 Task: Find connections with filter location Rānīganj with filter topic #careerswith filter profile language Potuguese with filter current company Hotel Jobs in India with filter school Gauhati University with filter industry Public Relations and Communications Services with filter service category Video Editing with filter keywords title Reiki Practitioner
Action: Mouse moved to (622, 67)
Screenshot: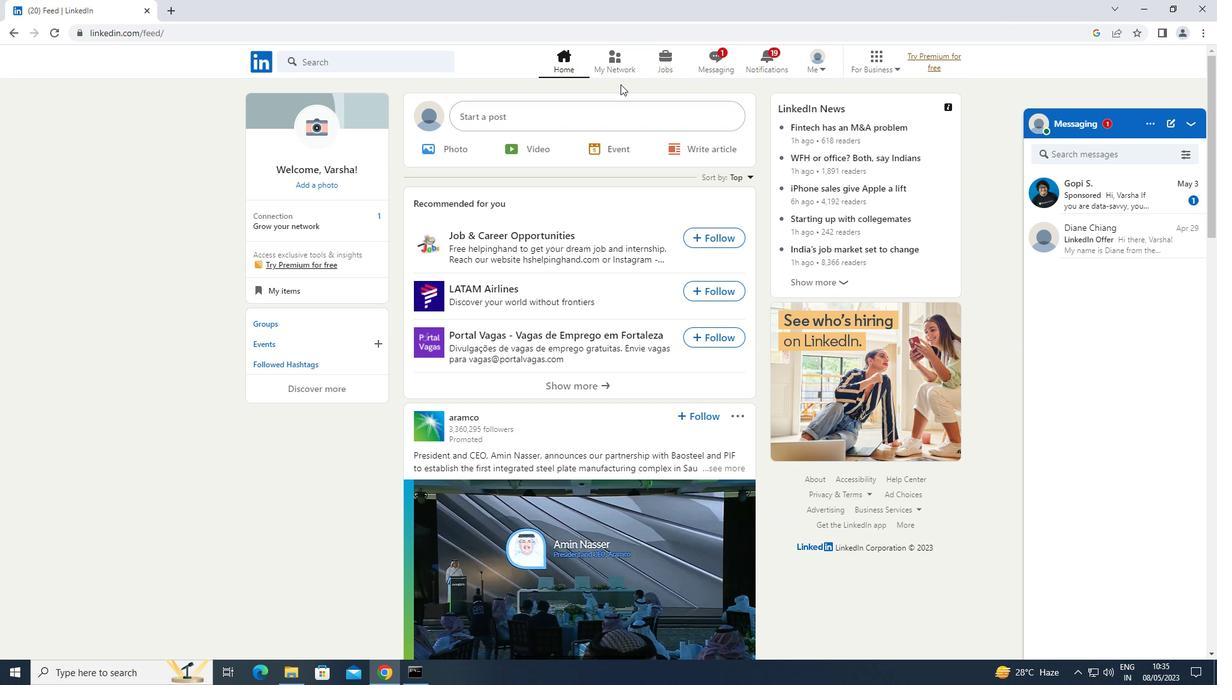 
Action: Mouse pressed left at (622, 67)
Screenshot: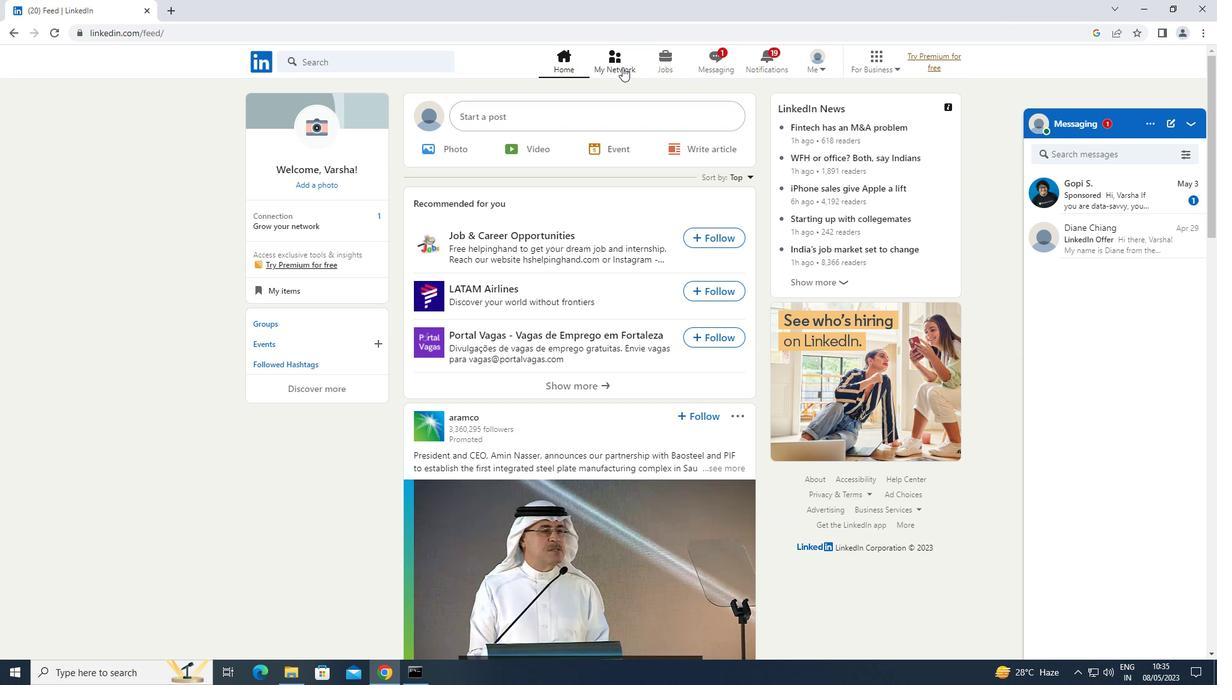 
Action: Mouse moved to (346, 129)
Screenshot: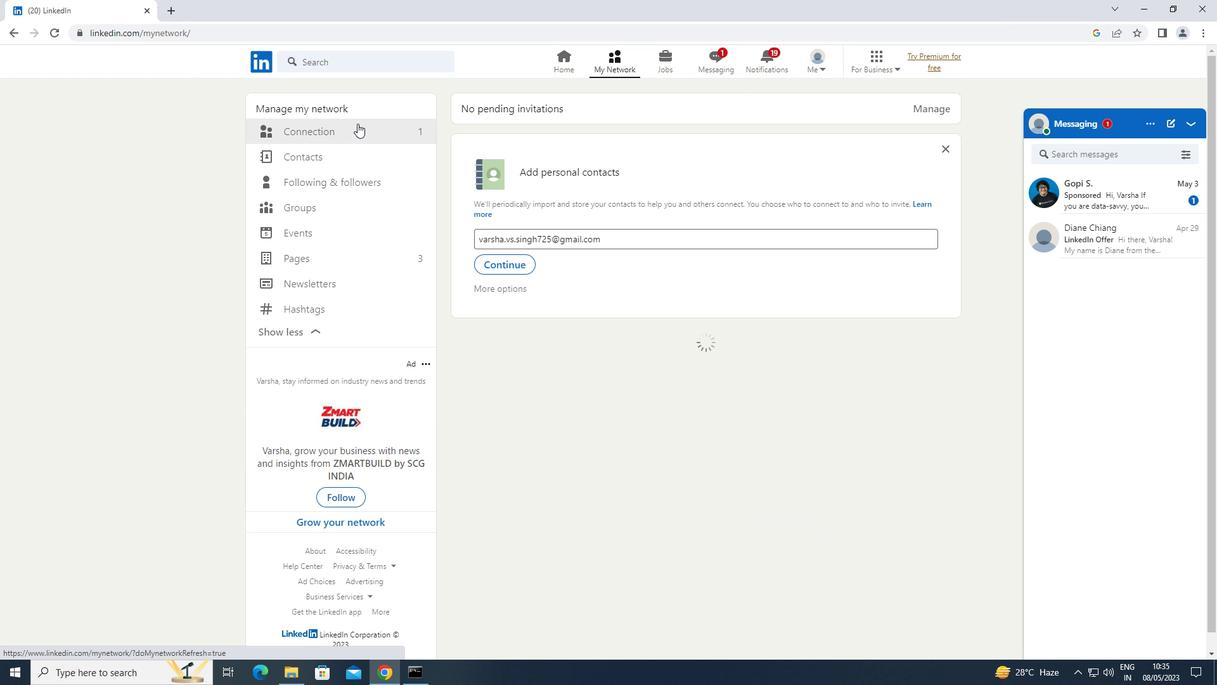 
Action: Mouse pressed left at (346, 129)
Screenshot: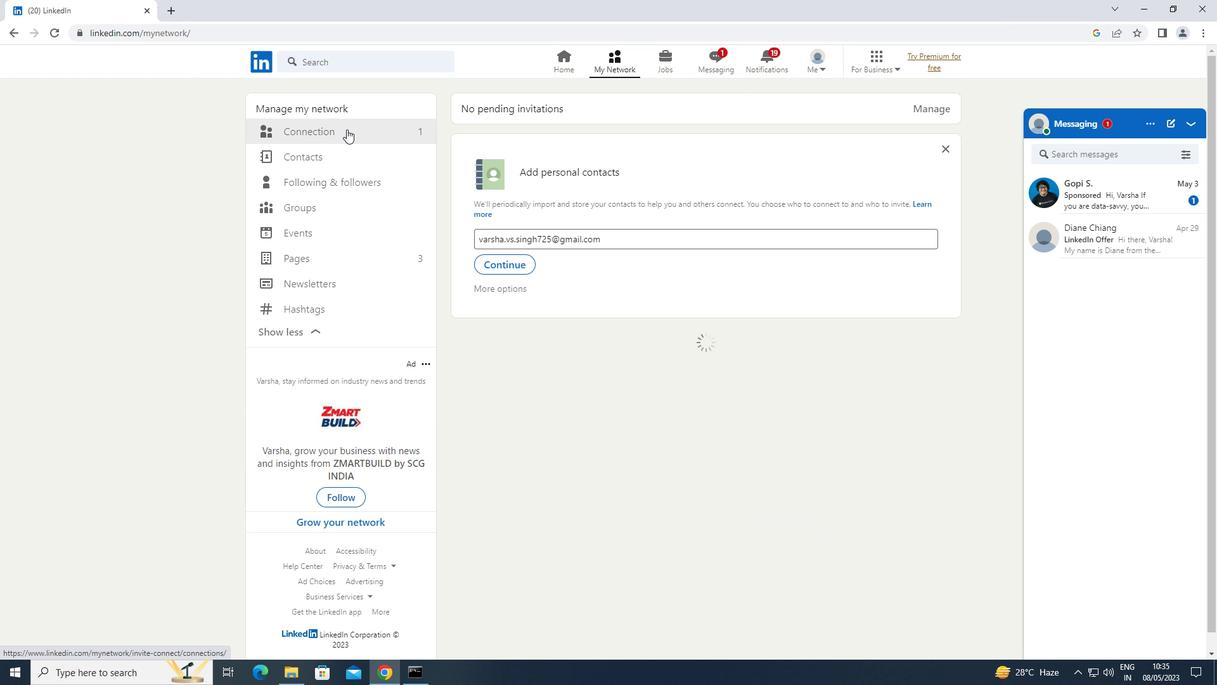 
Action: Mouse moved to (728, 133)
Screenshot: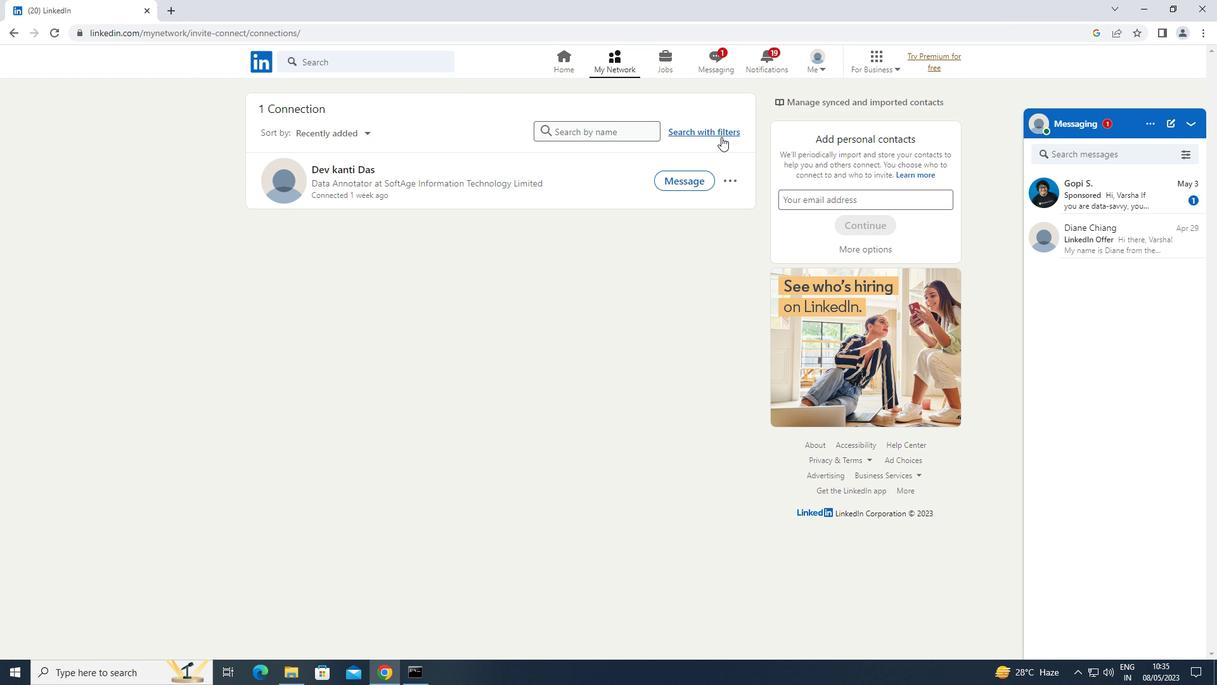 
Action: Mouse pressed left at (728, 133)
Screenshot: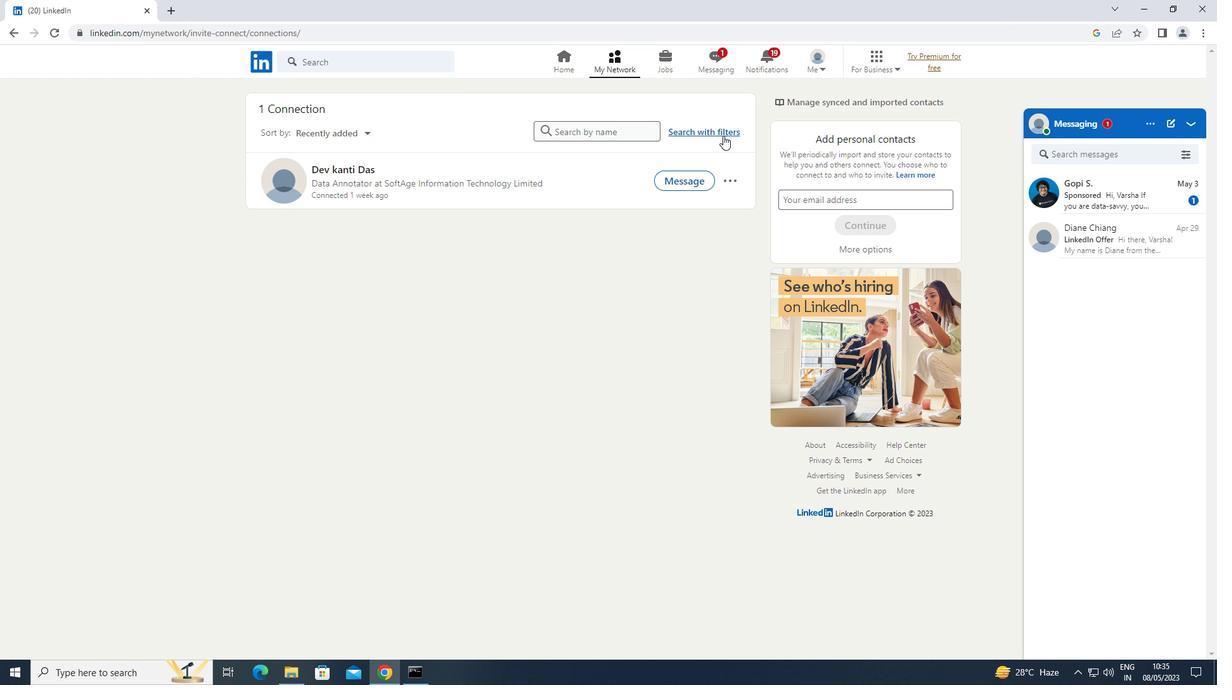 
Action: Mouse moved to (655, 102)
Screenshot: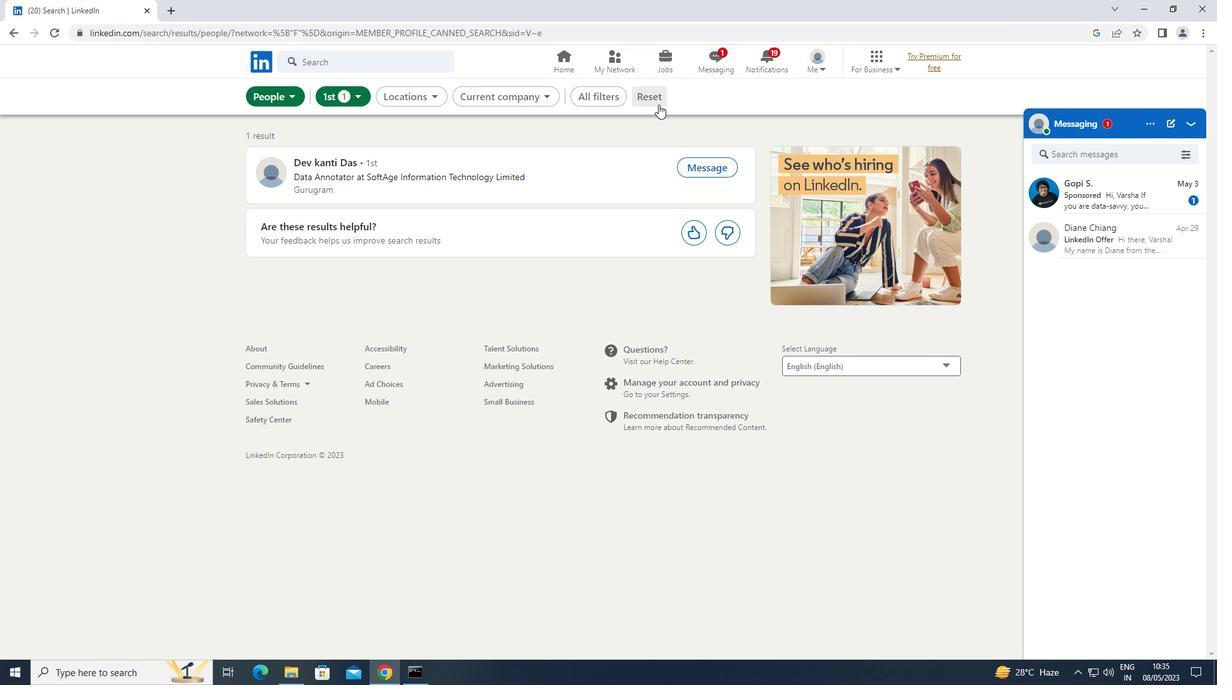 
Action: Mouse pressed left at (655, 102)
Screenshot: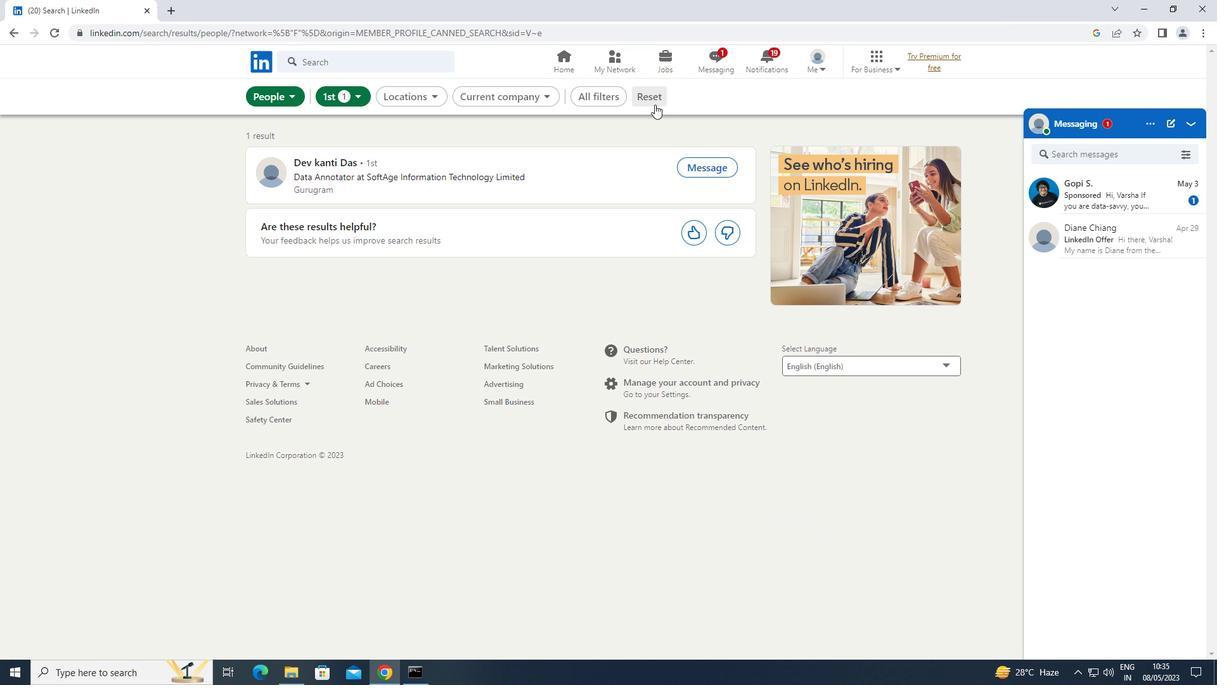 
Action: Mouse moved to (612, 97)
Screenshot: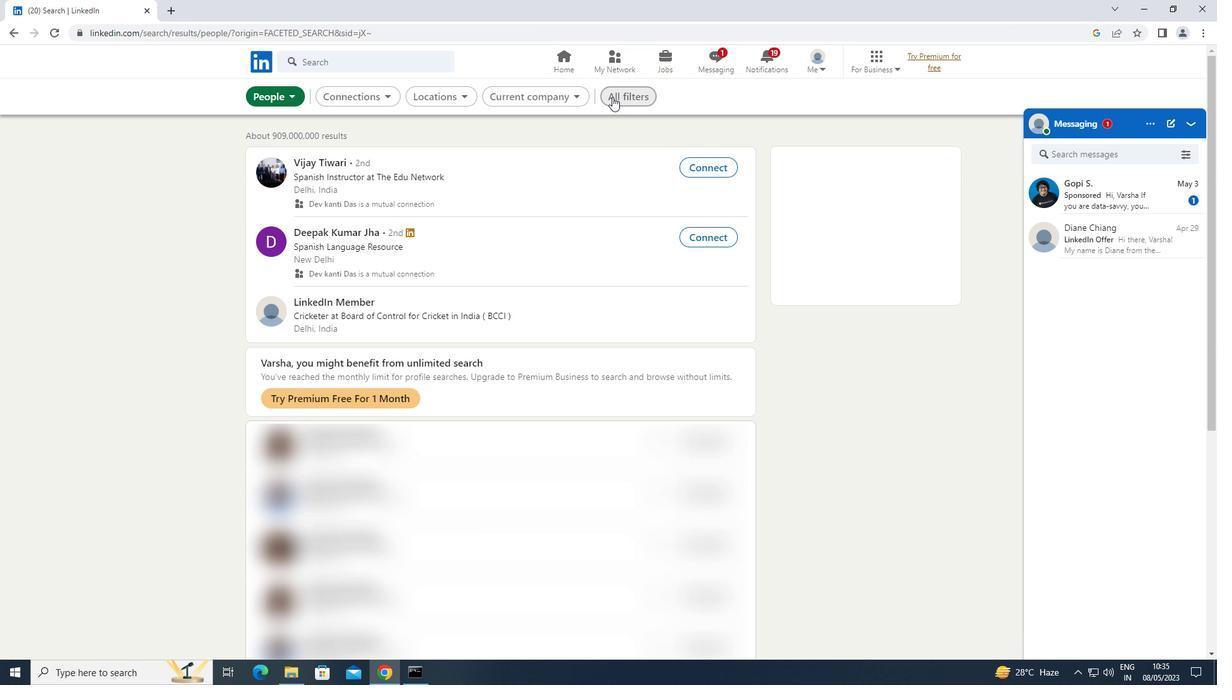 
Action: Mouse pressed left at (612, 97)
Screenshot: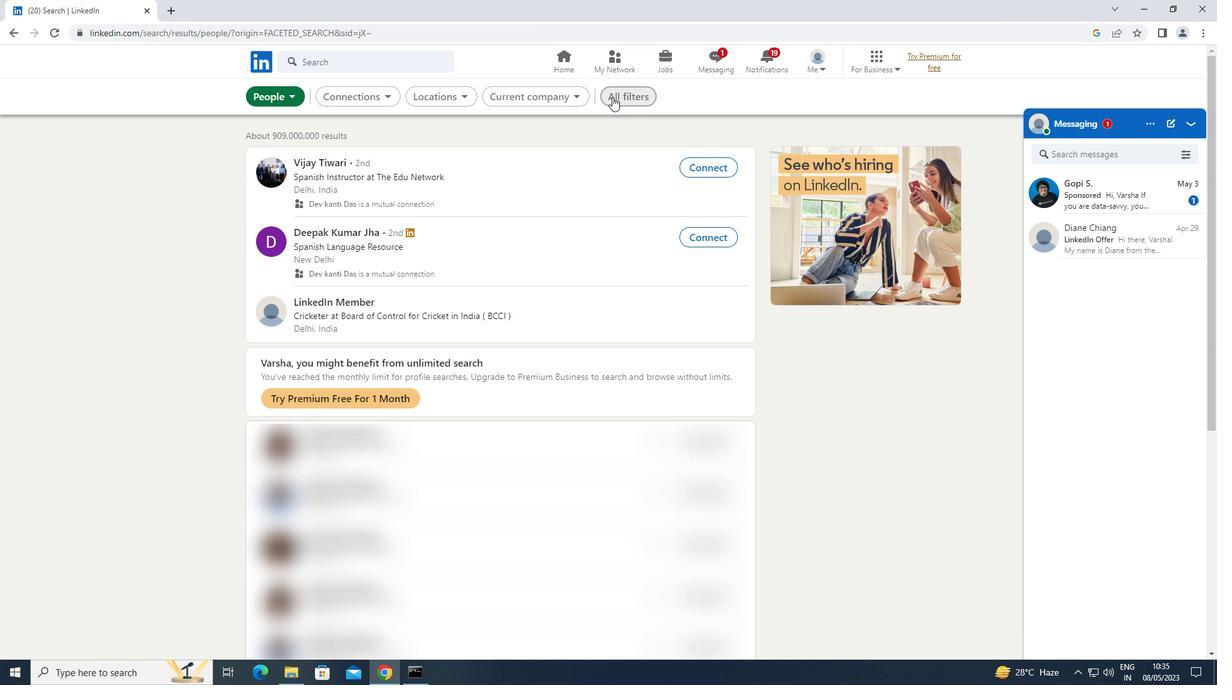 
Action: Mouse moved to (850, 211)
Screenshot: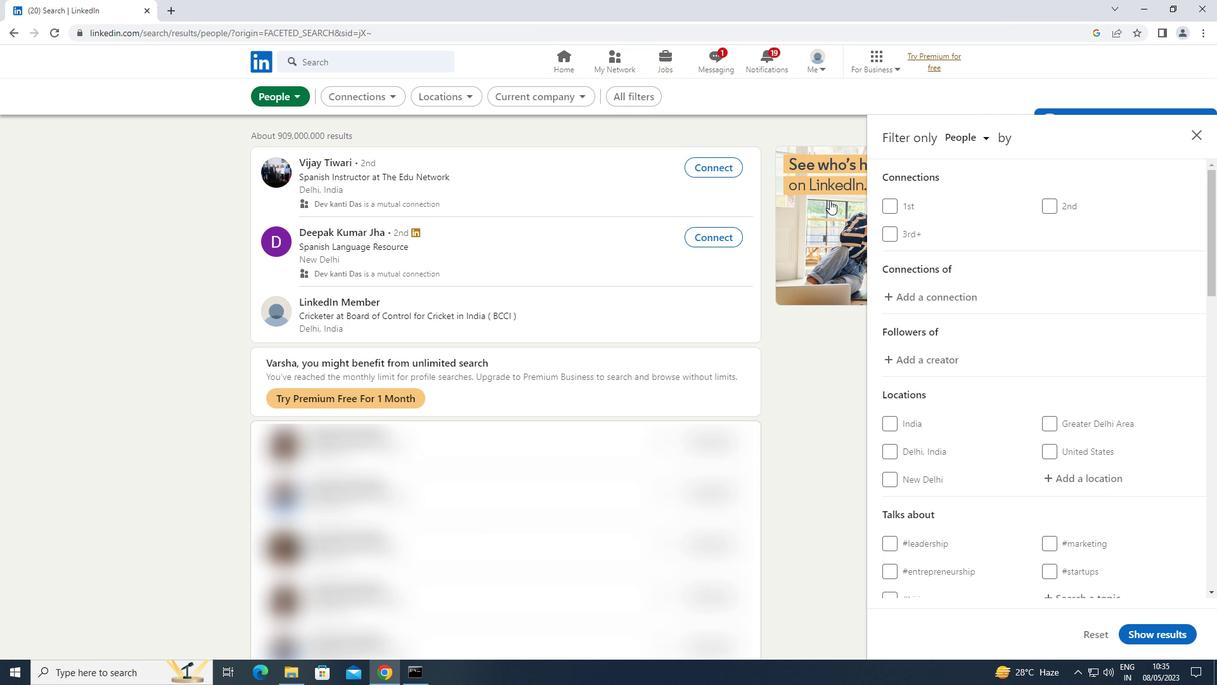 
Action: Mouse scrolled (850, 211) with delta (0, 0)
Screenshot: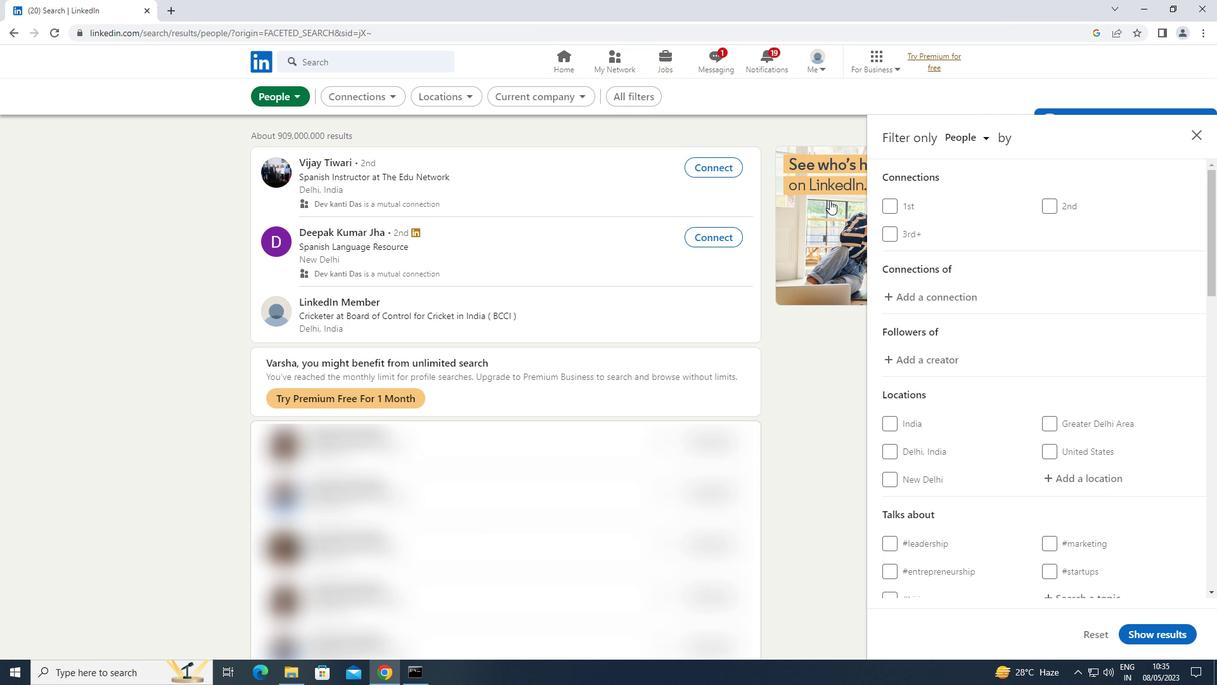
Action: Mouse moved to (851, 211)
Screenshot: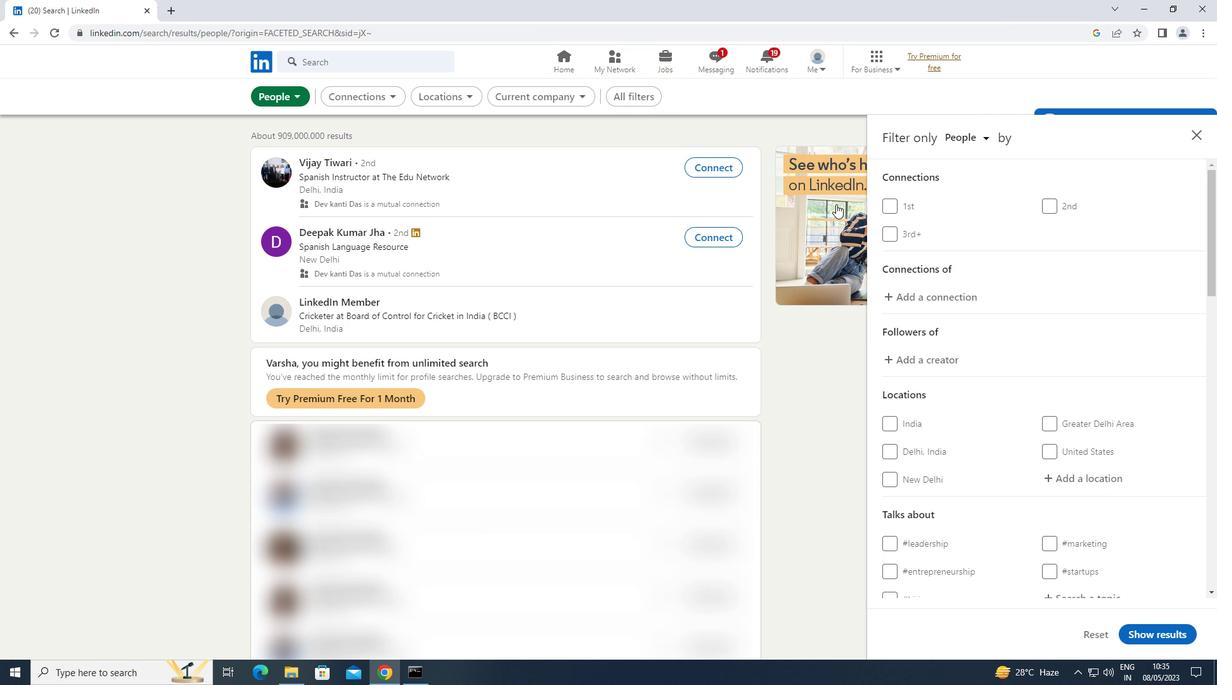 
Action: Mouse scrolled (851, 211) with delta (0, 0)
Screenshot: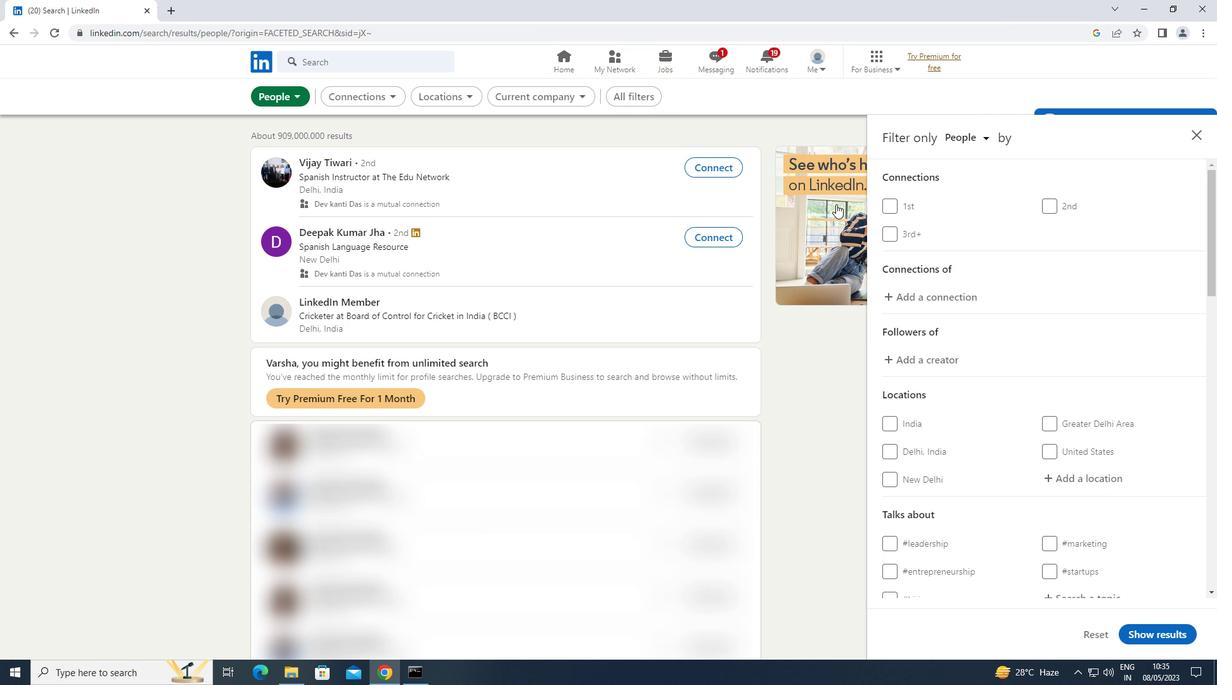 
Action: Mouse moved to (853, 213)
Screenshot: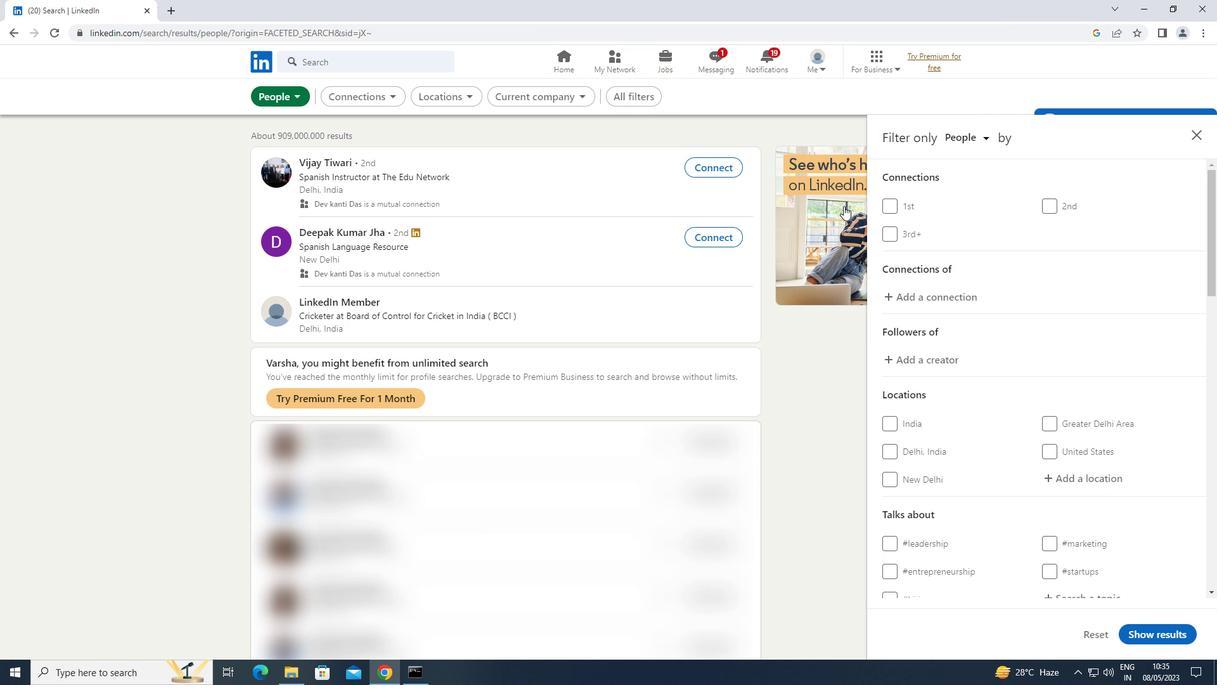 
Action: Mouse scrolled (853, 212) with delta (0, 0)
Screenshot: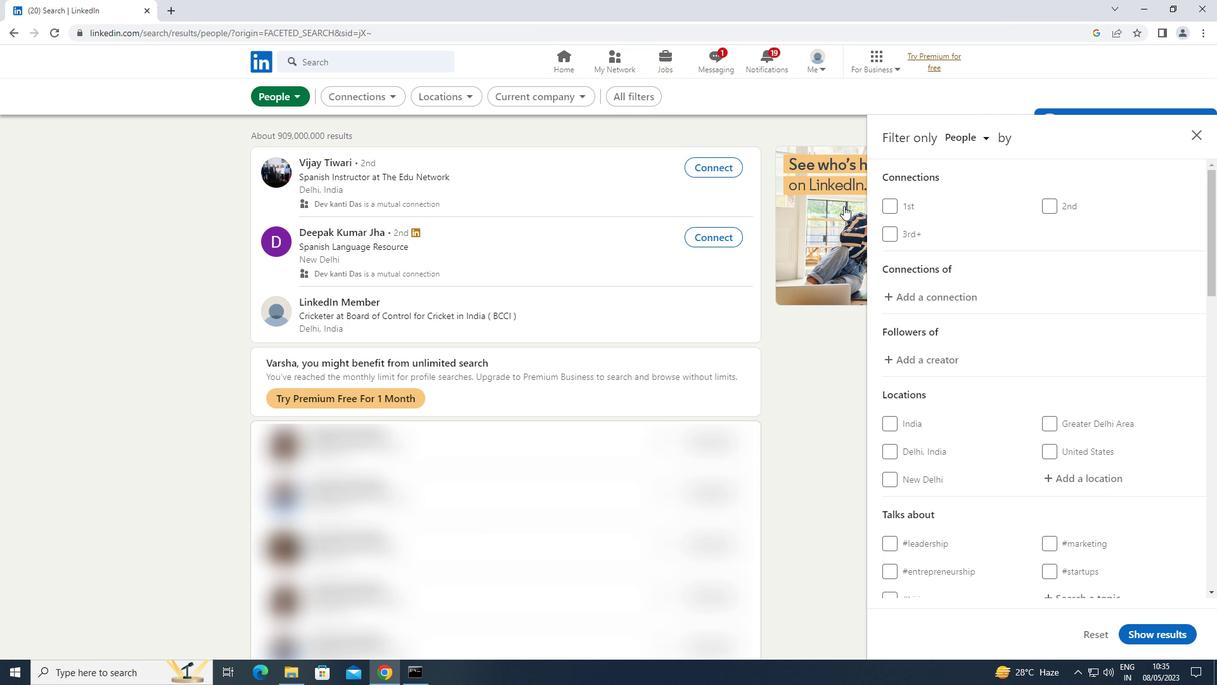 
Action: Mouse moved to (1014, 354)
Screenshot: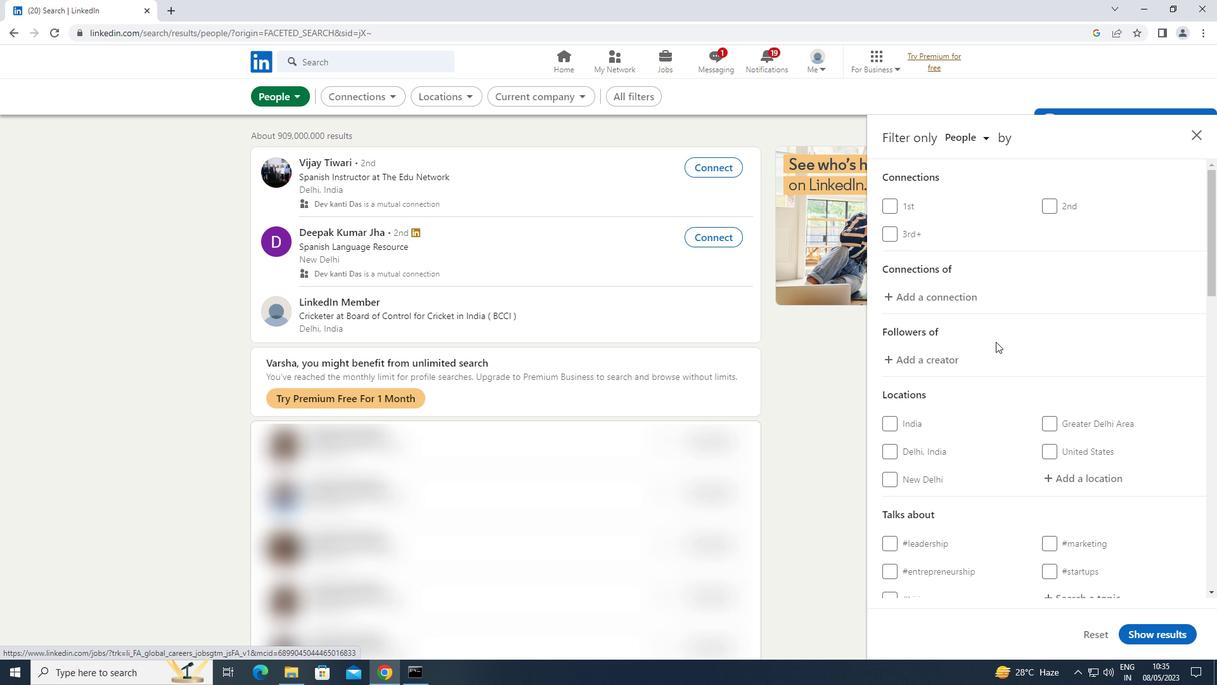 
Action: Mouse scrolled (1014, 353) with delta (0, 0)
Screenshot: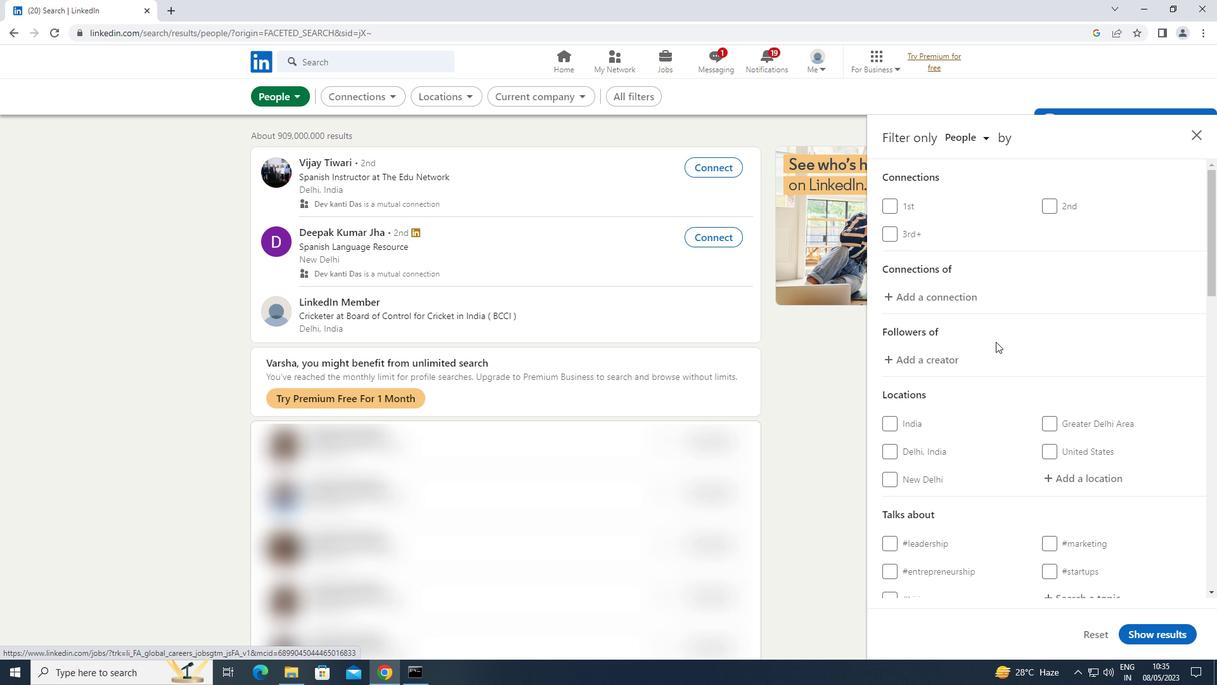 
Action: Mouse moved to (1014, 354)
Screenshot: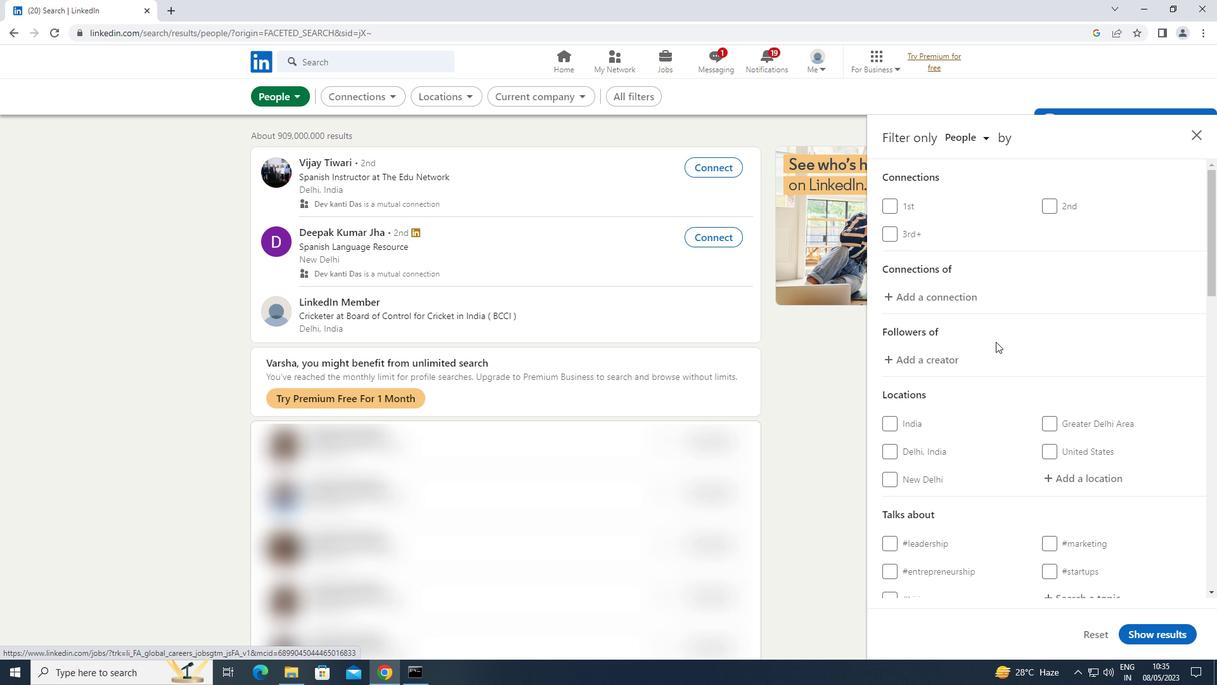 
Action: Mouse scrolled (1014, 353) with delta (0, 0)
Screenshot: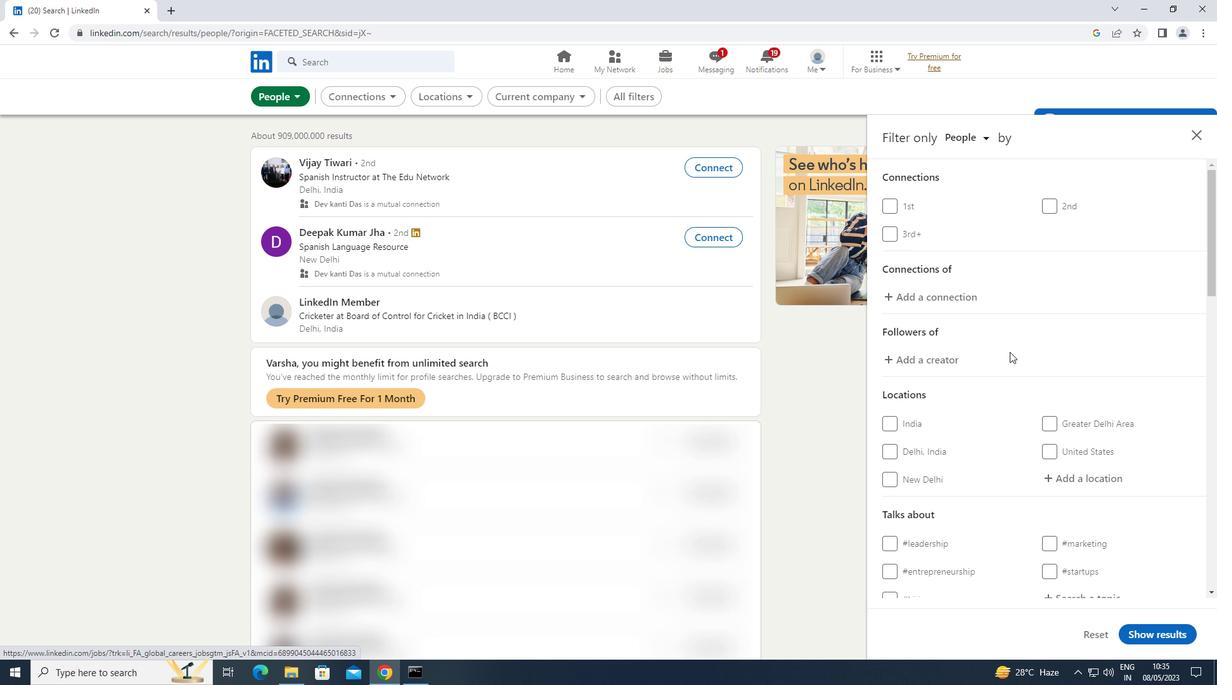 
Action: Mouse moved to (1106, 356)
Screenshot: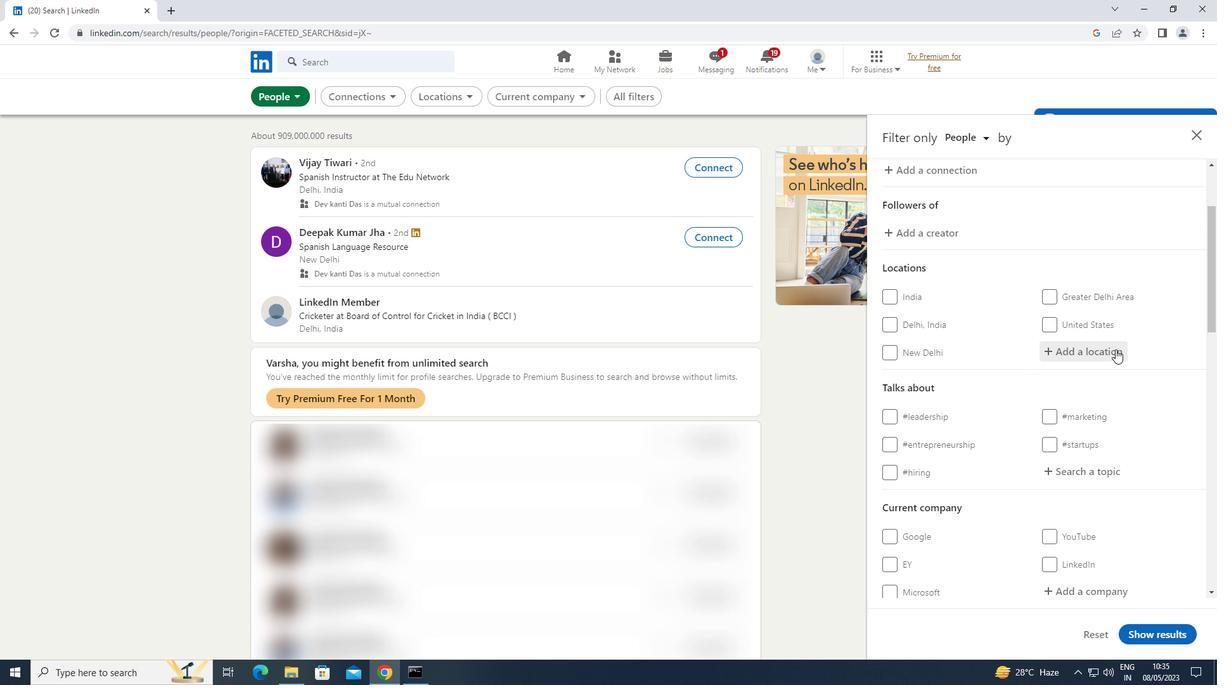 
Action: Mouse pressed left at (1106, 356)
Screenshot: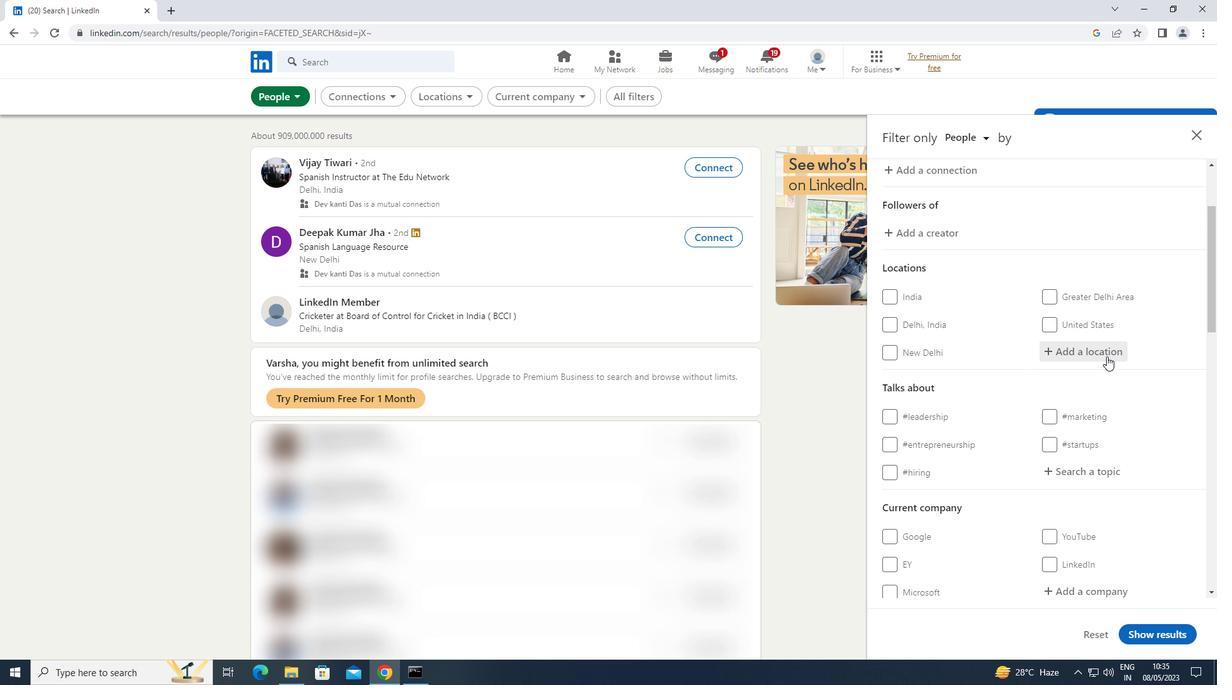 
Action: Mouse moved to (1106, 356)
Screenshot: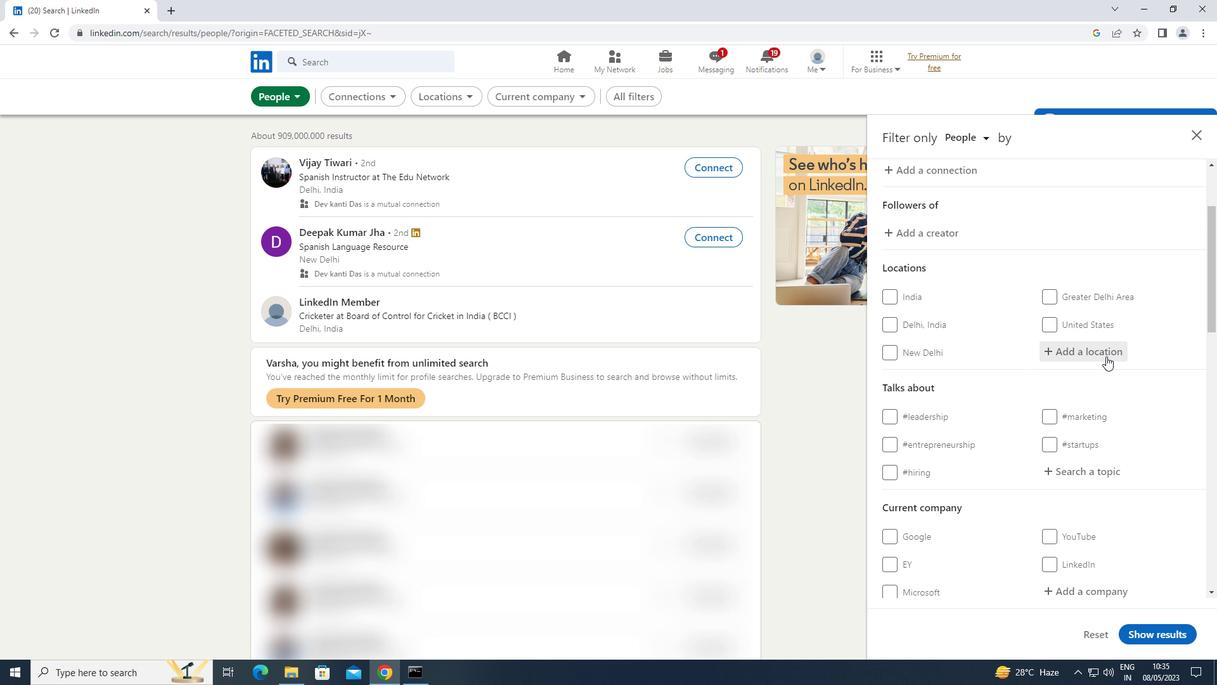 
Action: Key pressed <Key.shift>RANIGANG
Screenshot: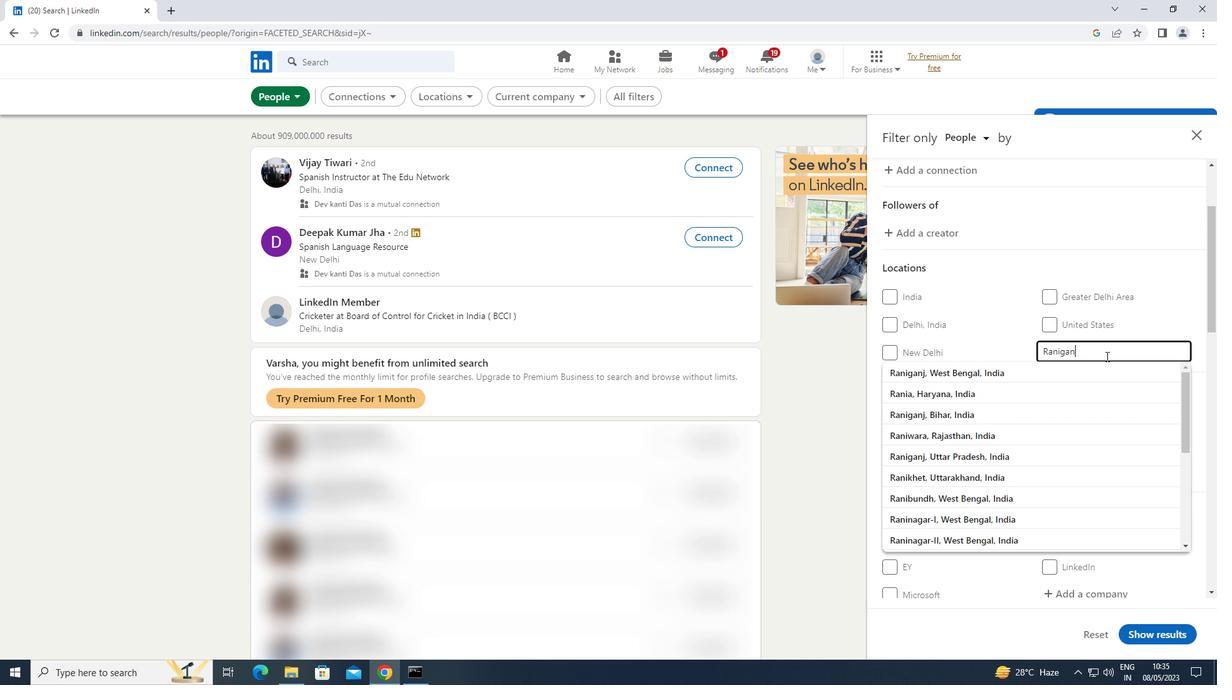 
Action: Mouse moved to (1076, 473)
Screenshot: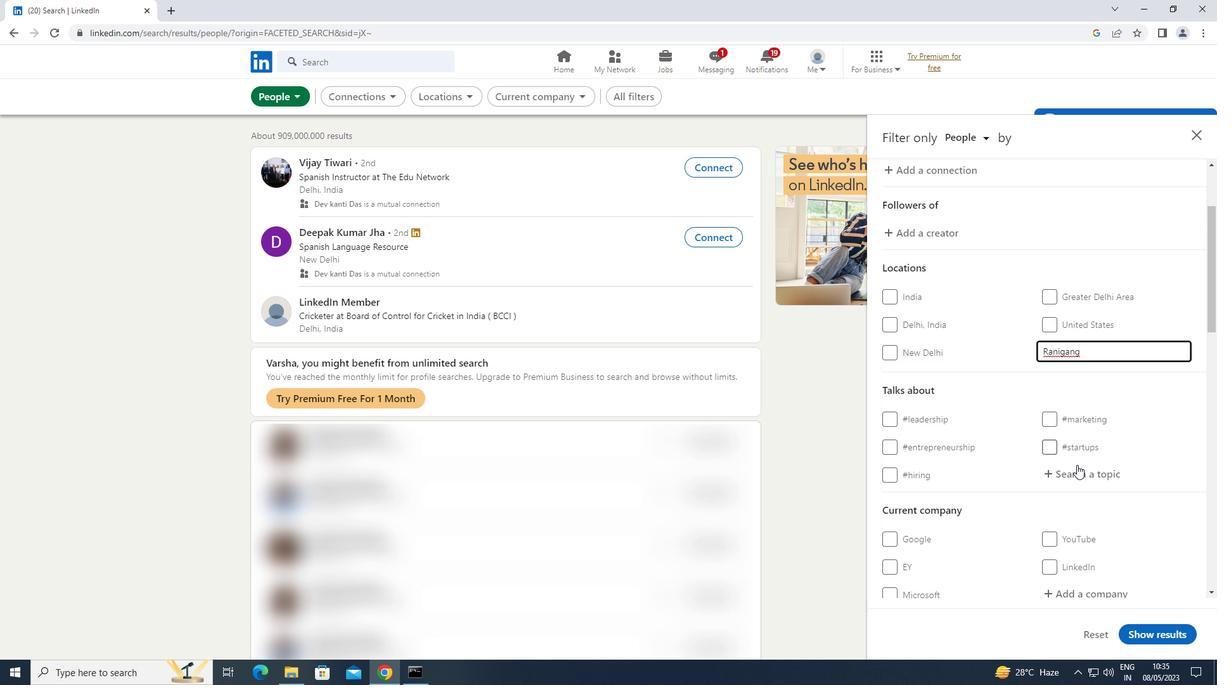 
Action: Mouse pressed left at (1076, 473)
Screenshot: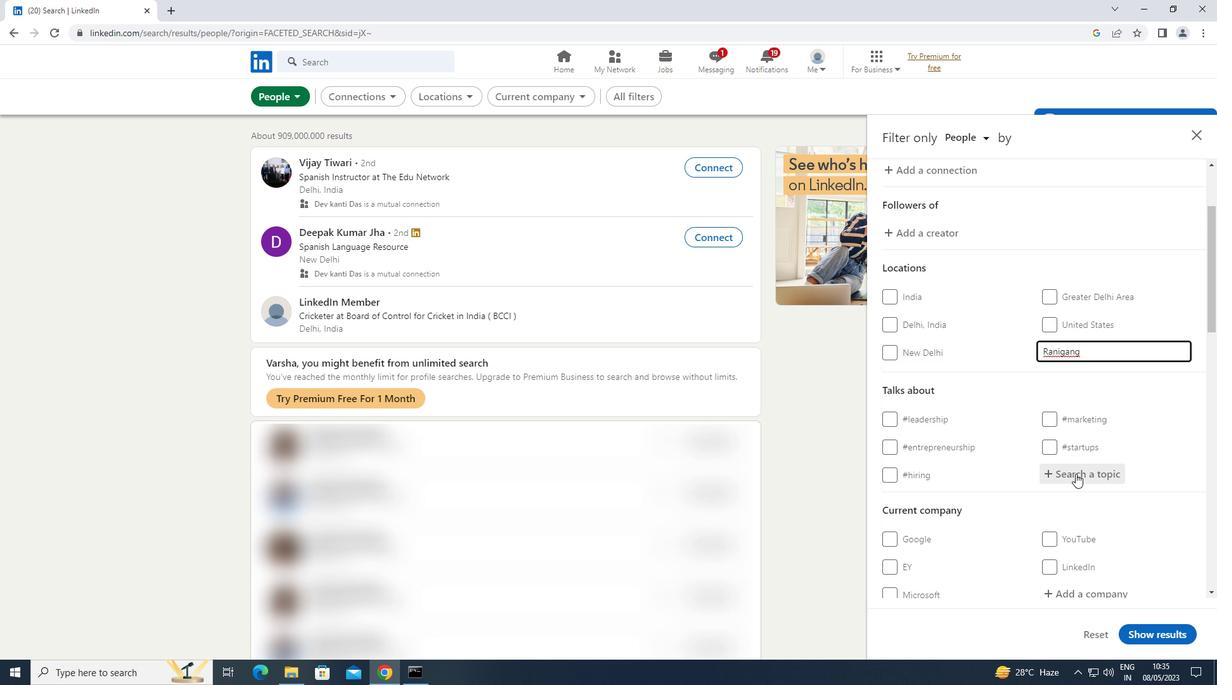 
Action: Key pressed CAREERS
Screenshot: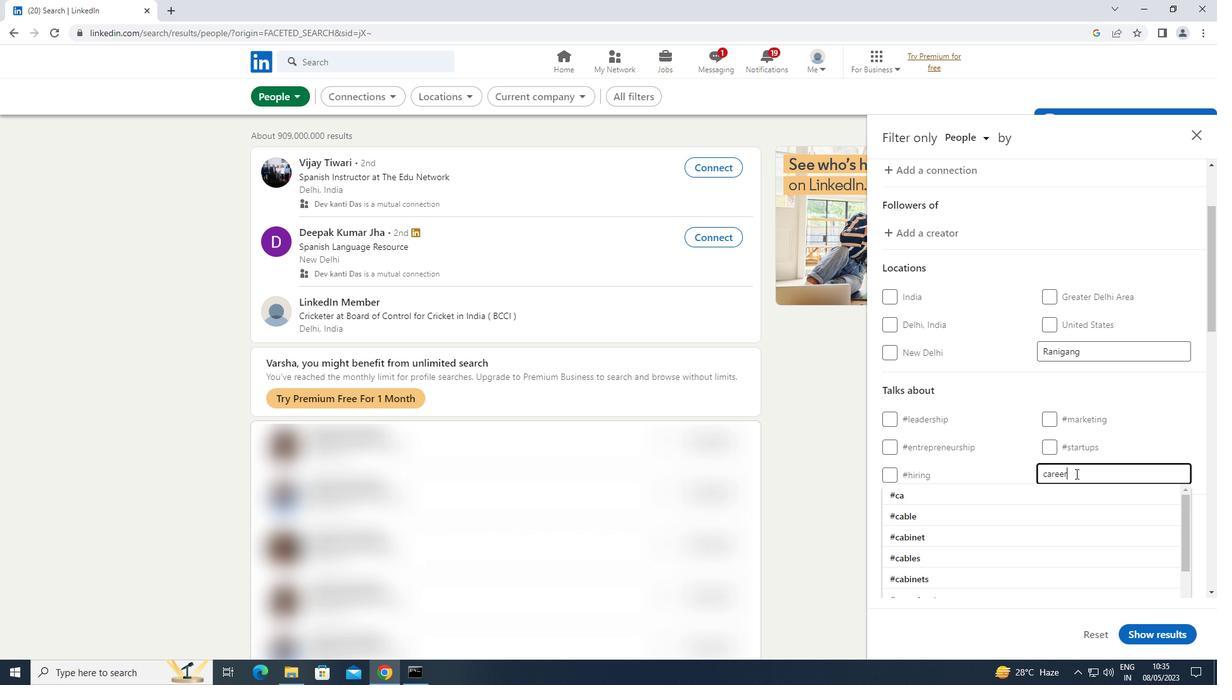 
Action: Mouse moved to (927, 485)
Screenshot: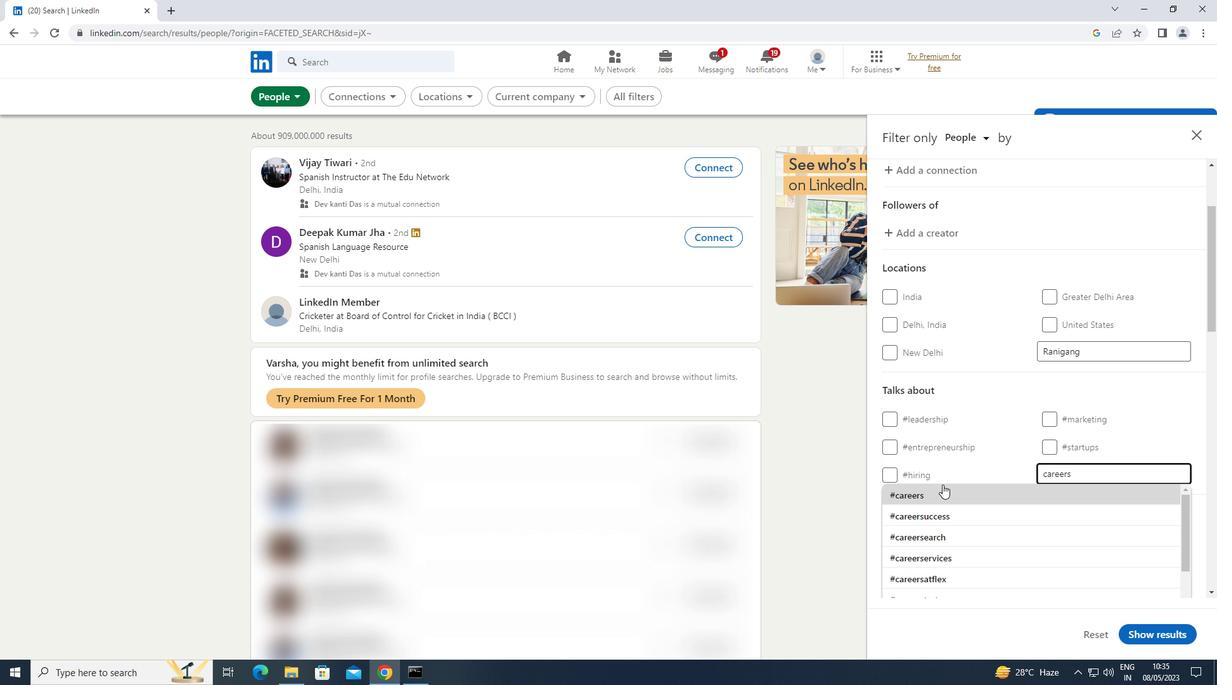 
Action: Mouse pressed left at (927, 485)
Screenshot: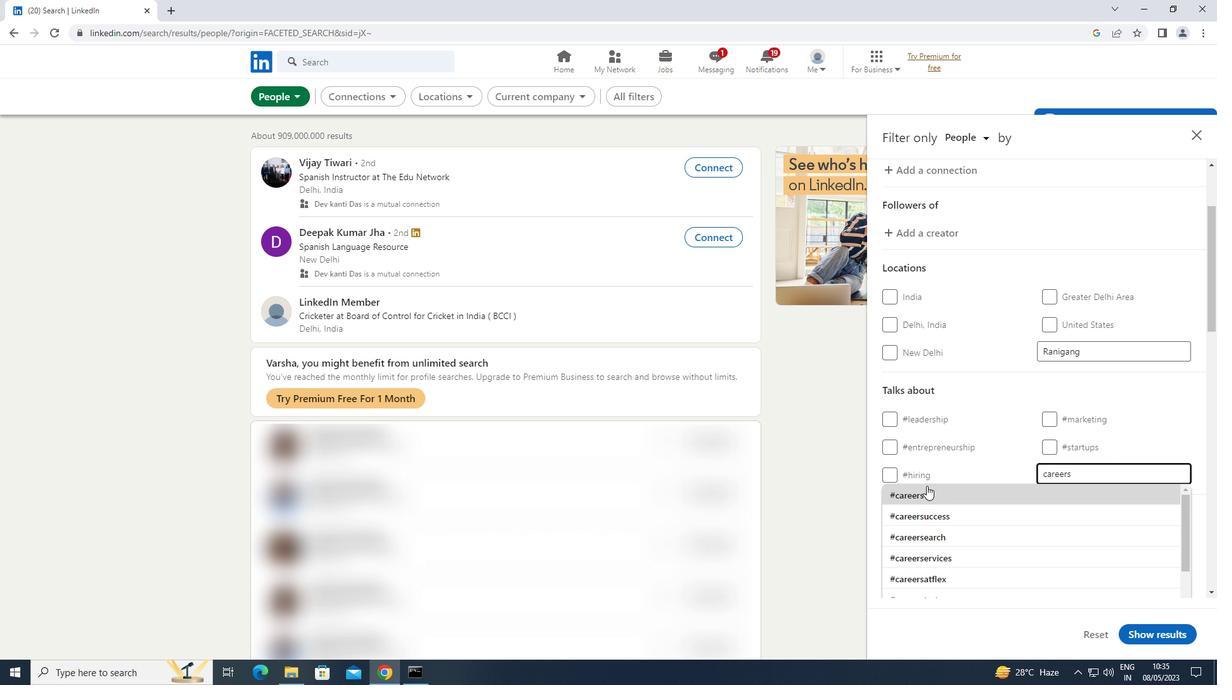 
Action: Mouse scrolled (927, 485) with delta (0, 0)
Screenshot: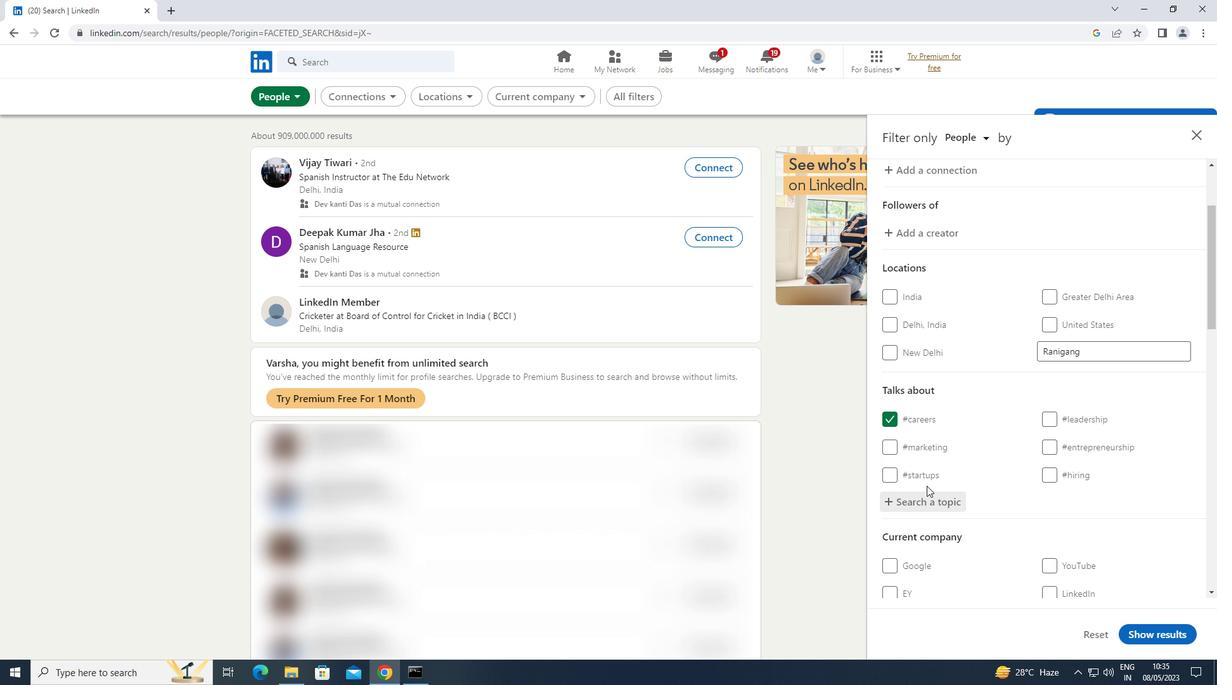 
Action: Mouse scrolled (927, 485) with delta (0, 0)
Screenshot: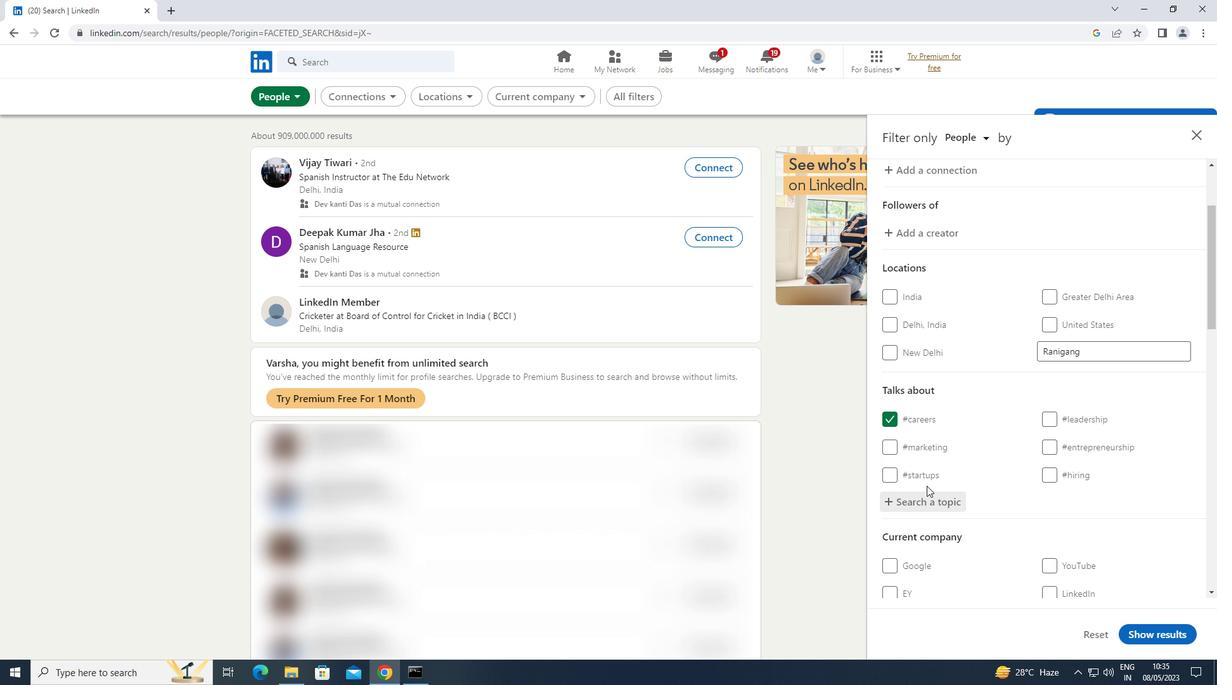 
Action: Mouse scrolled (927, 485) with delta (0, 0)
Screenshot: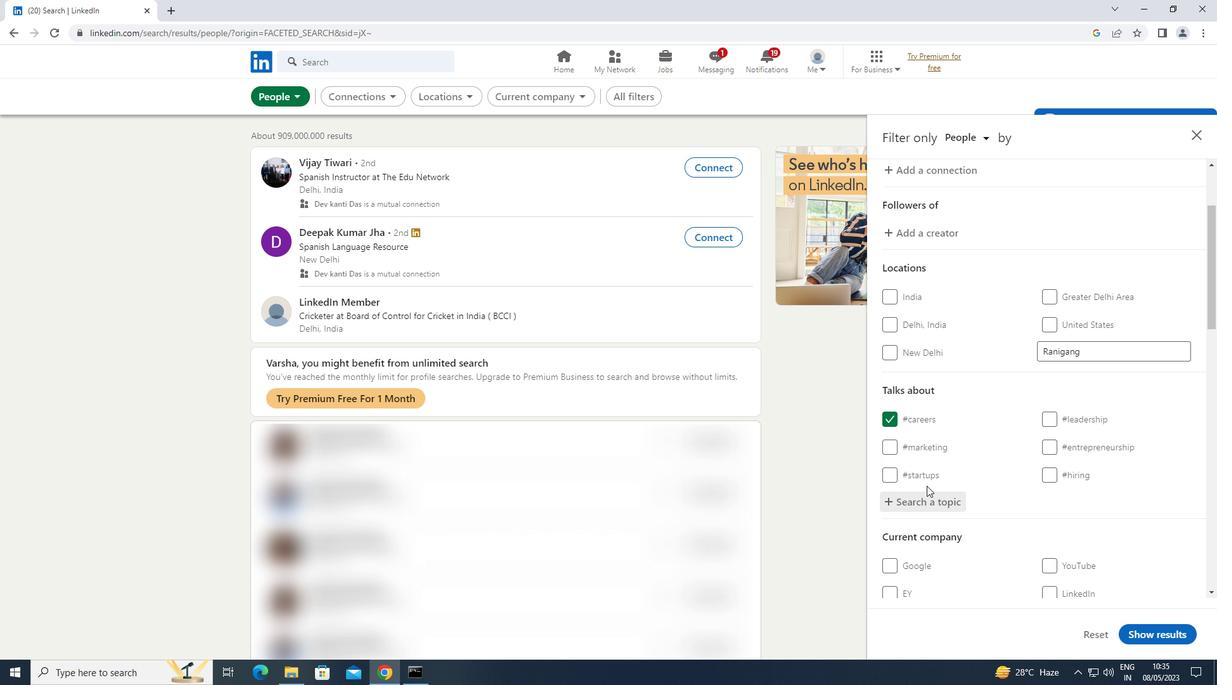 
Action: Mouse scrolled (927, 485) with delta (0, 0)
Screenshot: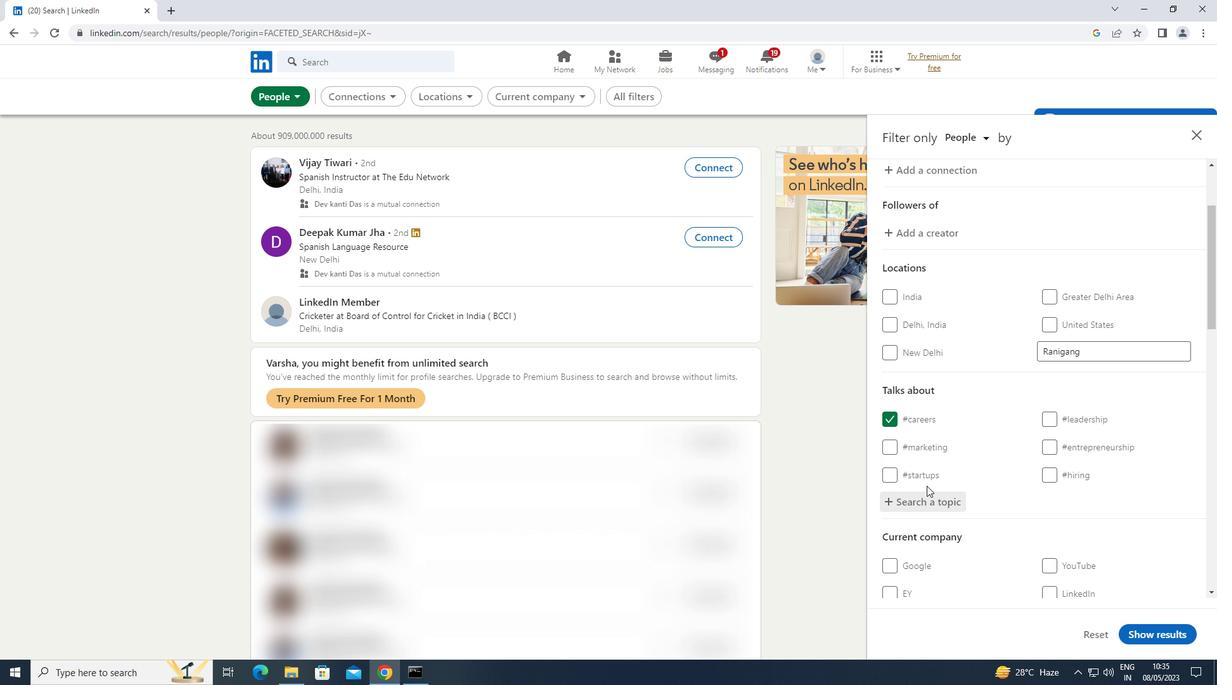 
Action: Mouse scrolled (927, 485) with delta (0, 0)
Screenshot: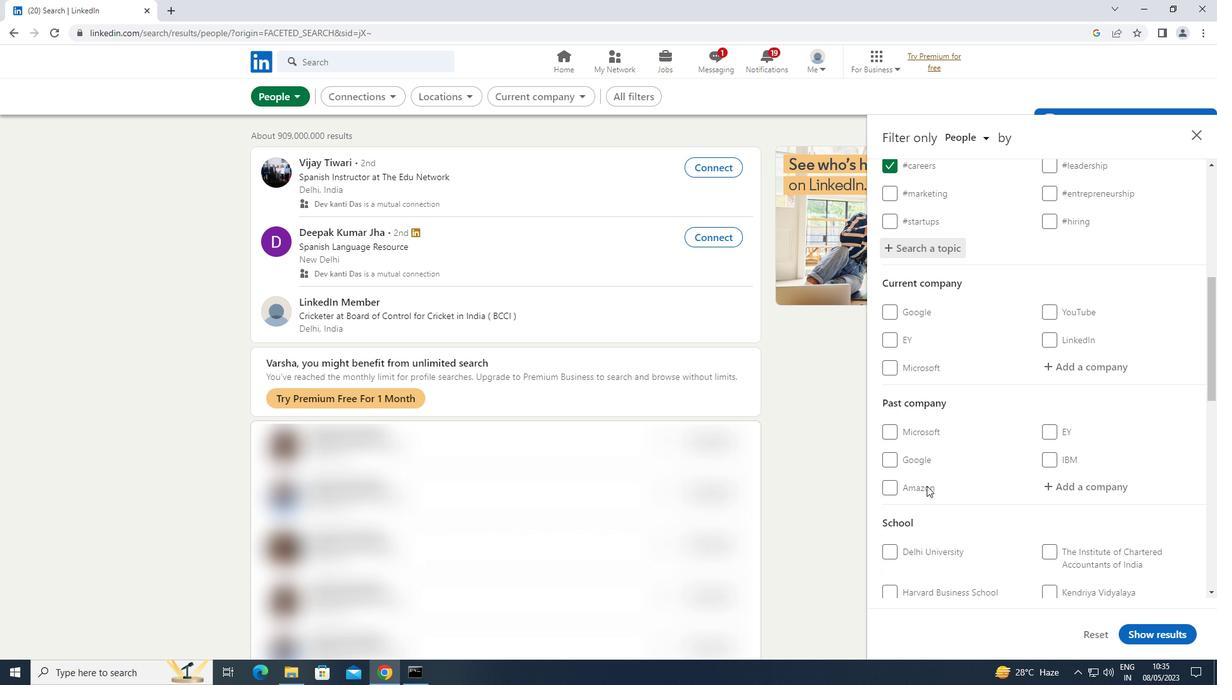 
Action: Mouse scrolled (927, 485) with delta (0, 0)
Screenshot: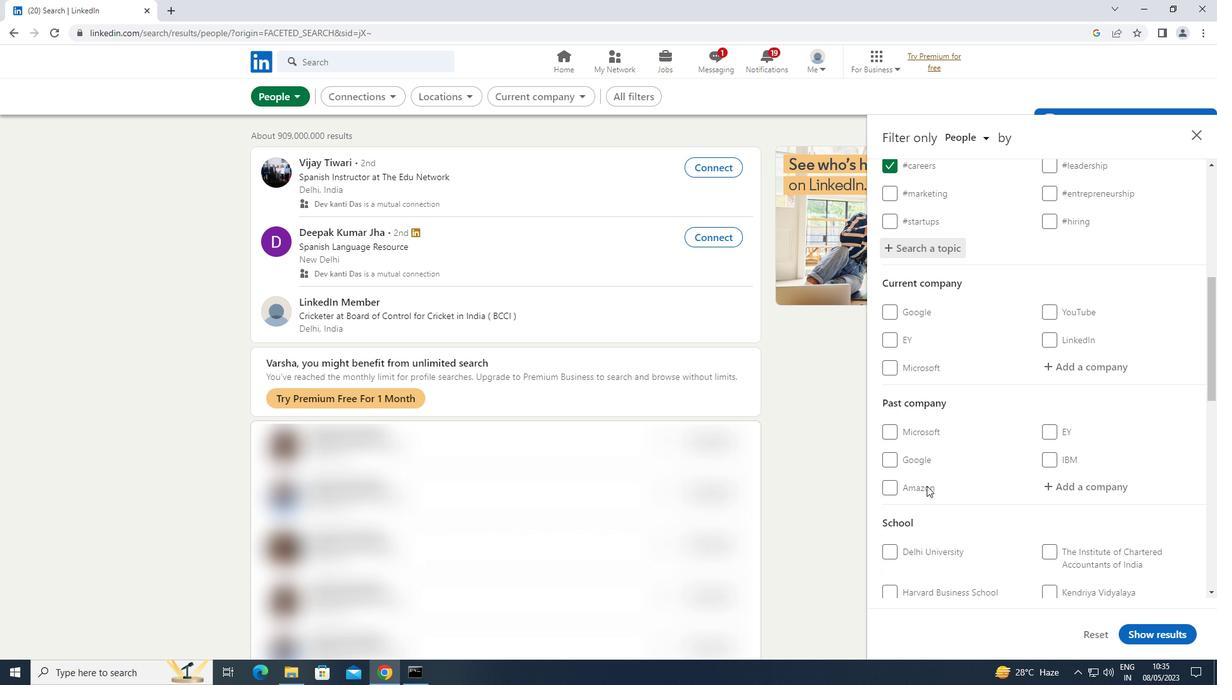 
Action: Mouse scrolled (927, 485) with delta (0, 0)
Screenshot: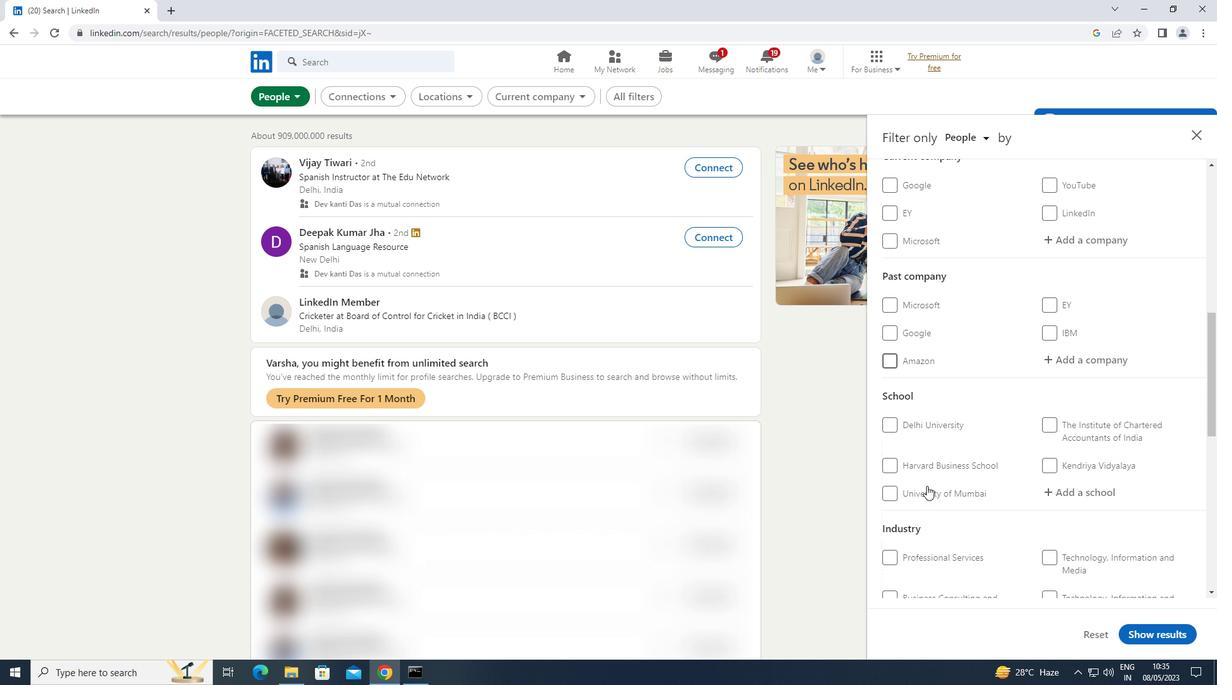 
Action: Mouse scrolled (927, 485) with delta (0, 0)
Screenshot: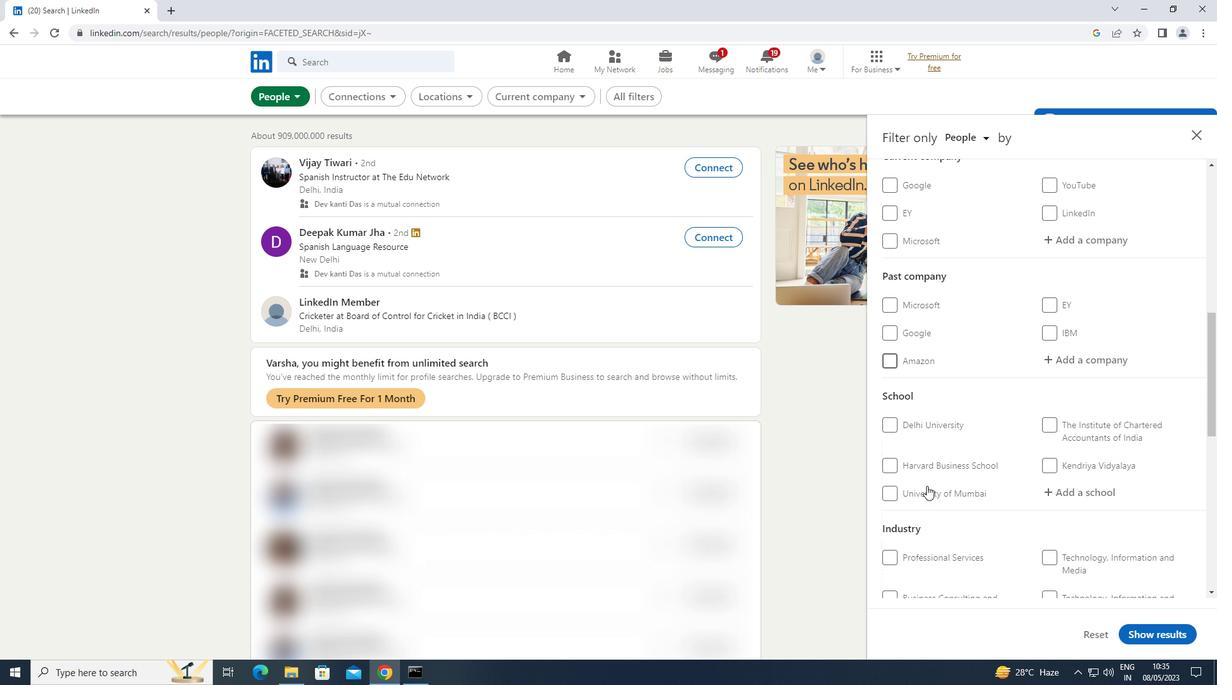
Action: Mouse scrolled (927, 485) with delta (0, 0)
Screenshot: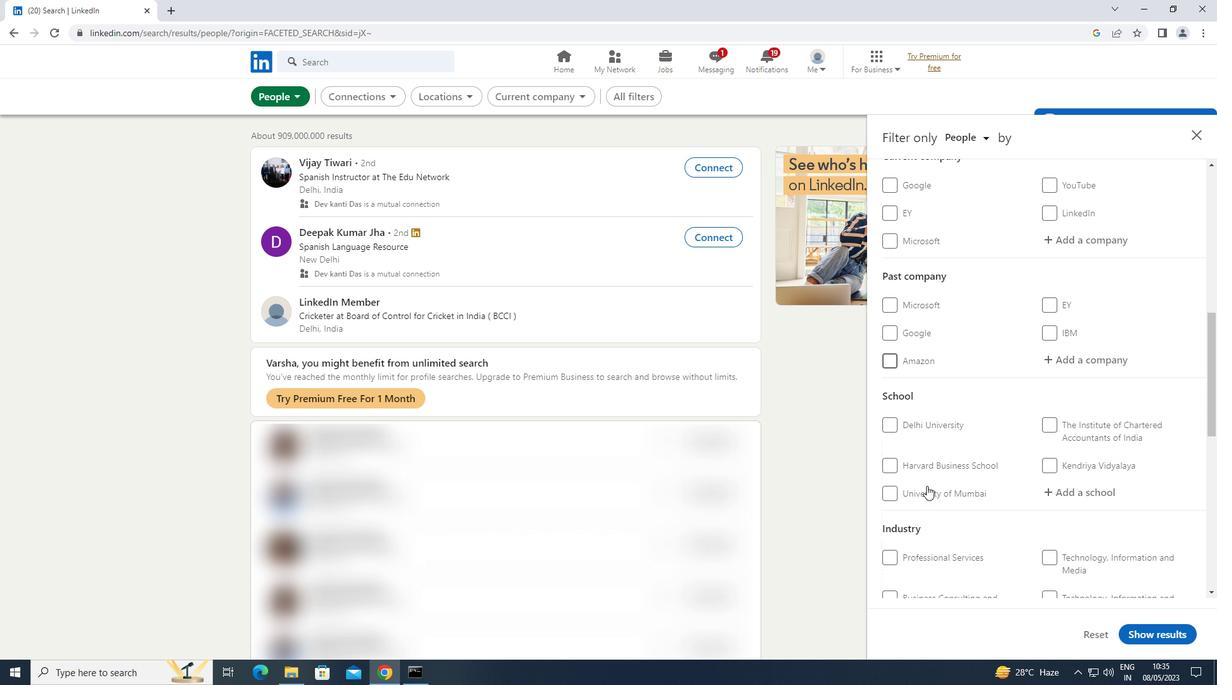 
Action: Mouse scrolled (927, 485) with delta (0, 0)
Screenshot: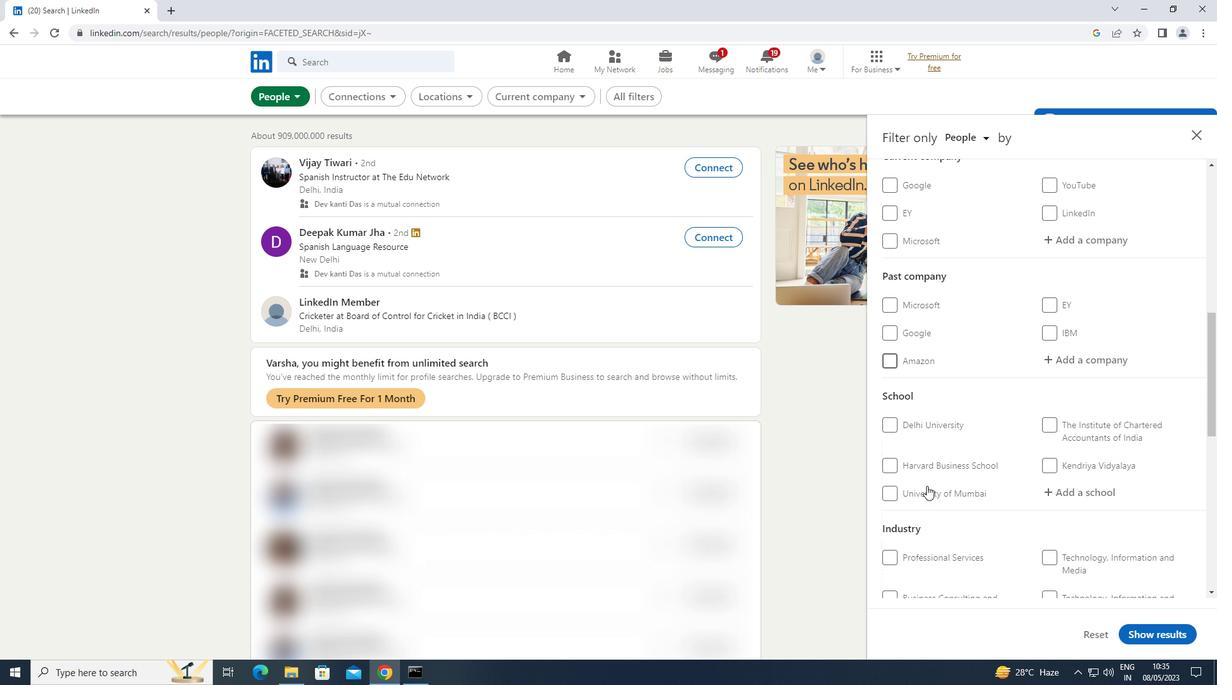 
Action: Mouse scrolled (927, 485) with delta (0, 0)
Screenshot: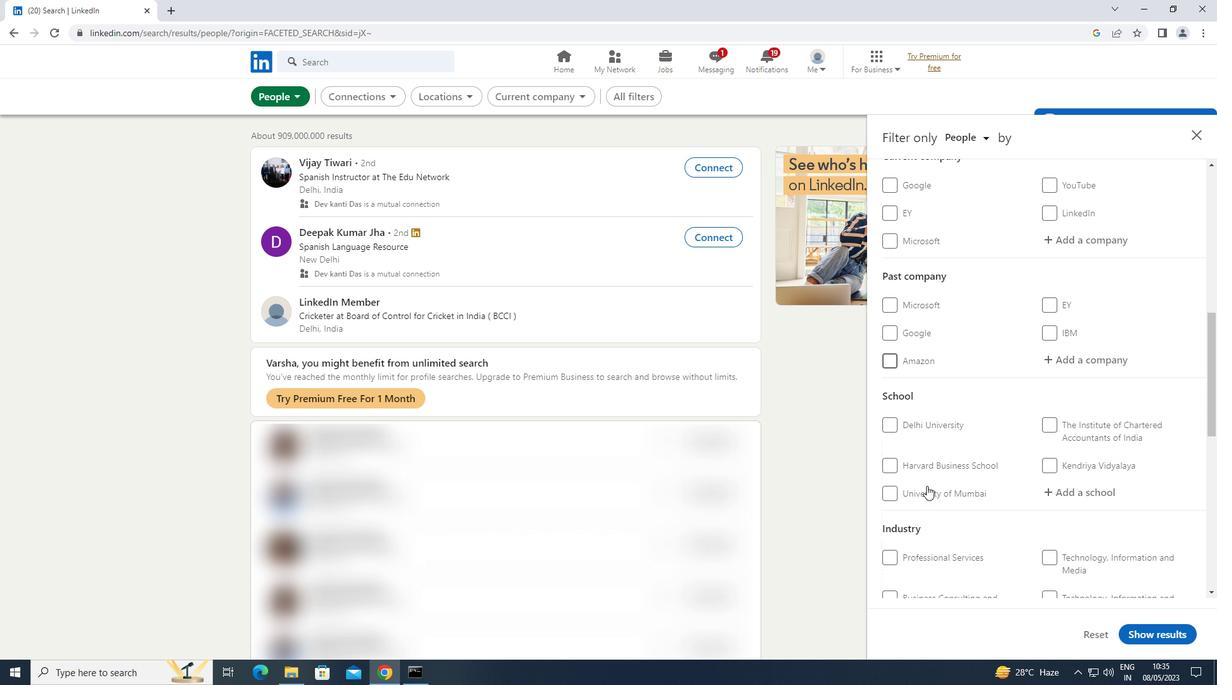 
Action: Mouse moved to (1056, 412)
Screenshot: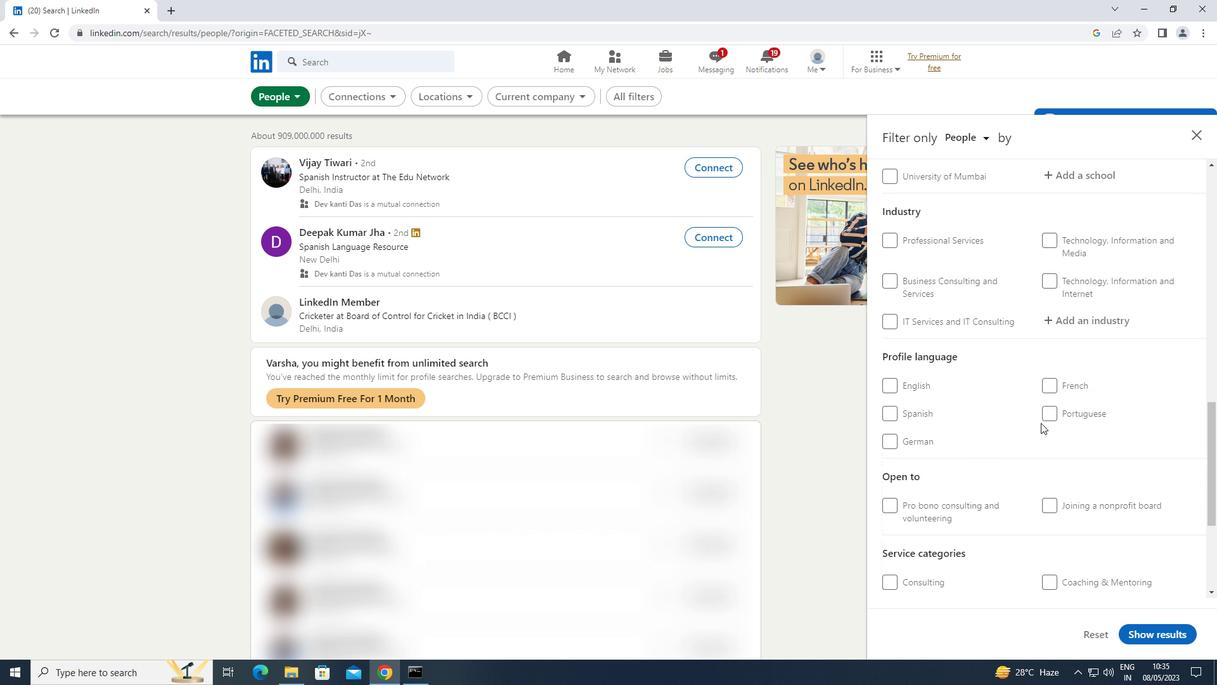 
Action: Mouse pressed left at (1056, 412)
Screenshot: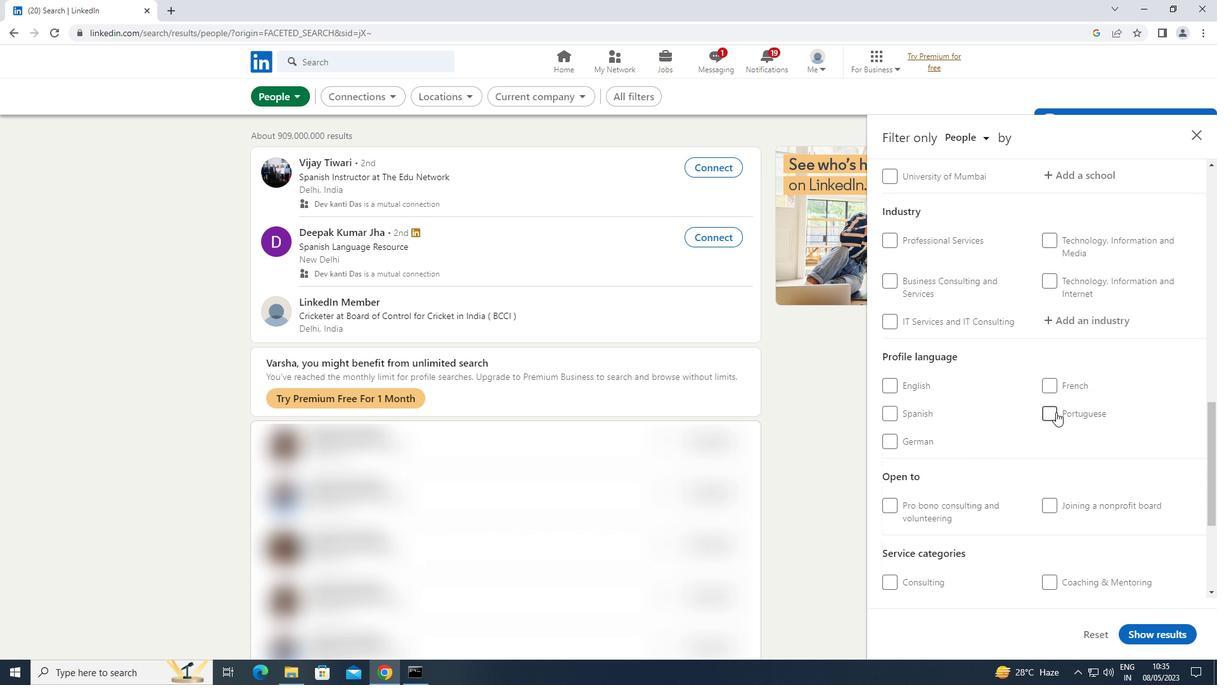 
Action: Mouse scrolled (1056, 412) with delta (0, 0)
Screenshot: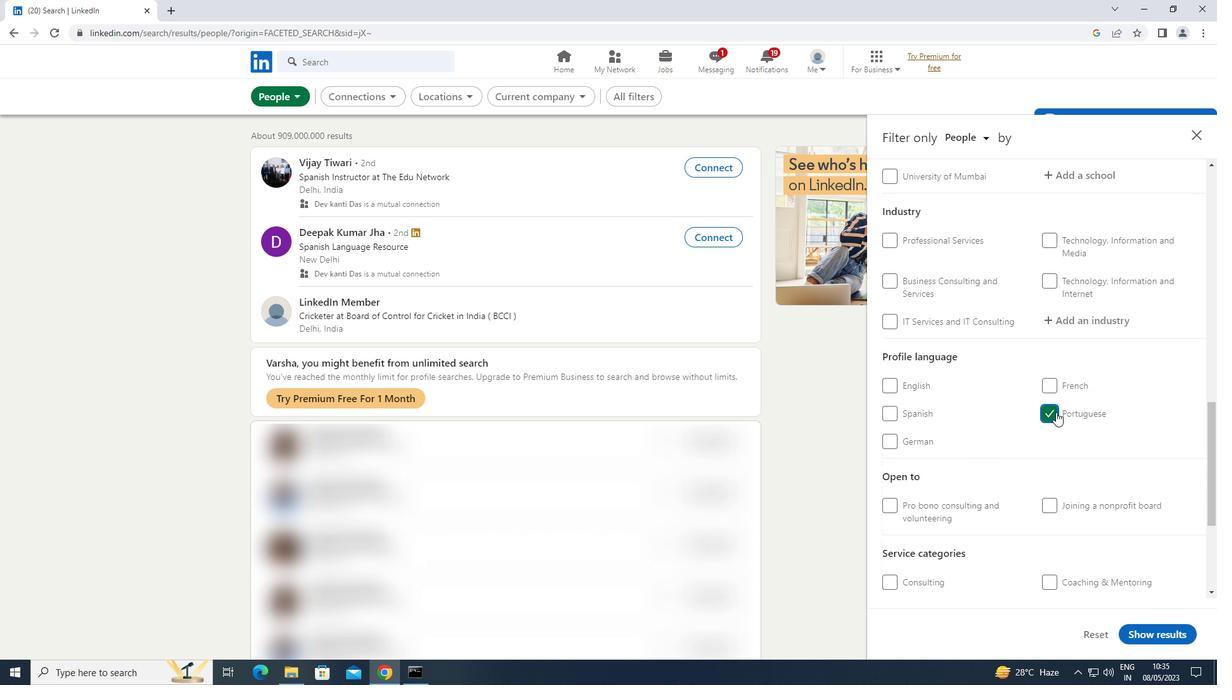 
Action: Mouse scrolled (1056, 412) with delta (0, 0)
Screenshot: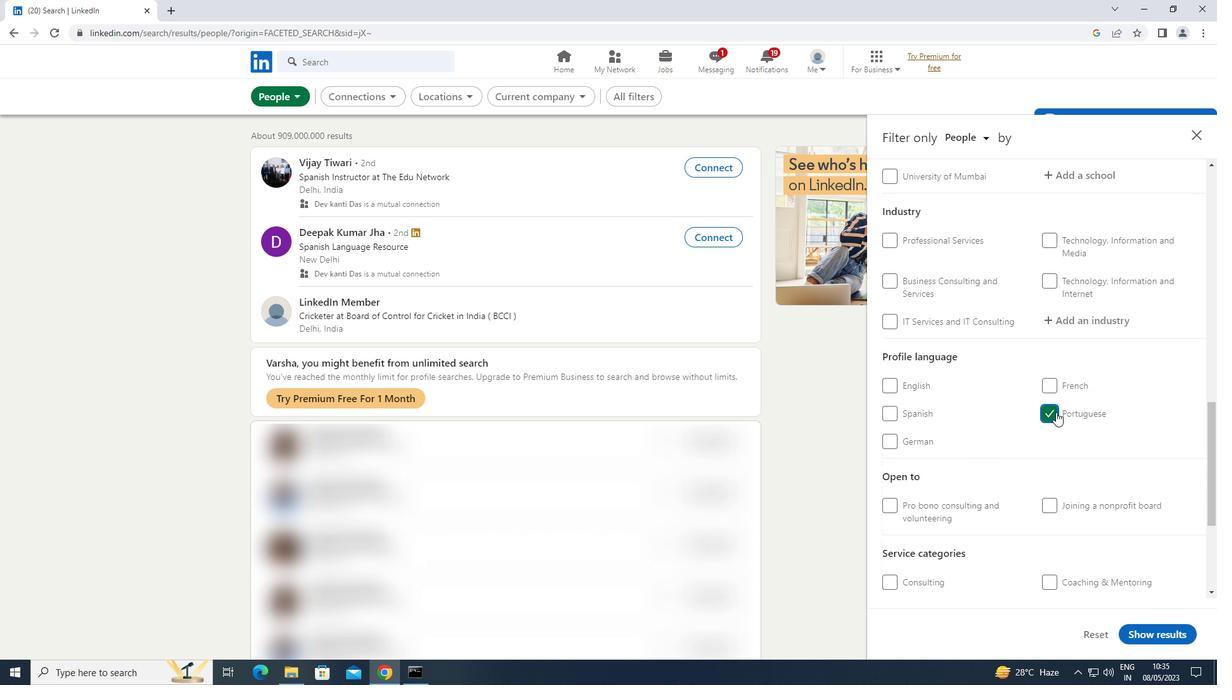 
Action: Mouse scrolled (1056, 412) with delta (0, 0)
Screenshot: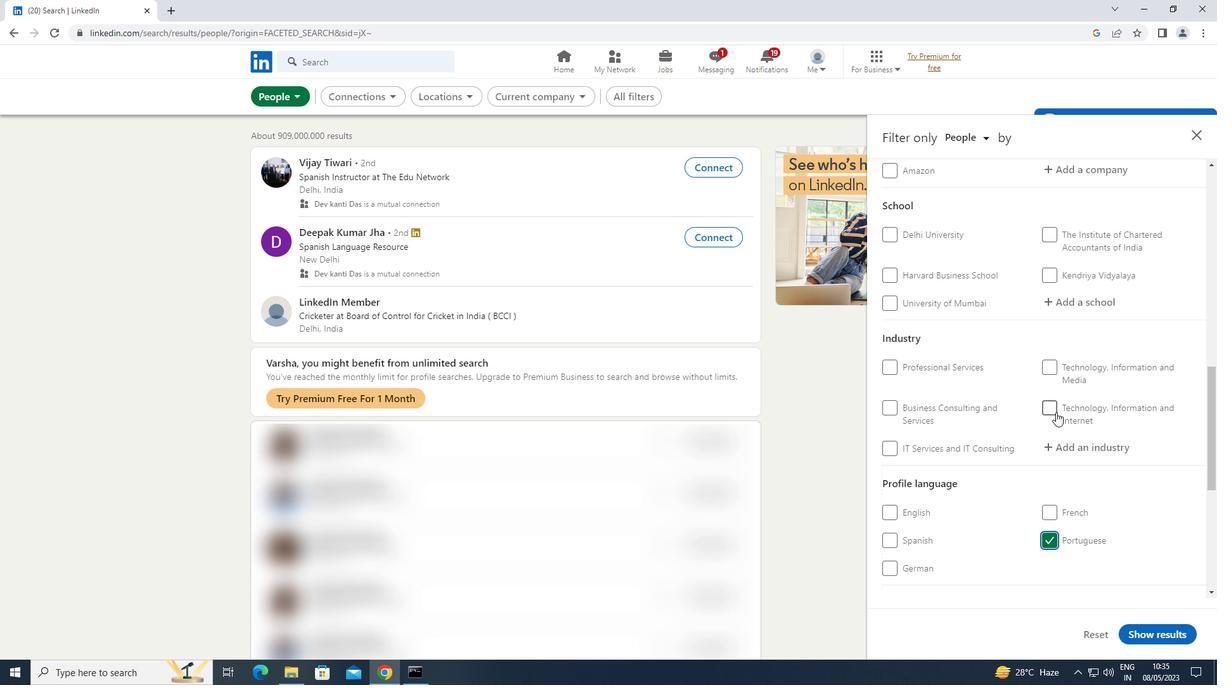 
Action: Mouse scrolled (1056, 412) with delta (0, 0)
Screenshot: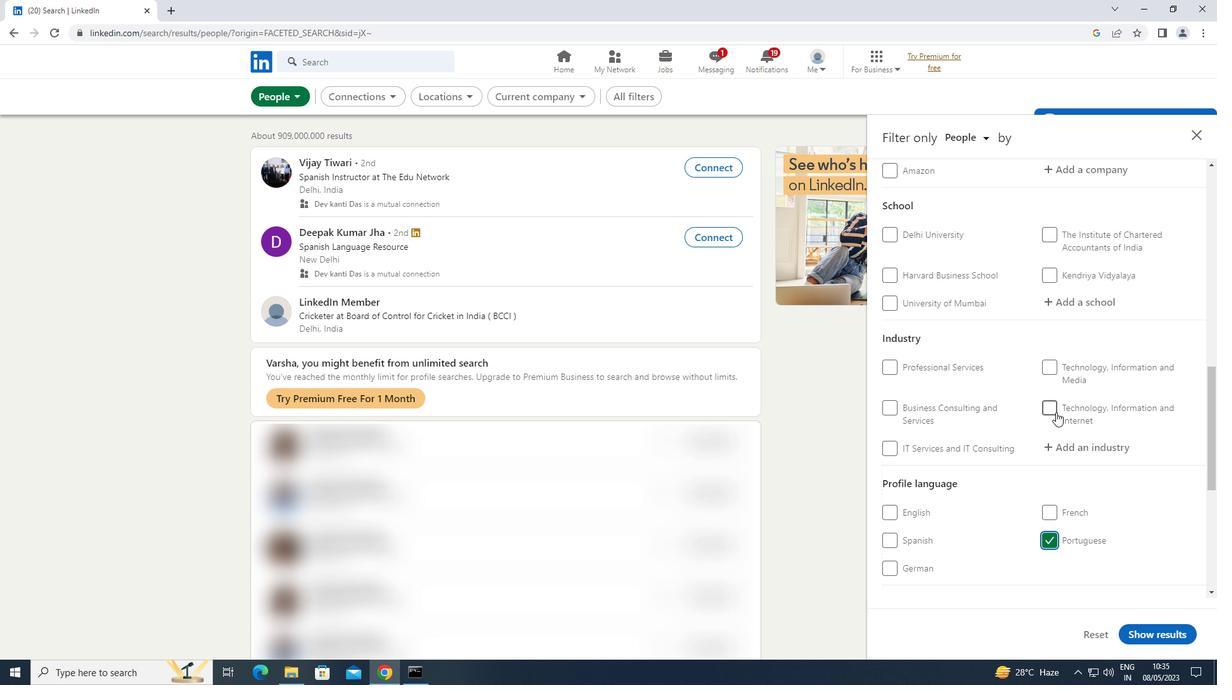 
Action: Mouse scrolled (1056, 412) with delta (0, 0)
Screenshot: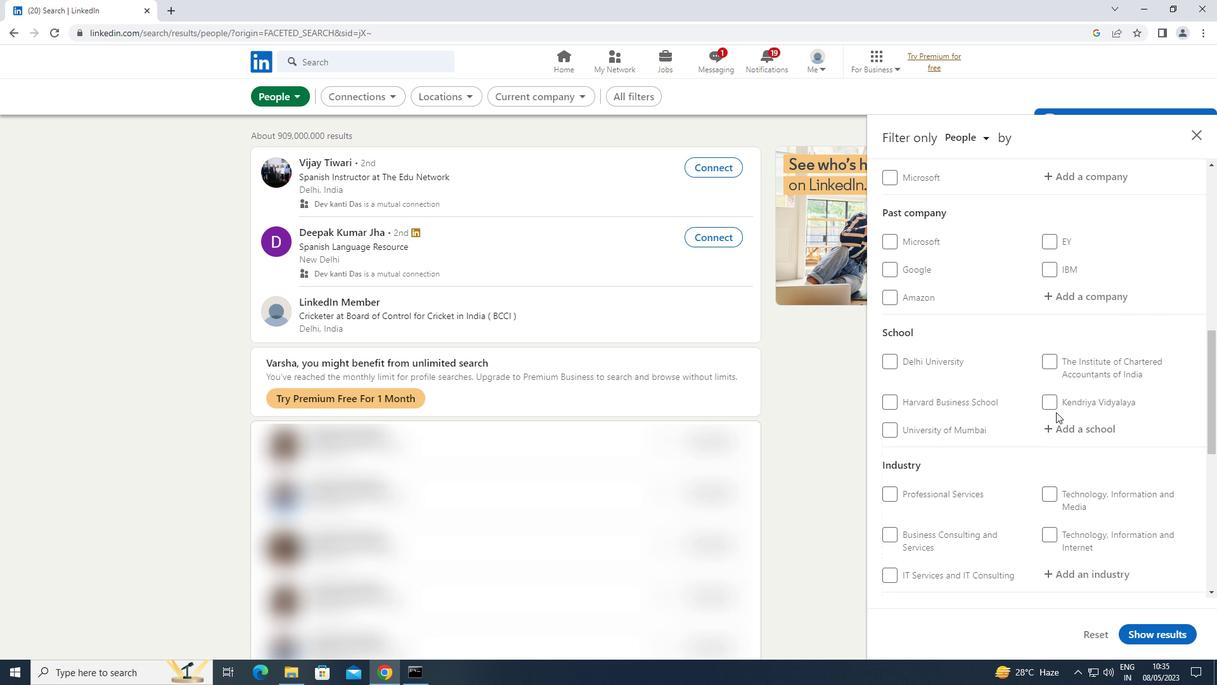 
Action: Mouse scrolled (1056, 412) with delta (0, 0)
Screenshot: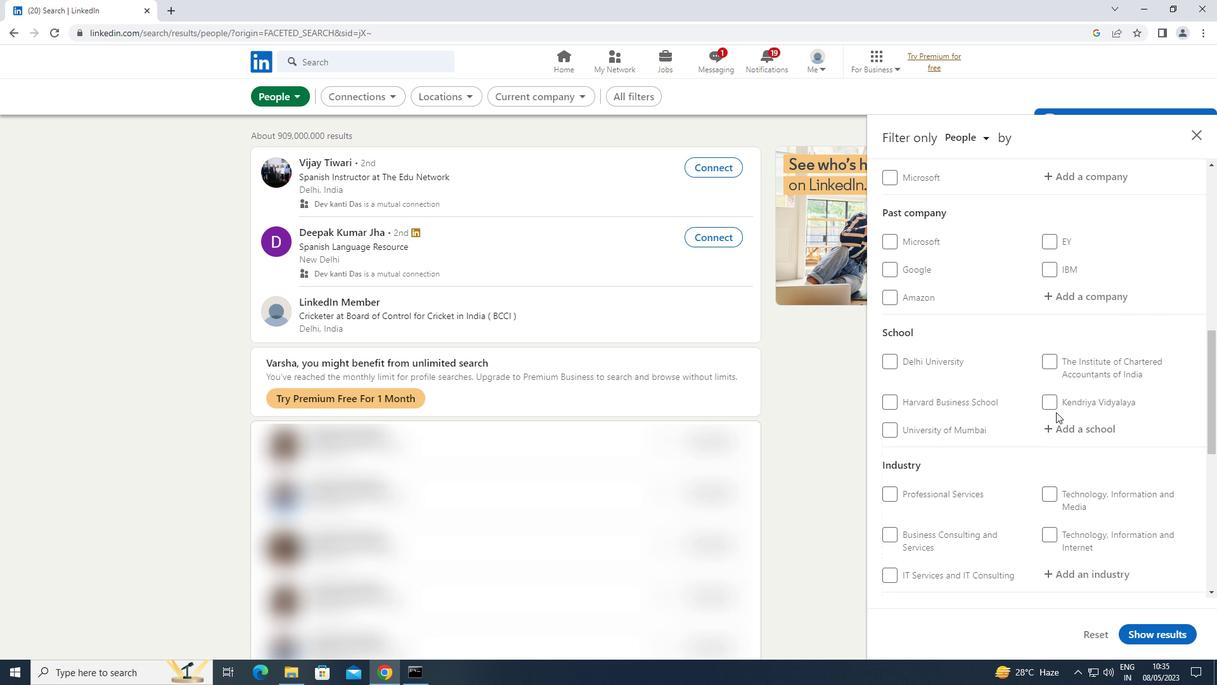 
Action: Mouse moved to (1106, 306)
Screenshot: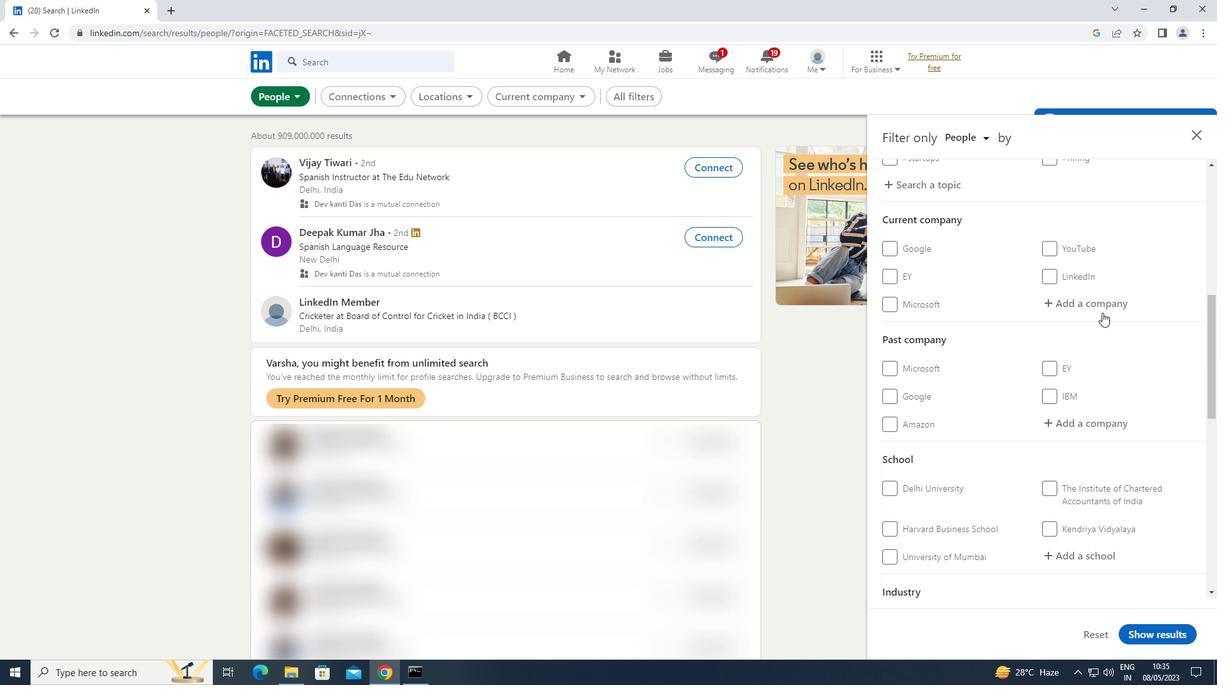 
Action: Mouse pressed left at (1106, 306)
Screenshot: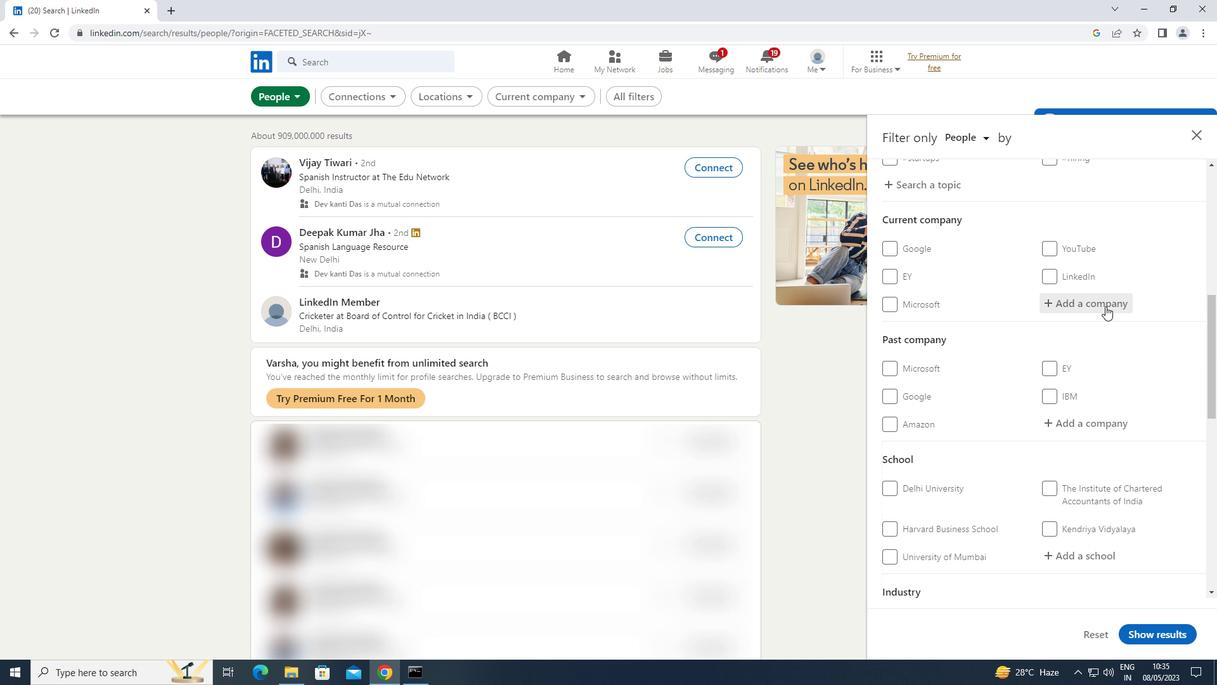 
Action: Key pressed <Key.shift>HOTEL
Screenshot: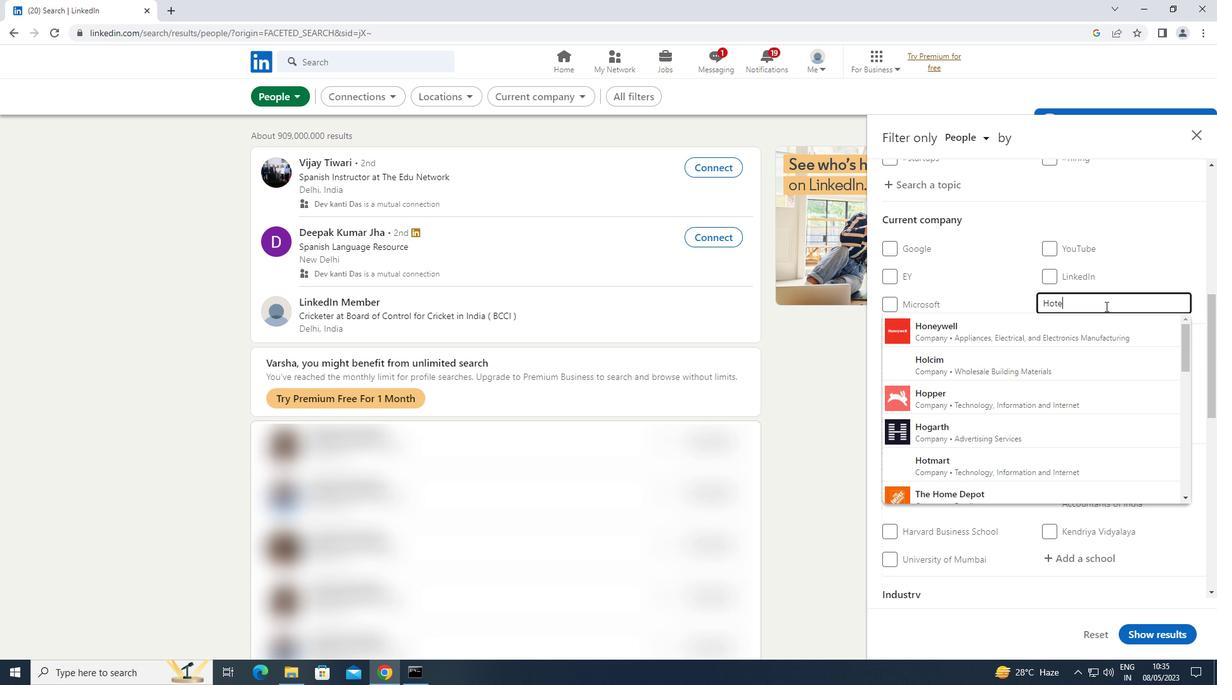 
Action: Mouse moved to (1043, 351)
Screenshot: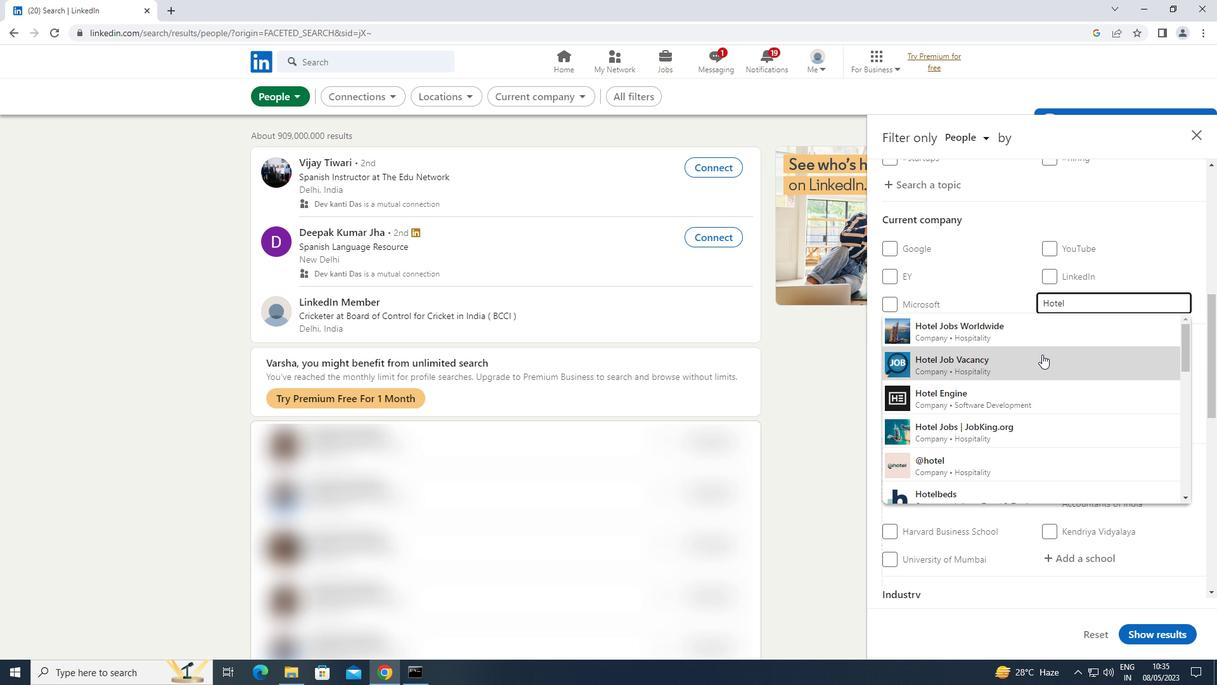 
Action: Key pressed <Key.space><Key.shift>JOBS<Key.enter>
Screenshot: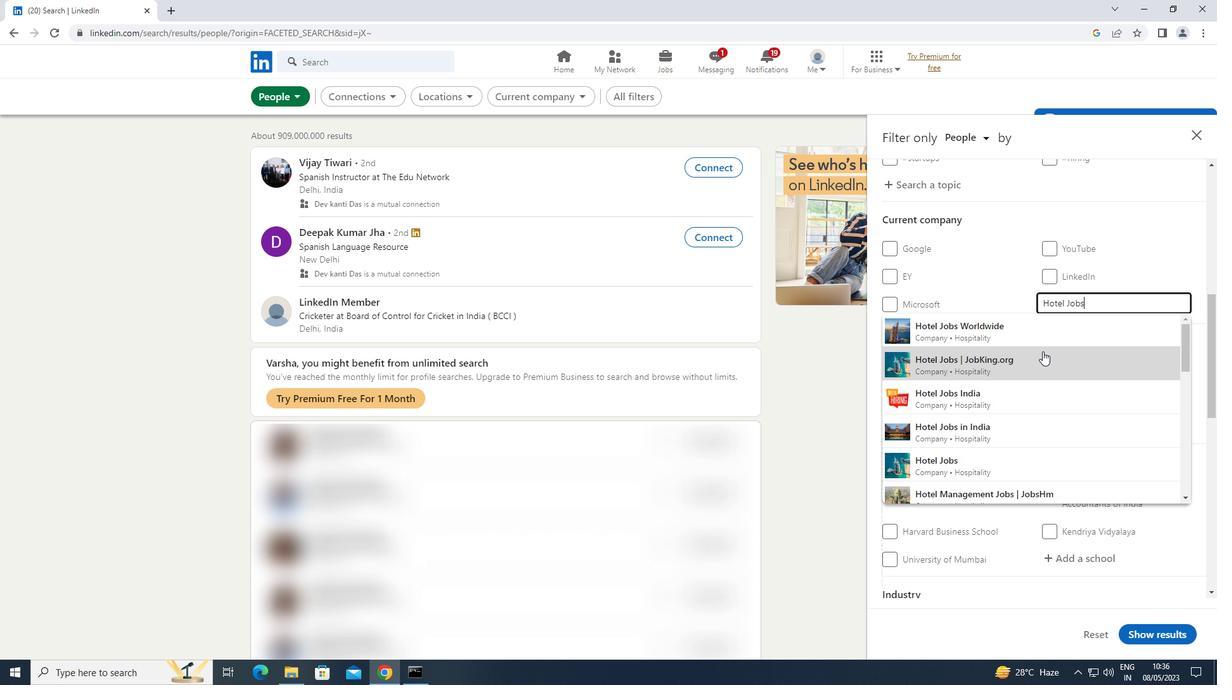 
Action: Mouse moved to (1100, 299)
Screenshot: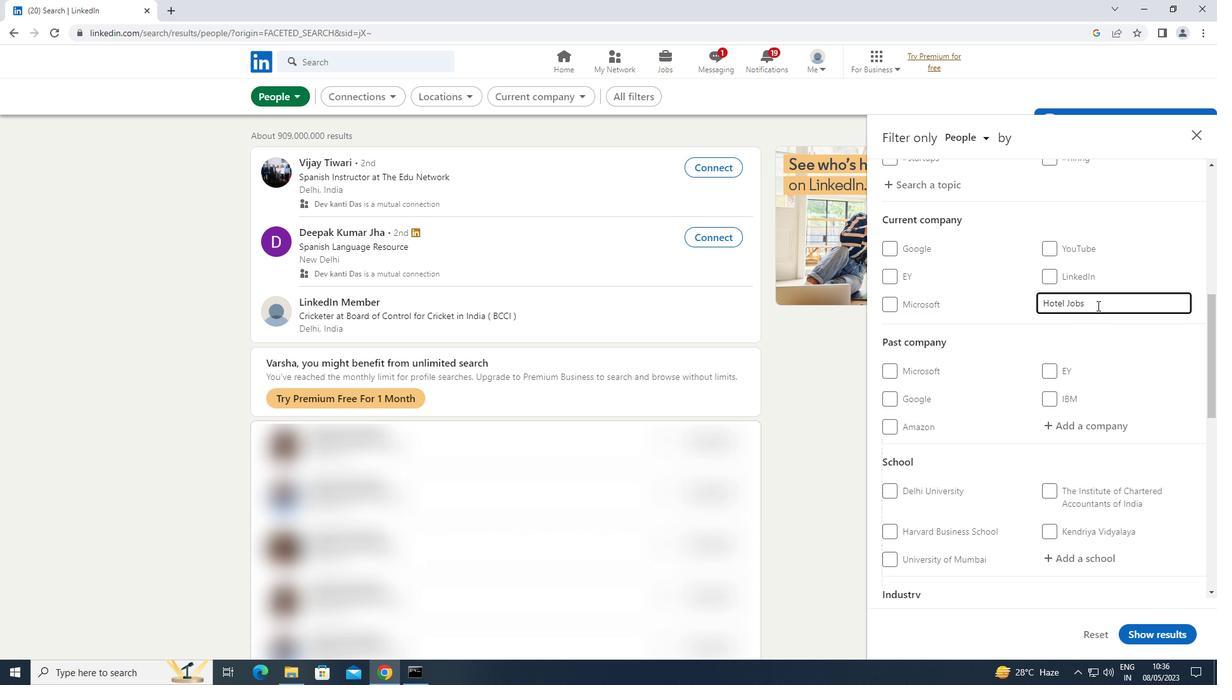 
Action: Mouse pressed left at (1100, 299)
Screenshot: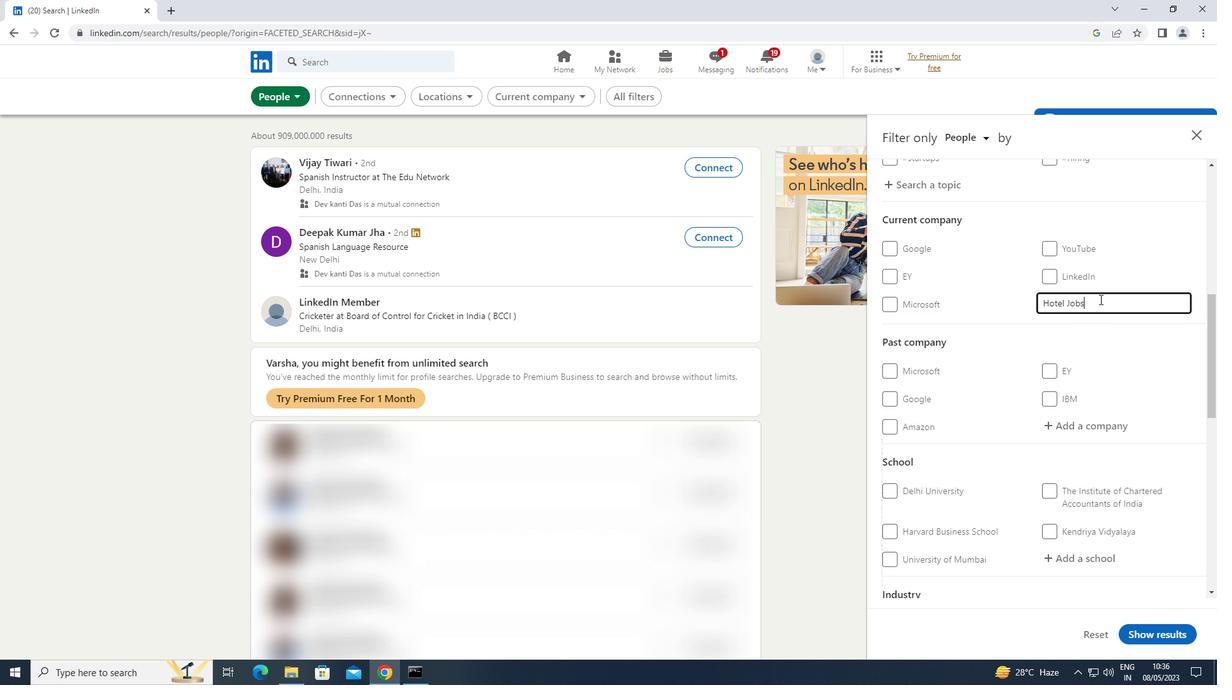
Action: Mouse moved to (1001, 432)
Screenshot: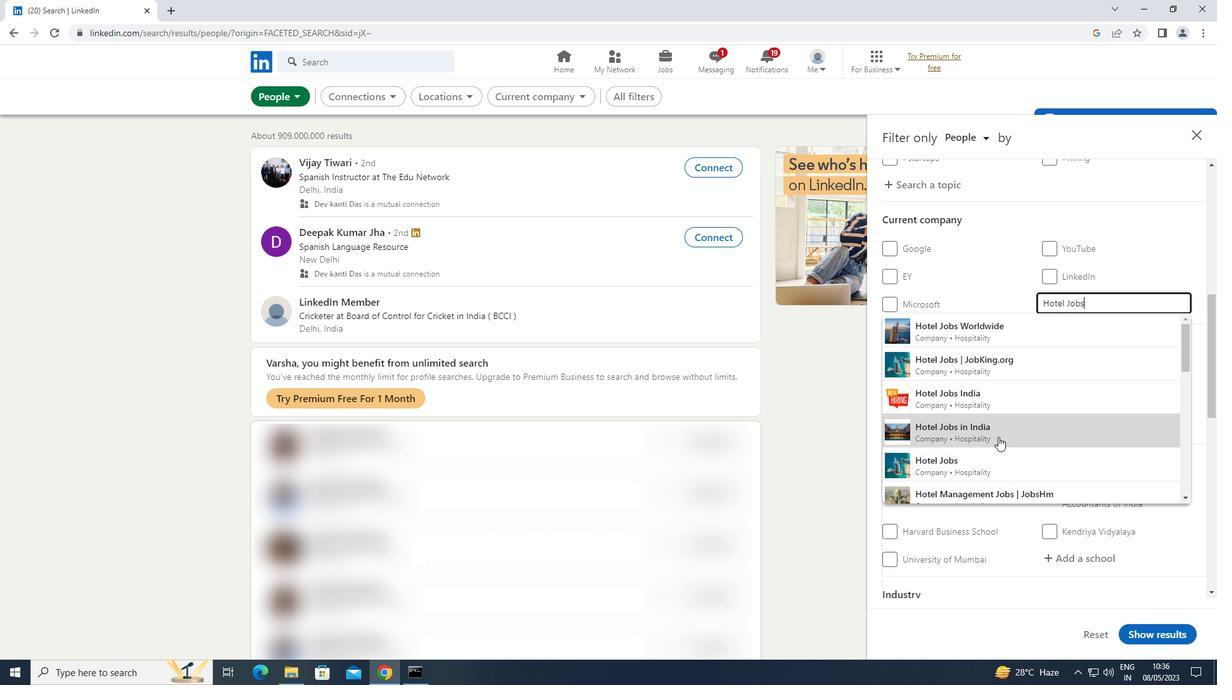 
Action: Mouse pressed left at (1001, 432)
Screenshot: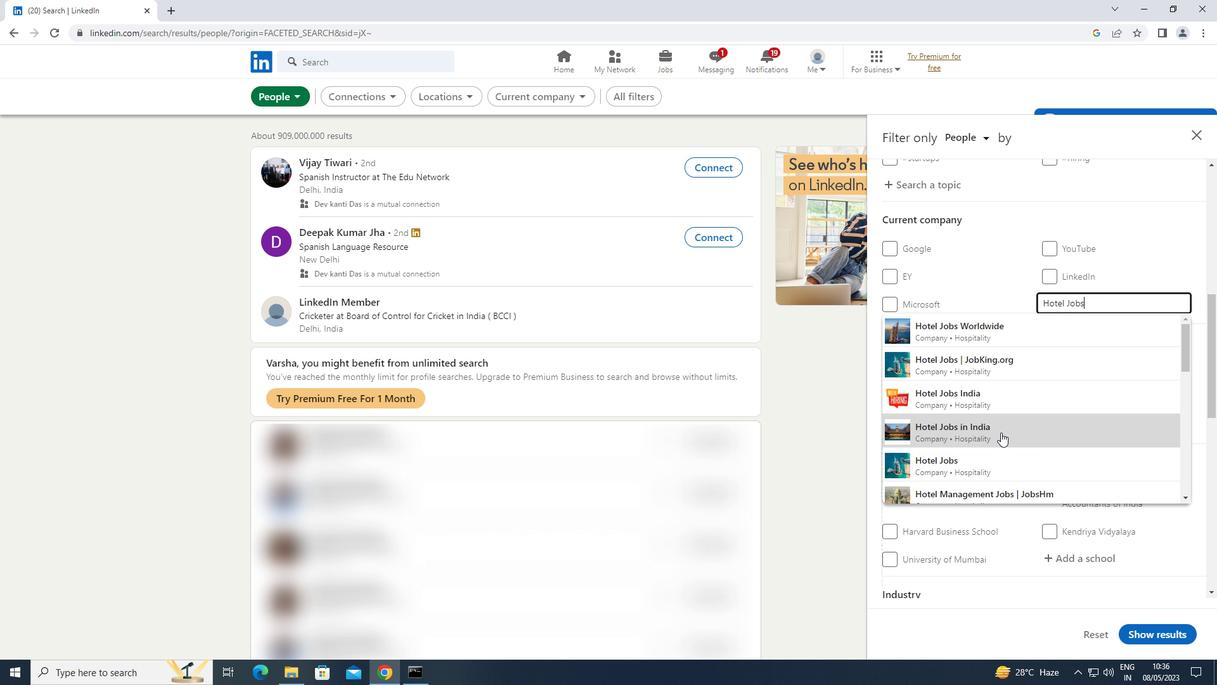 
Action: Mouse moved to (1002, 430)
Screenshot: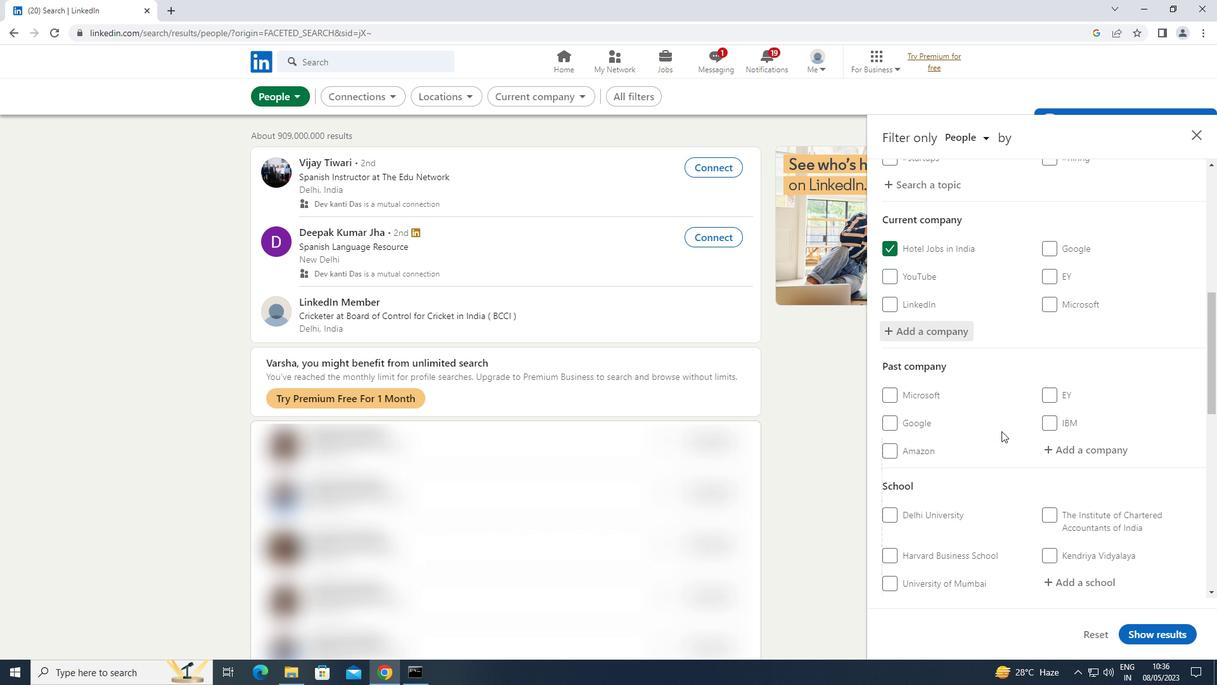 
Action: Mouse scrolled (1002, 430) with delta (0, 0)
Screenshot: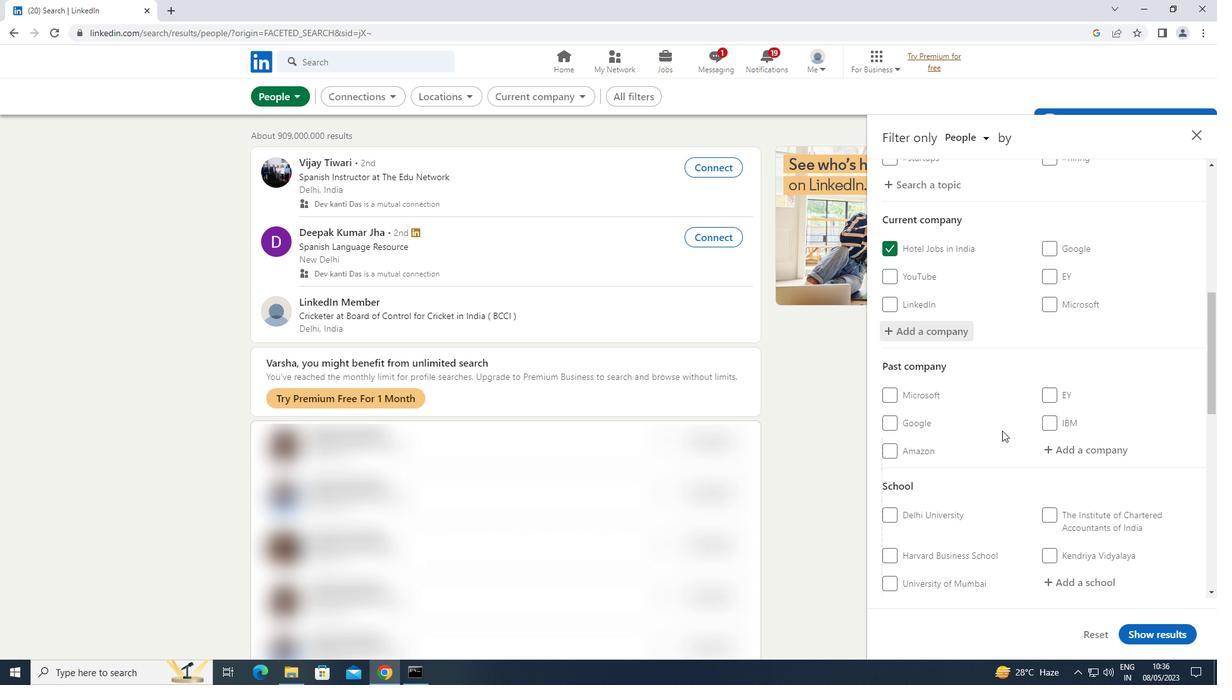 
Action: Mouse scrolled (1002, 430) with delta (0, 0)
Screenshot: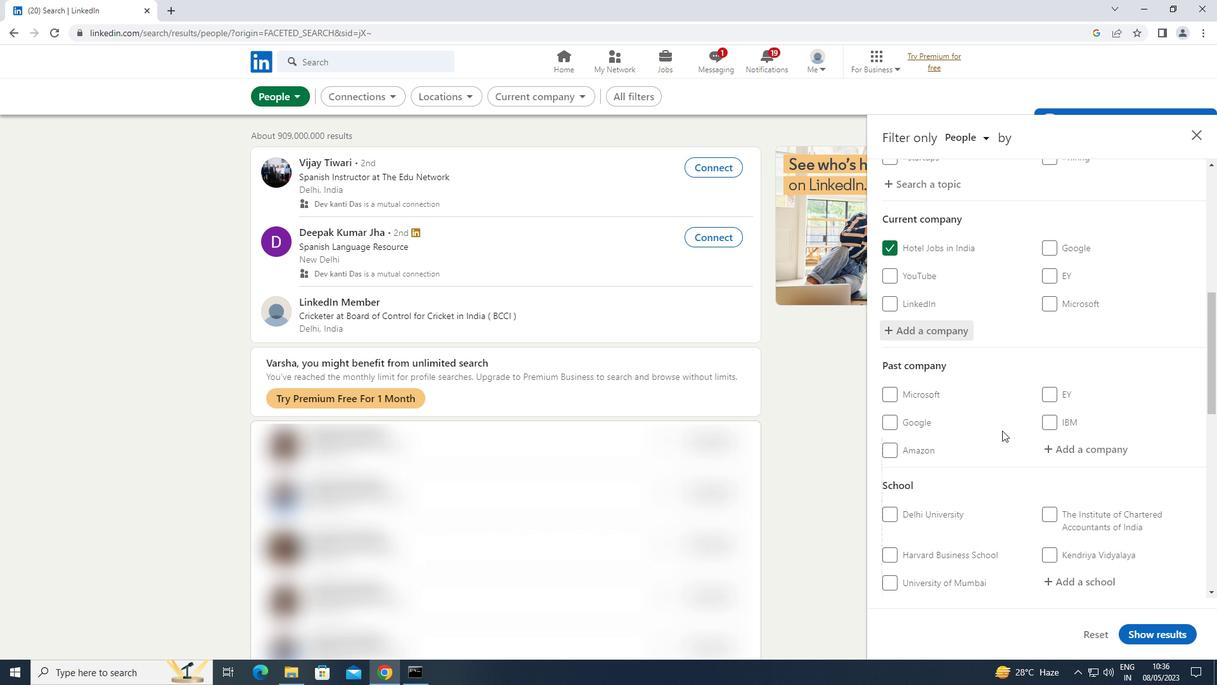 
Action: Mouse moved to (1087, 453)
Screenshot: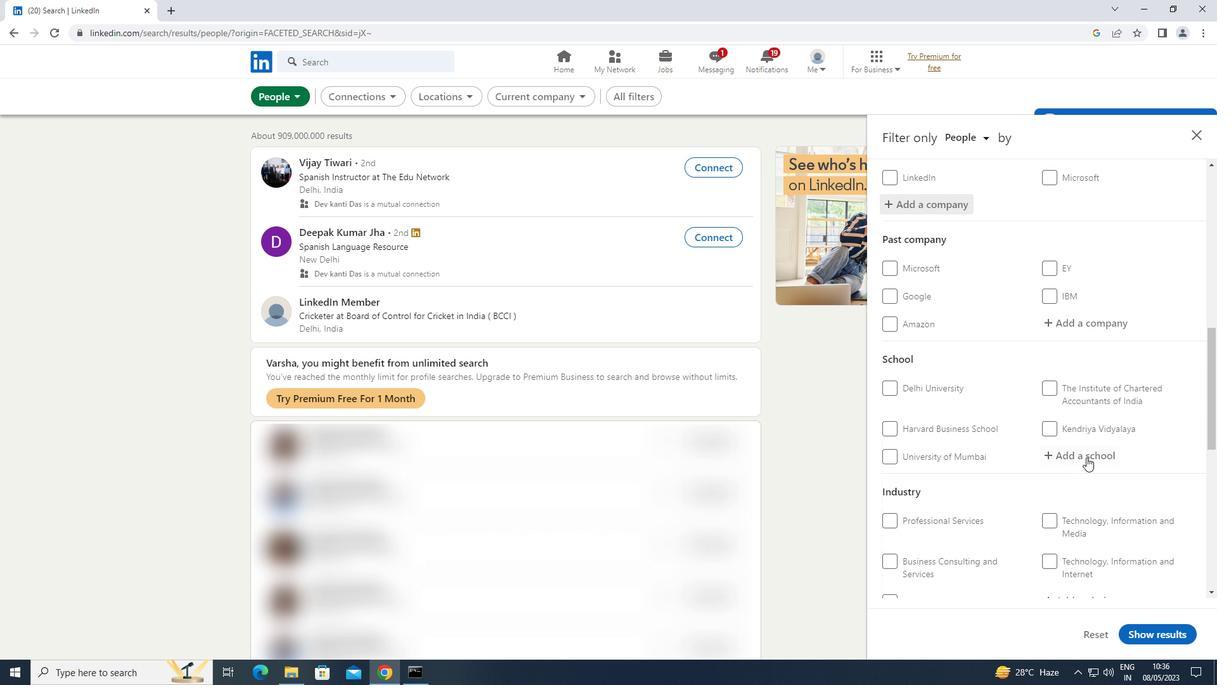 
Action: Mouse pressed left at (1087, 453)
Screenshot: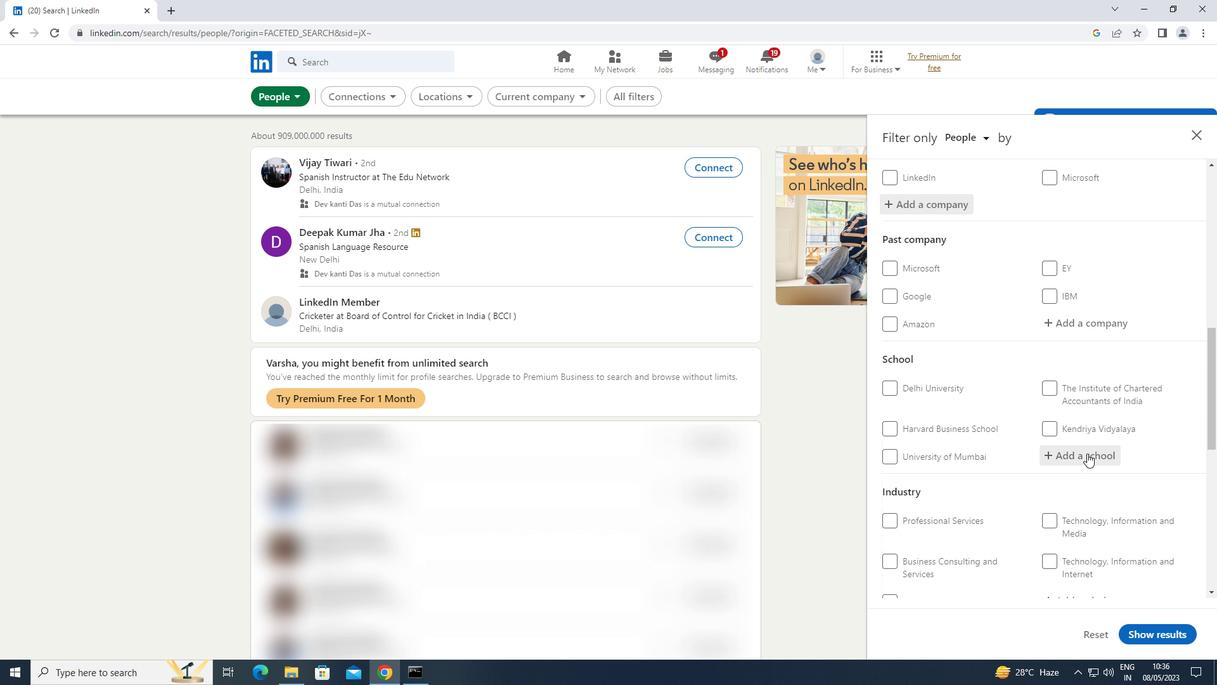 
Action: Mouse moved to (1087, 453)
Screenshot: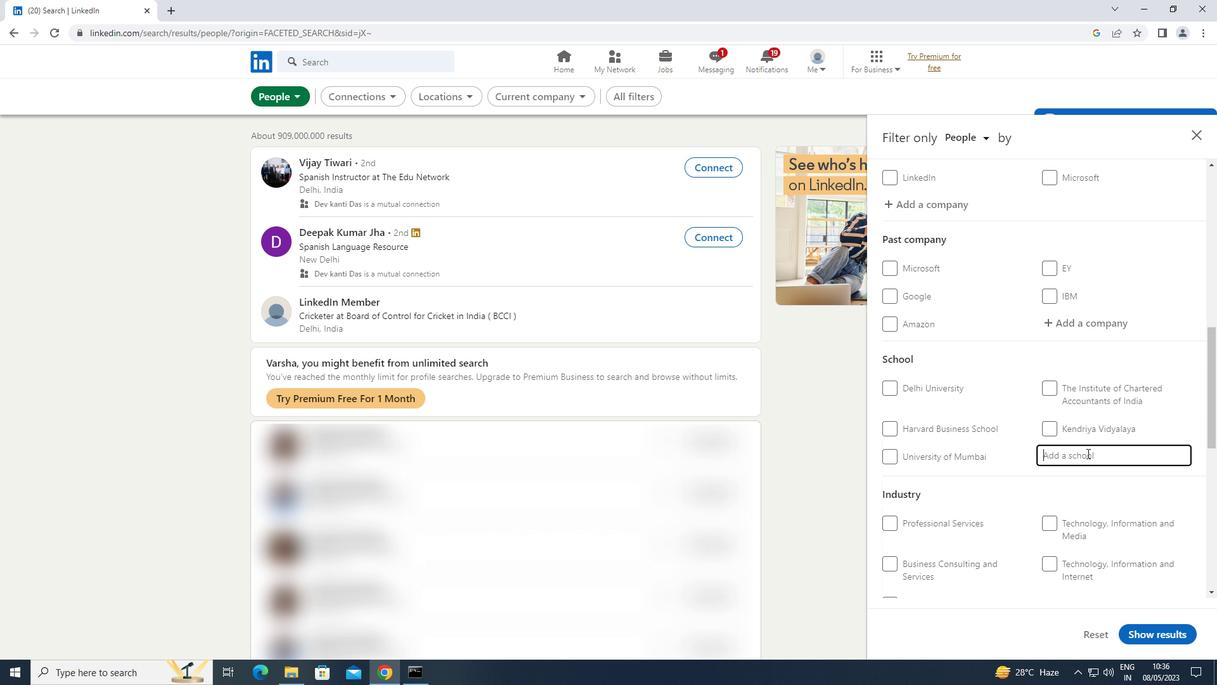 
Action: Key pressed <Key.shift>GAUHATI
Screenshot: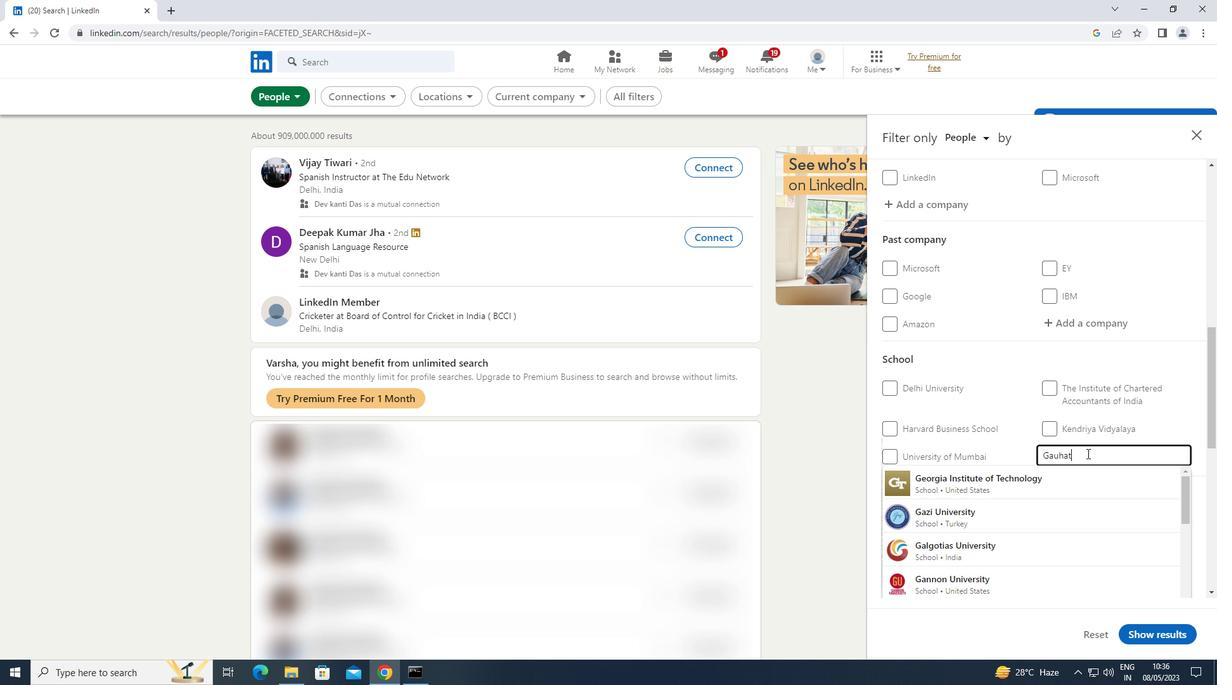 
Action: Mouse moved to (1017, 476)
Screenshot: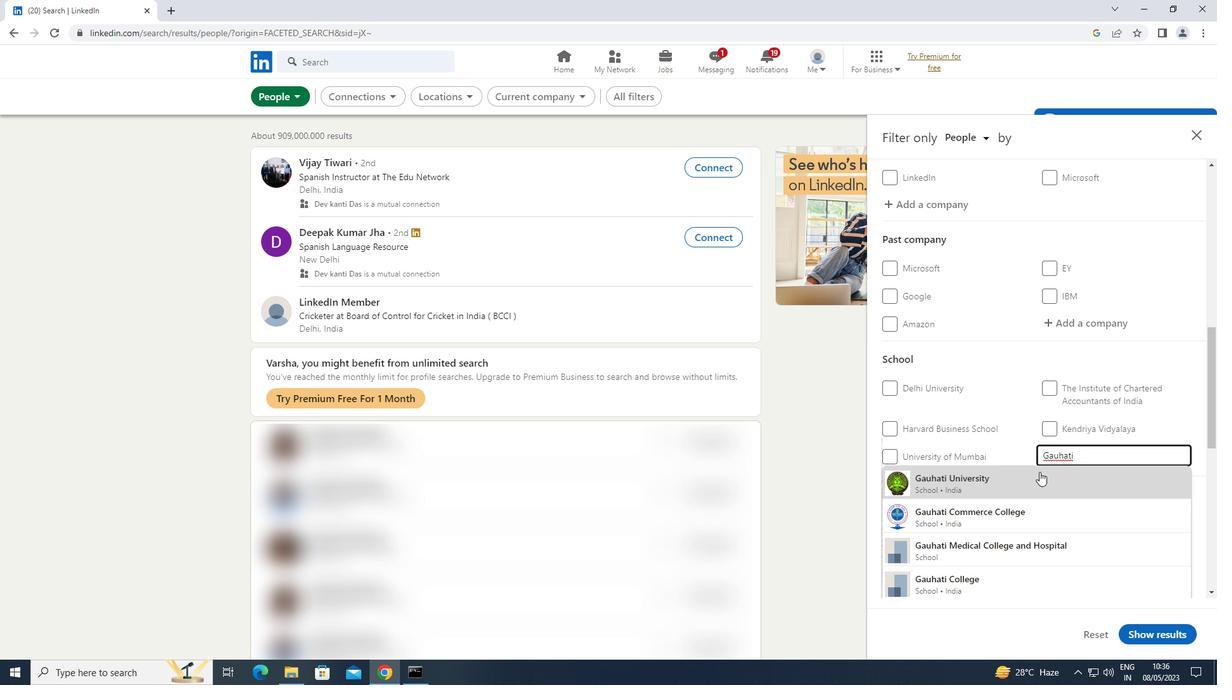 
Action: Mouse pressed left at (1017, 476)
Screenshot: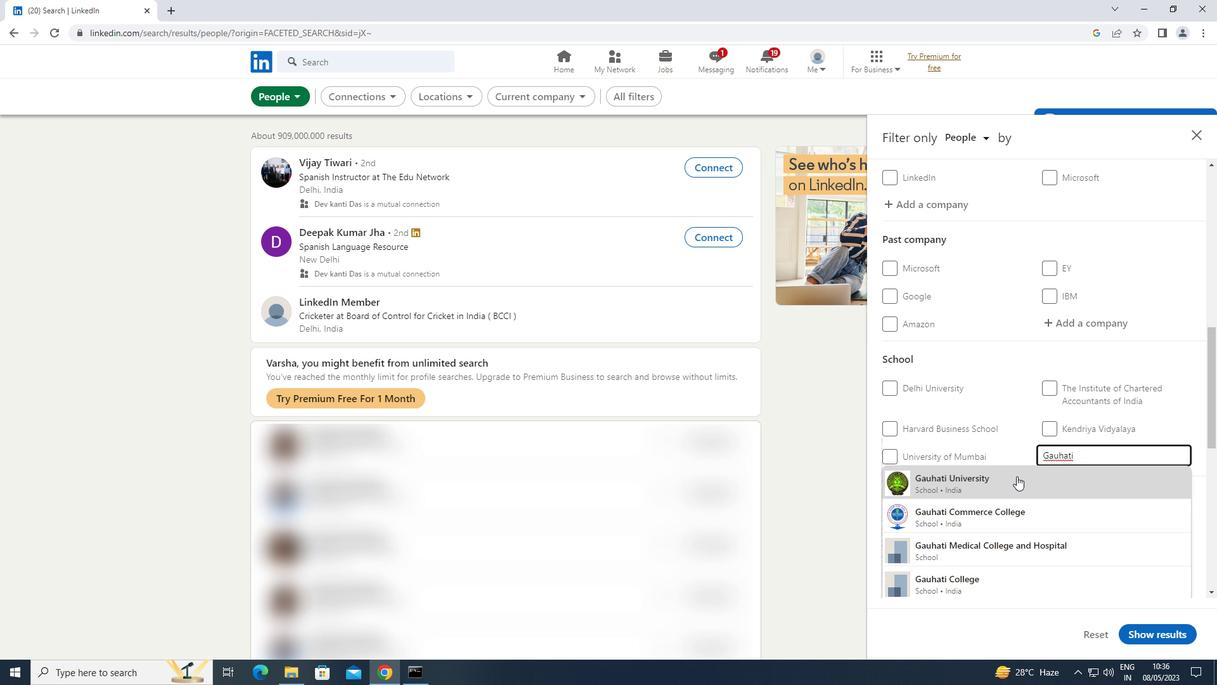 
Action: Mouse moved to (1015, 477)
Screenshot: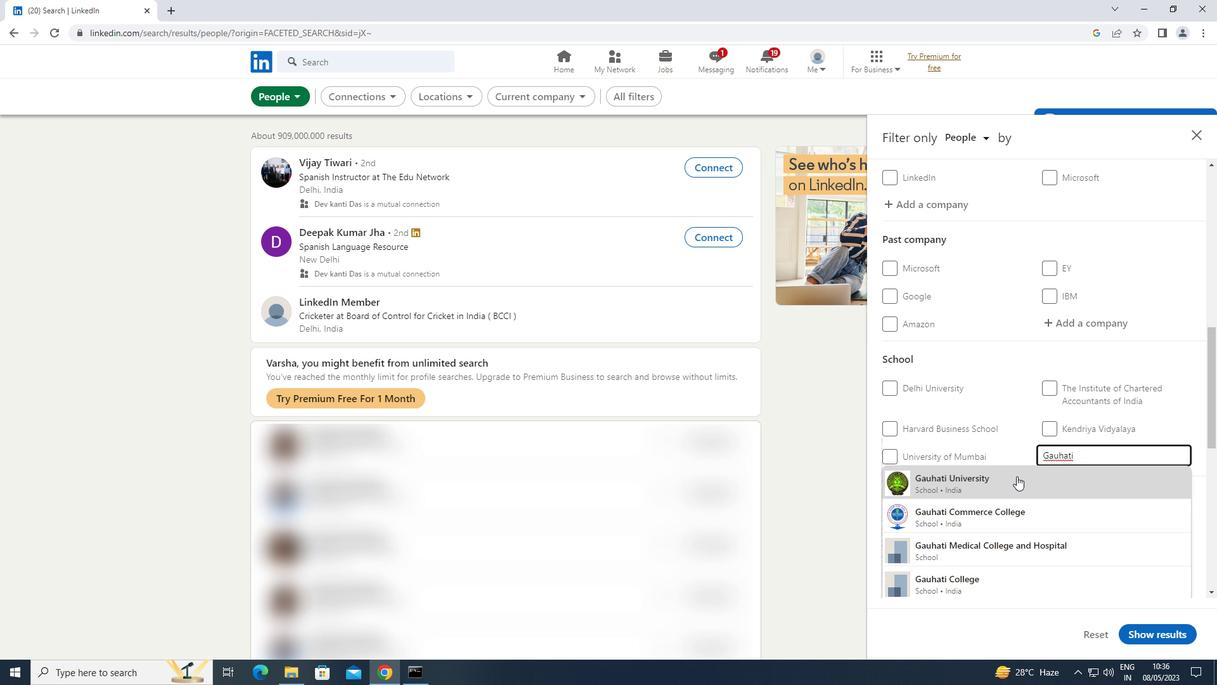 
Action: Mouse scrolled (1015, 476) with delta (0, 0)
Screenshot: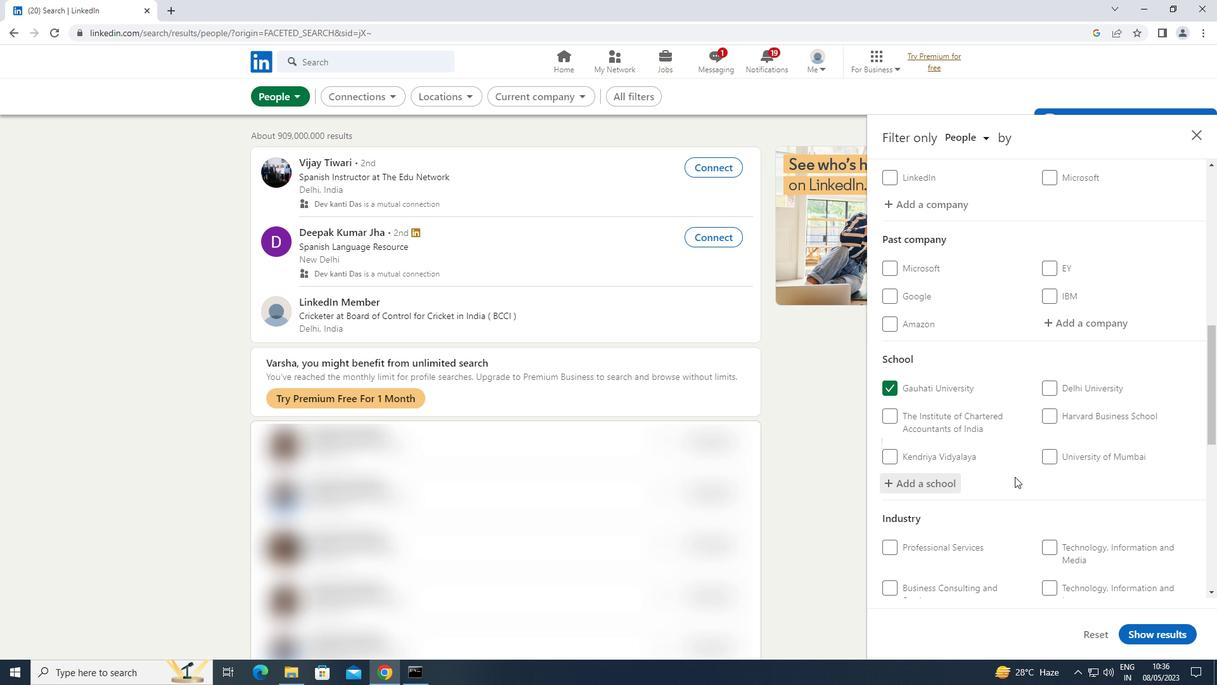 
Action: Mouse scrolled (1015, 476) with delta (0, 0)
Screenshot: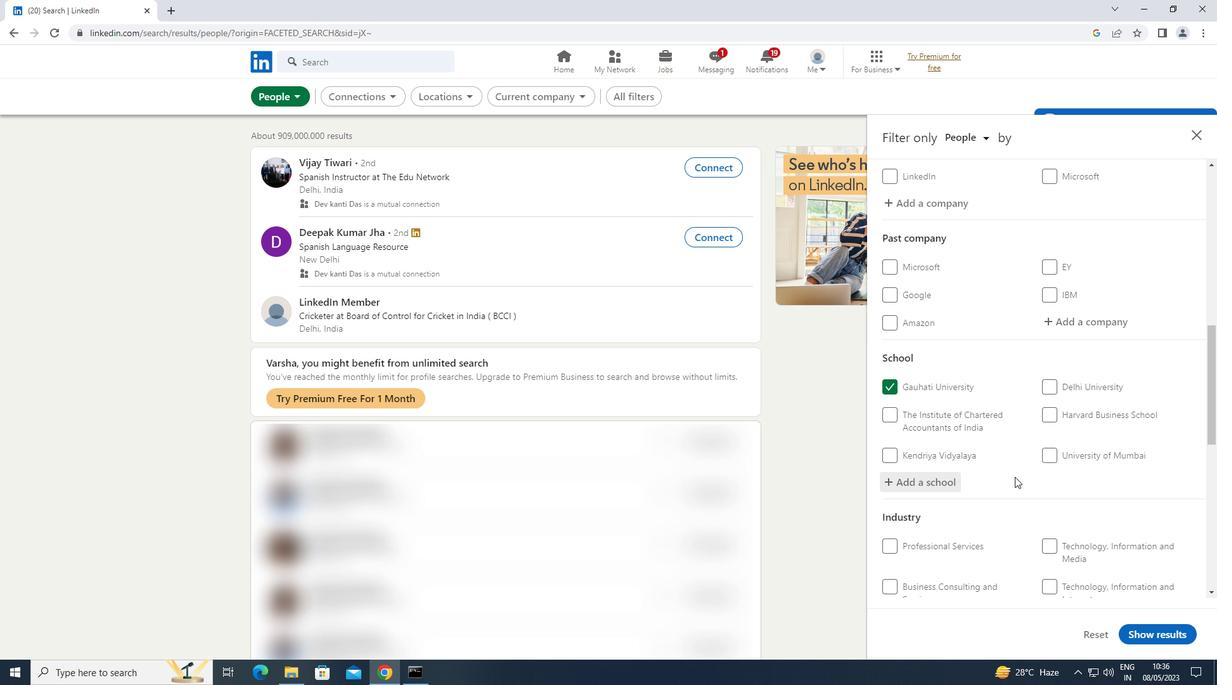 
Action: Mouse moved to (1080, 497)
Screenshot: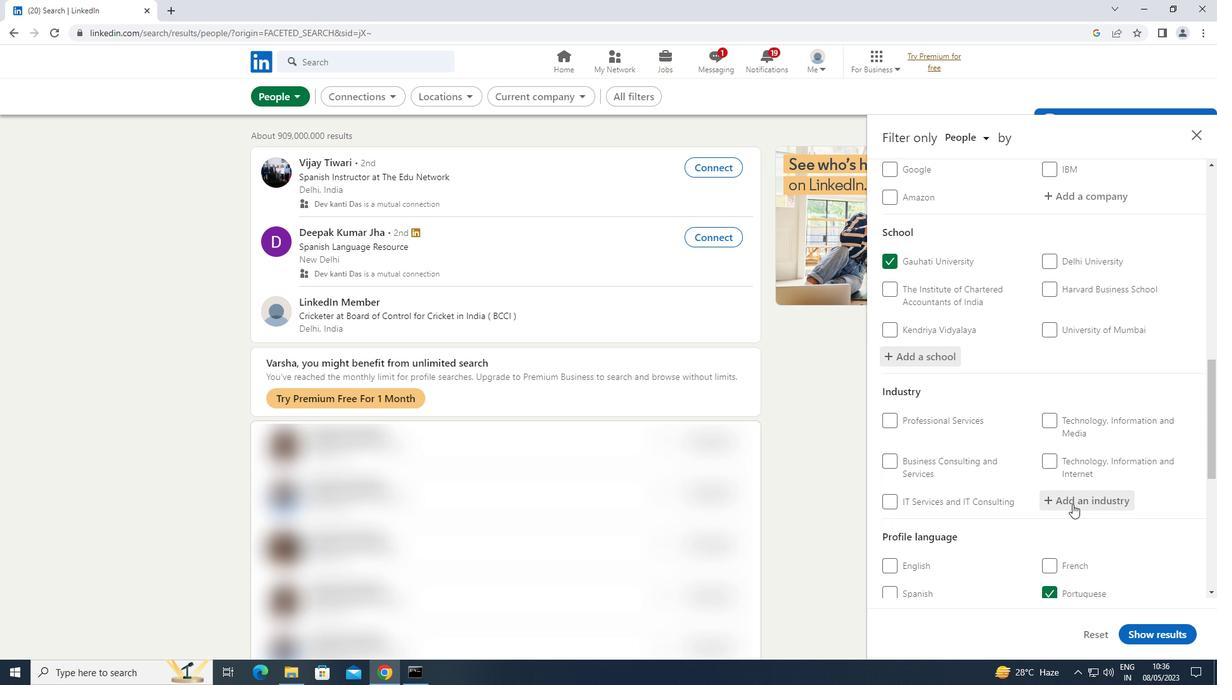 
Action: Mouse pressed left at (1080, 497)
Screenshot: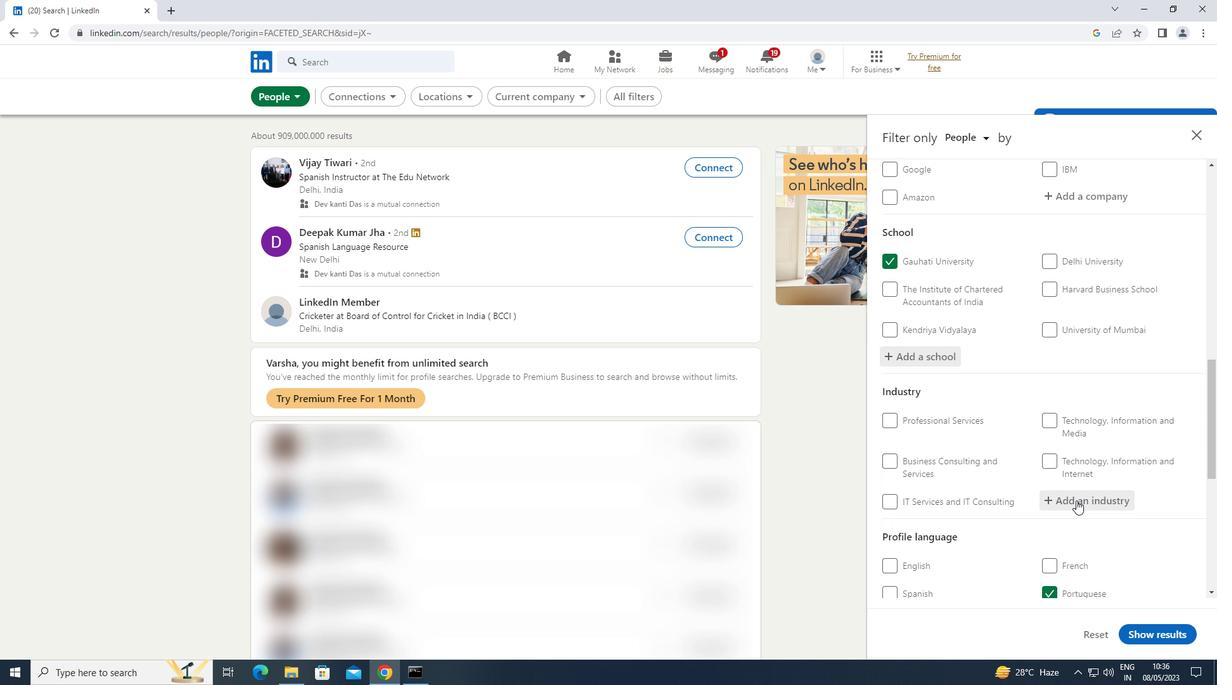 
Action: Mouse moved to (1079, 496)
Screenshot: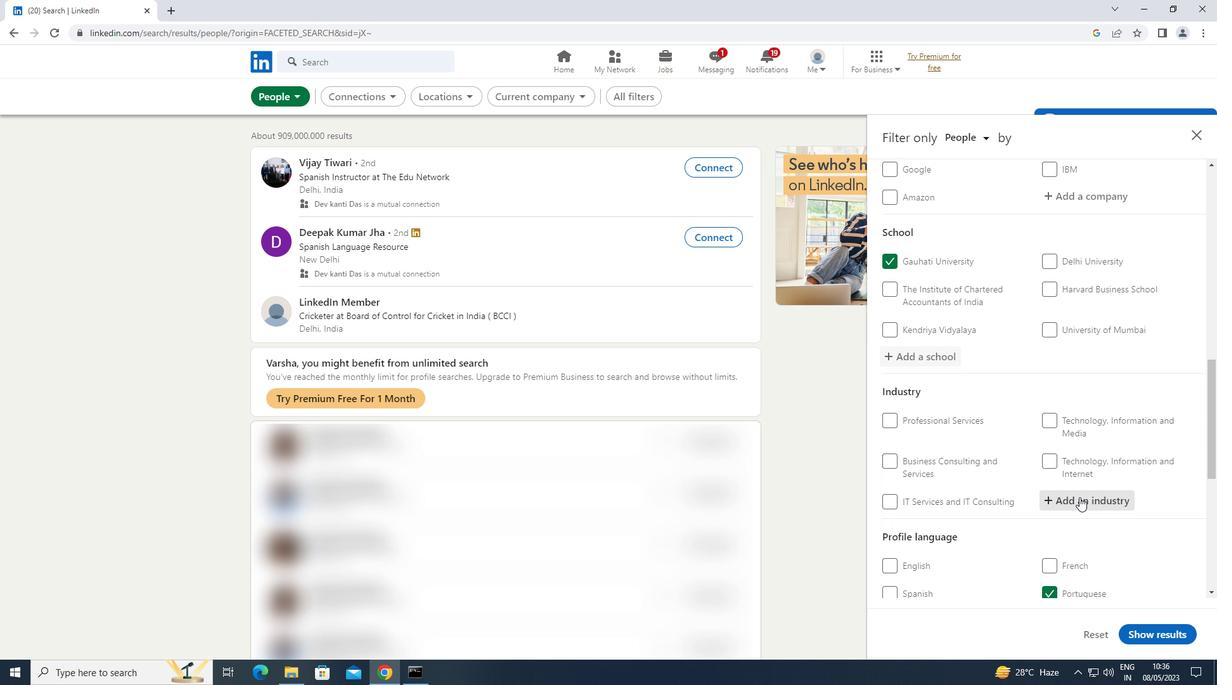 
Action: Key pressed <Key.shift>PUBLIC
Screenshot: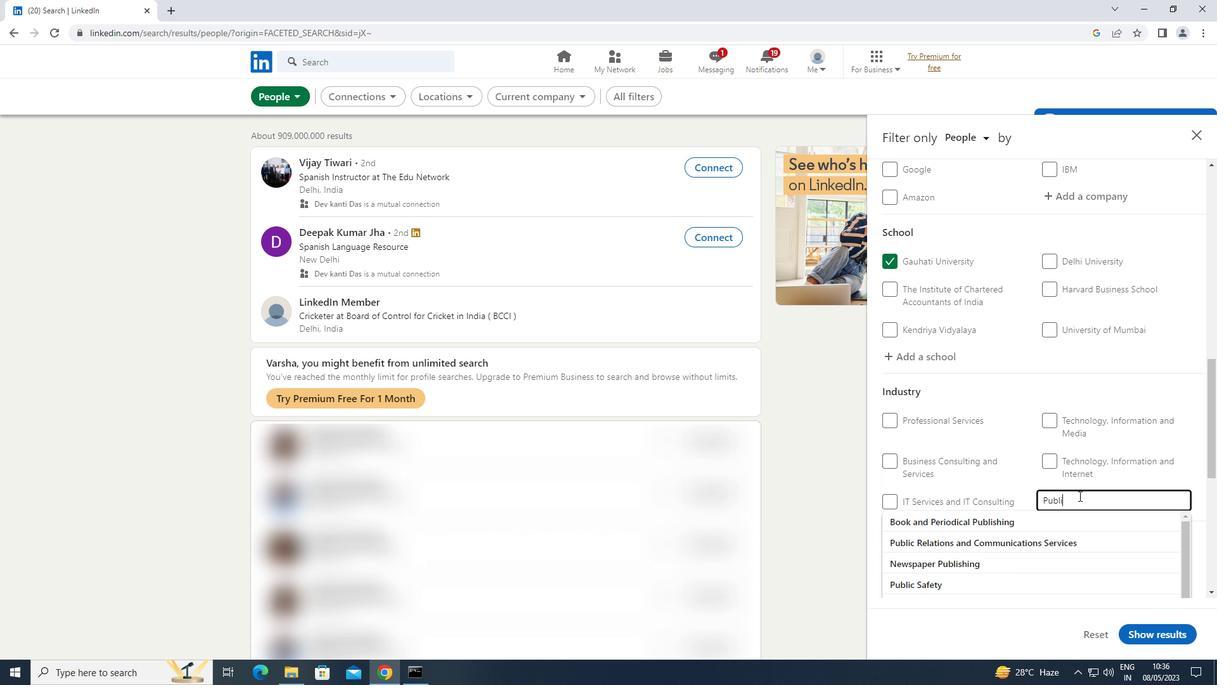 
Action: Mouse moved to (1027, 518)
Screenshot: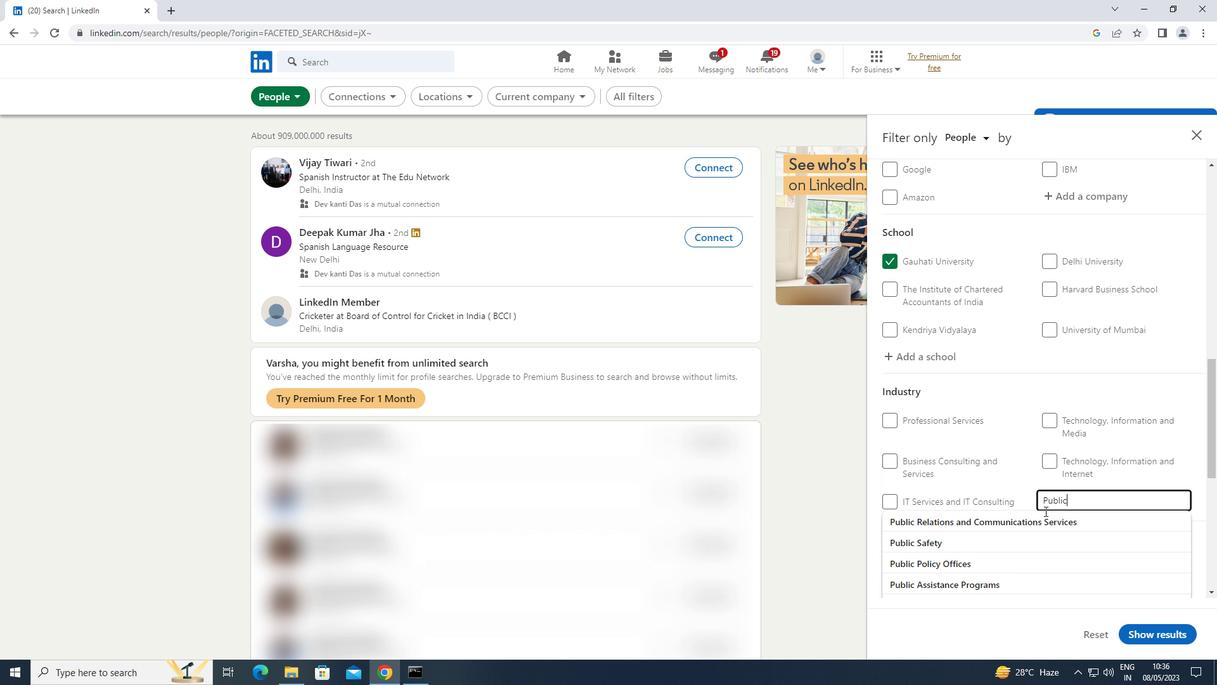 
Action: Mouse pressed left at (1027, 518)
Screenshot: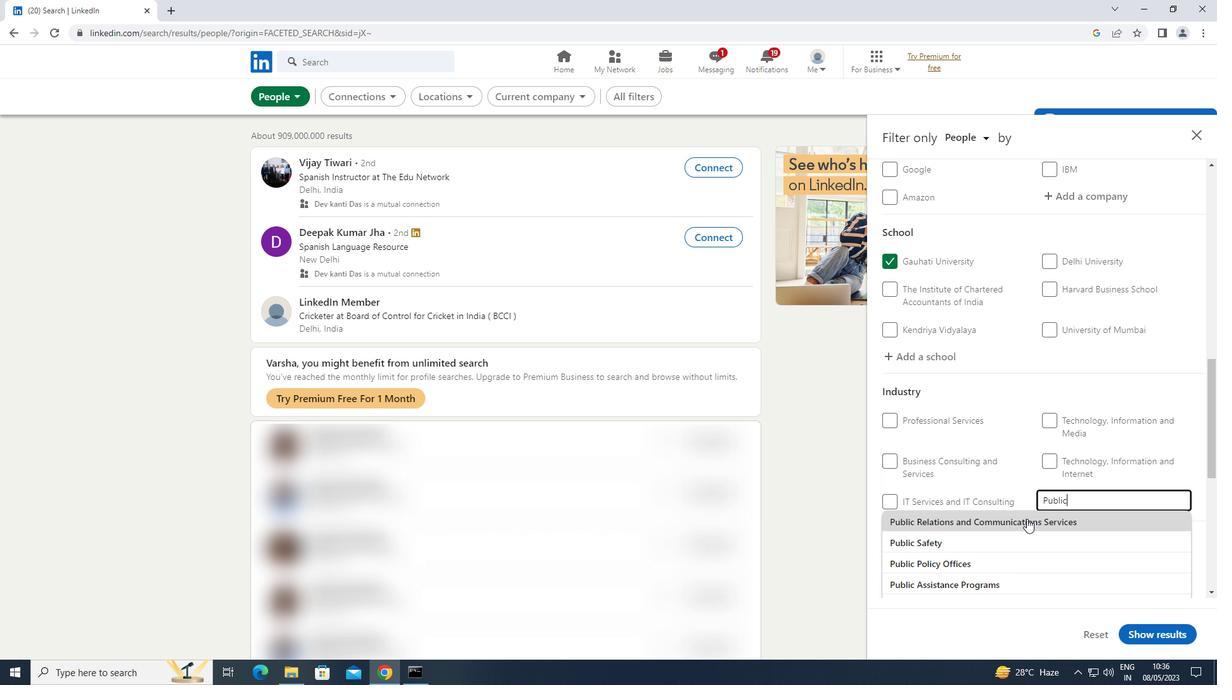 
Action: Mouse scrolled (1027, 518) with delta (0, 0)
Screenshot: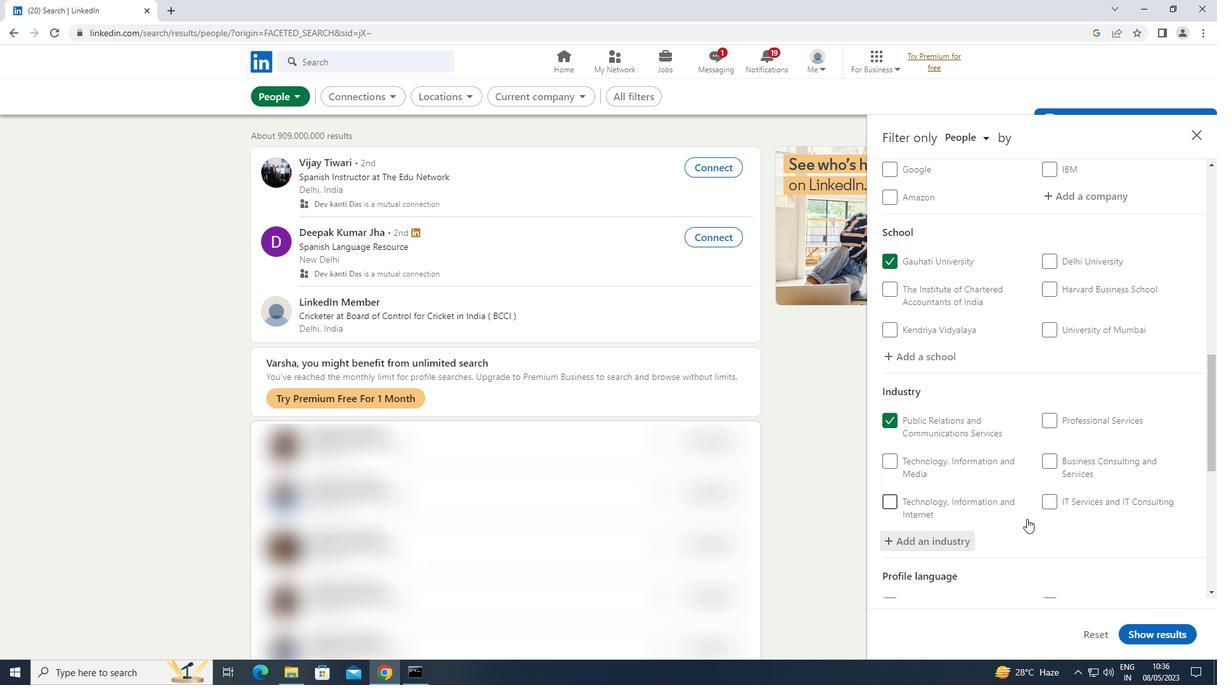 
Action: Mouse scrolled (1027, 518) with delta (0, 0)
Screenshot: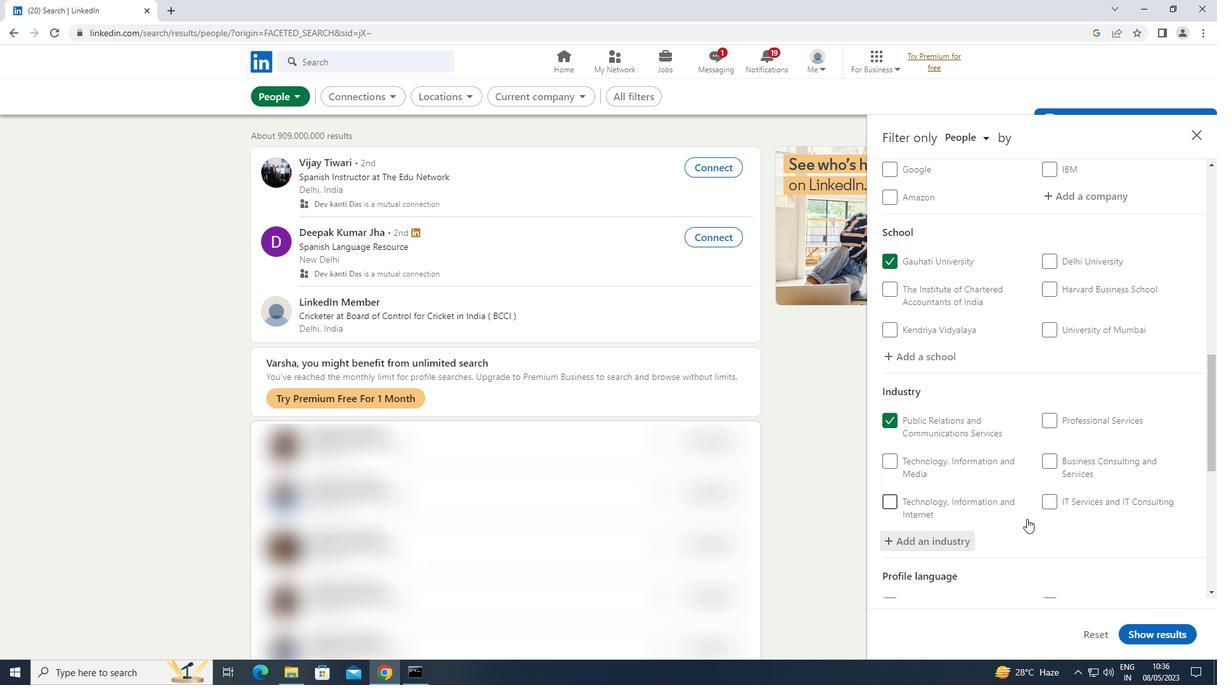 
Action: Mouse scrolled (1027, 518) with delta (0, 0)
Screenshot: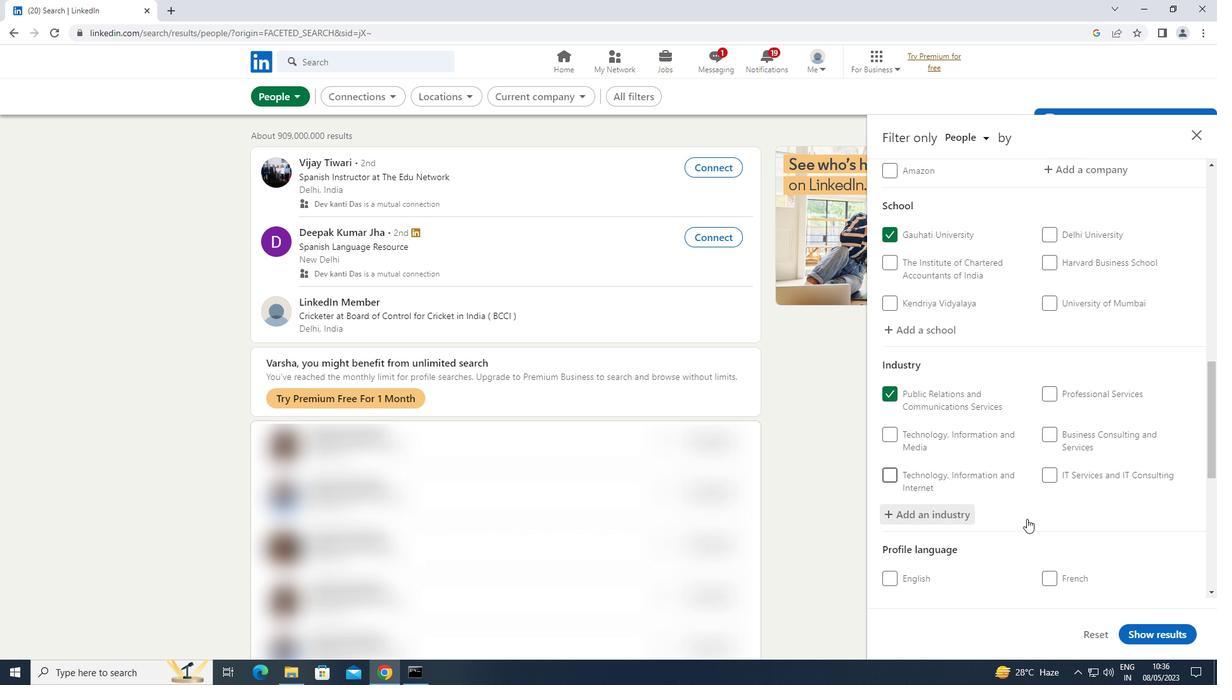 
Action: Mouse scrolled (1027, 518) with delta (0, 0)
Screenshot: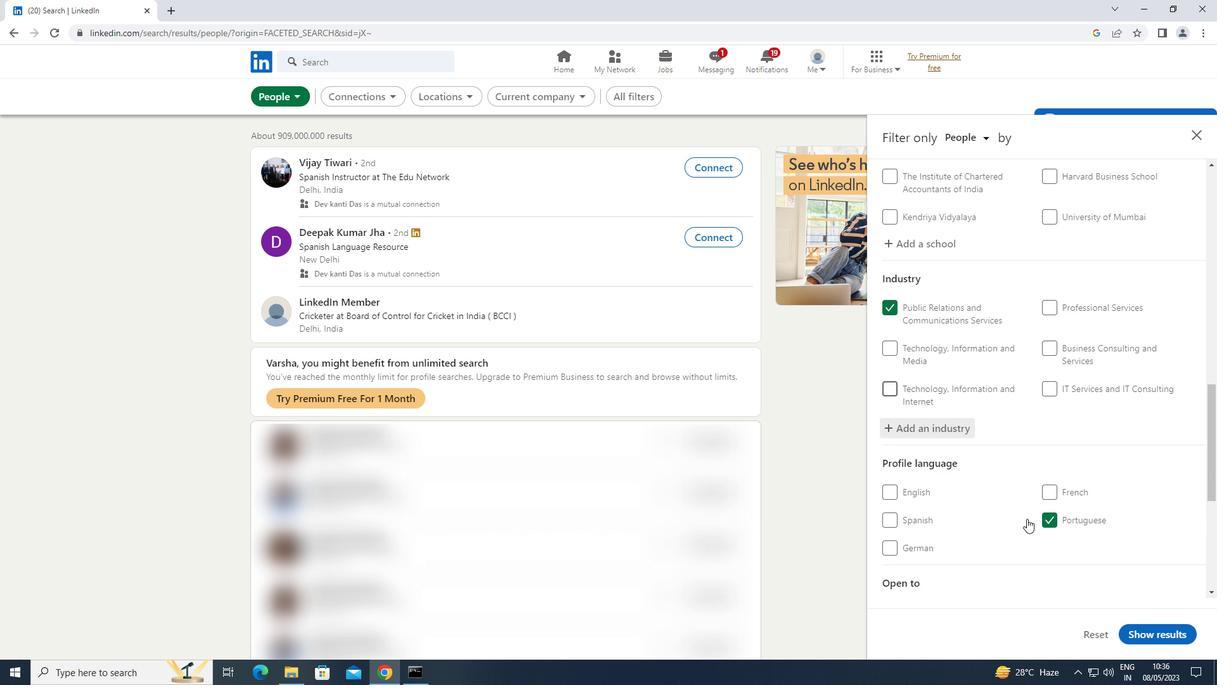 
Action: Mouse scrolled (1027, 518) with delta (0, 0)
Screenshot: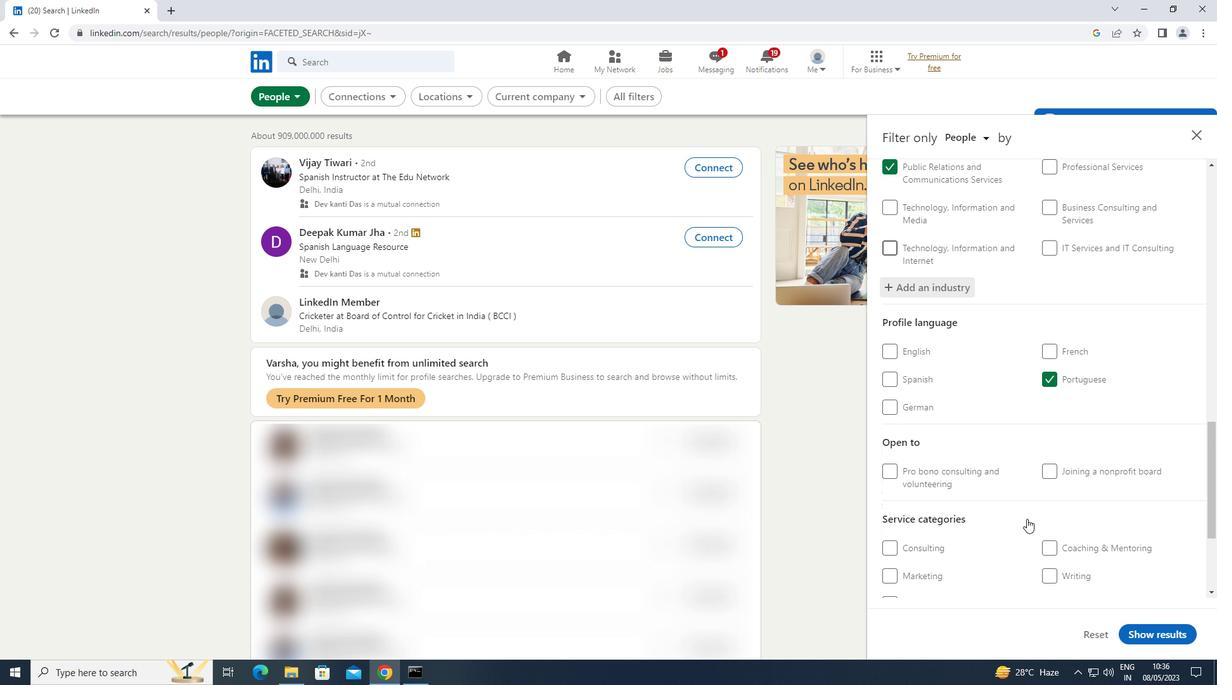 
Action: Mouse moved to (1088, 539)
Screenshot: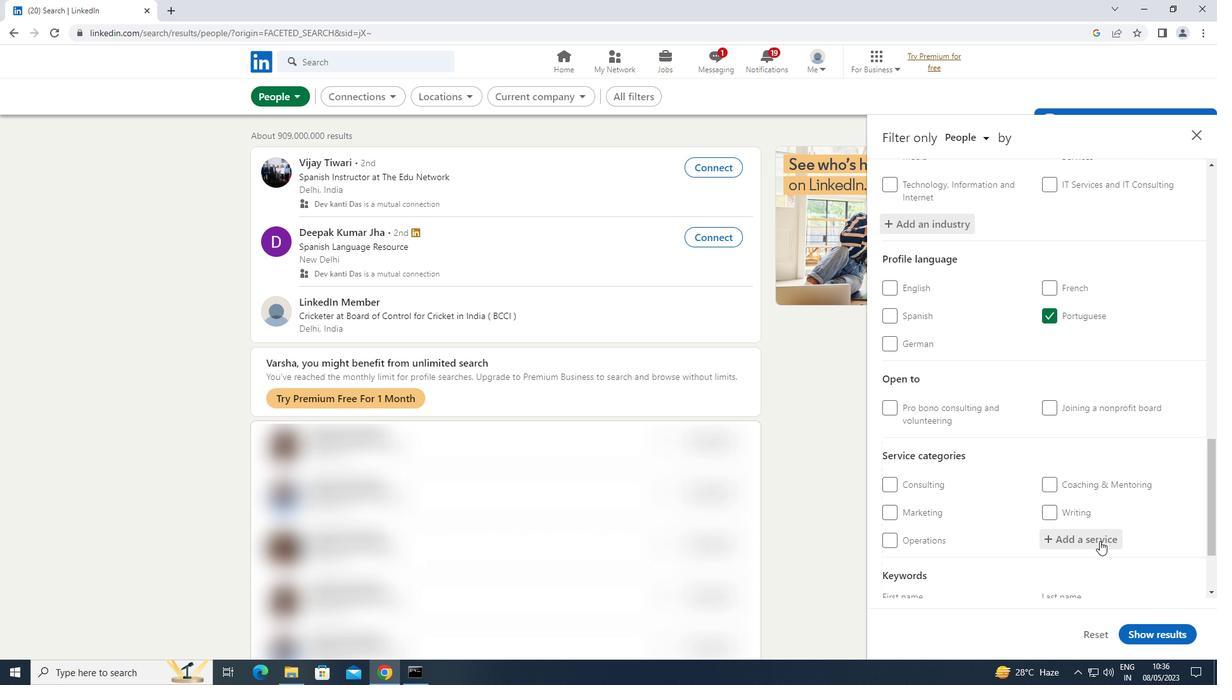 
Action: Mouse pressed left at (1088, 539)
Screenshot: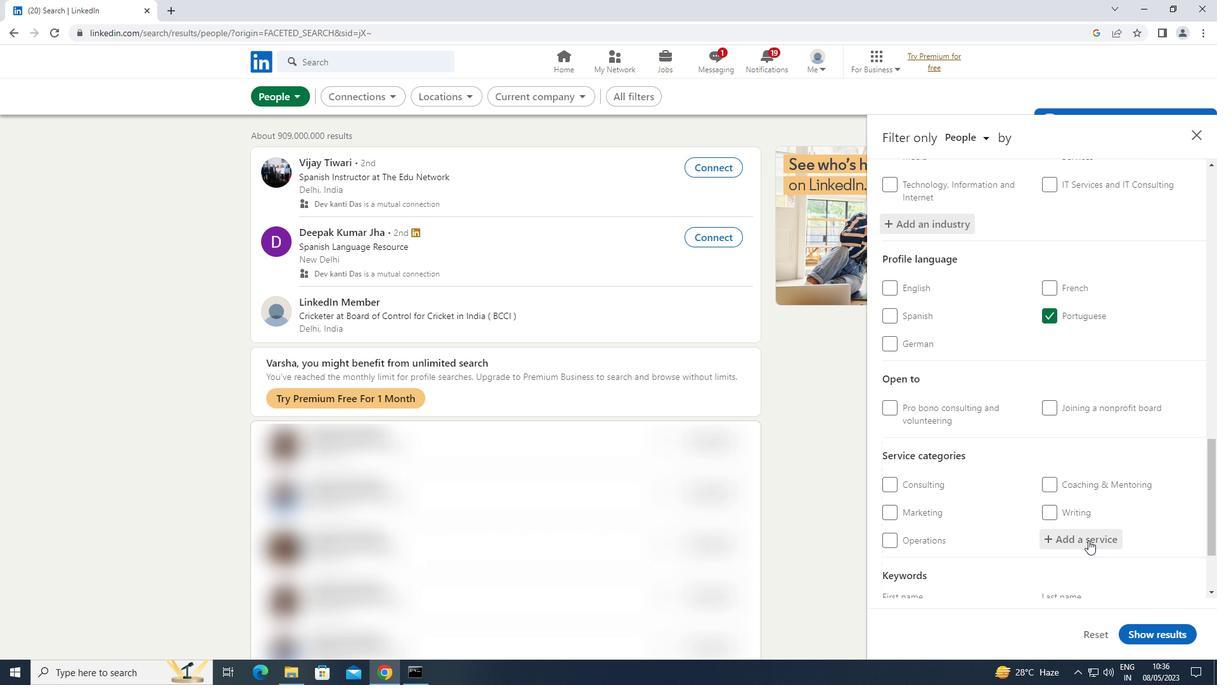 
Action: Key pressed <Key.shift>VIDEO<Key.space>
Screenshot: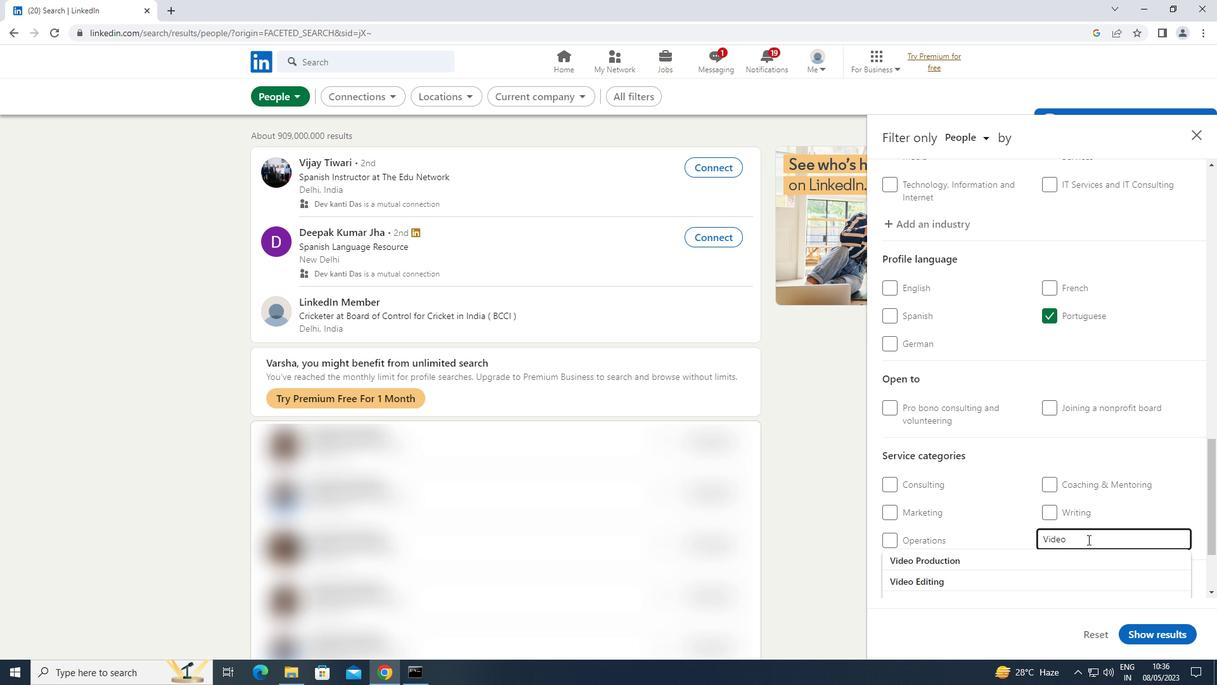 
Action: Mouse moved to (935, 579)
Screenshot: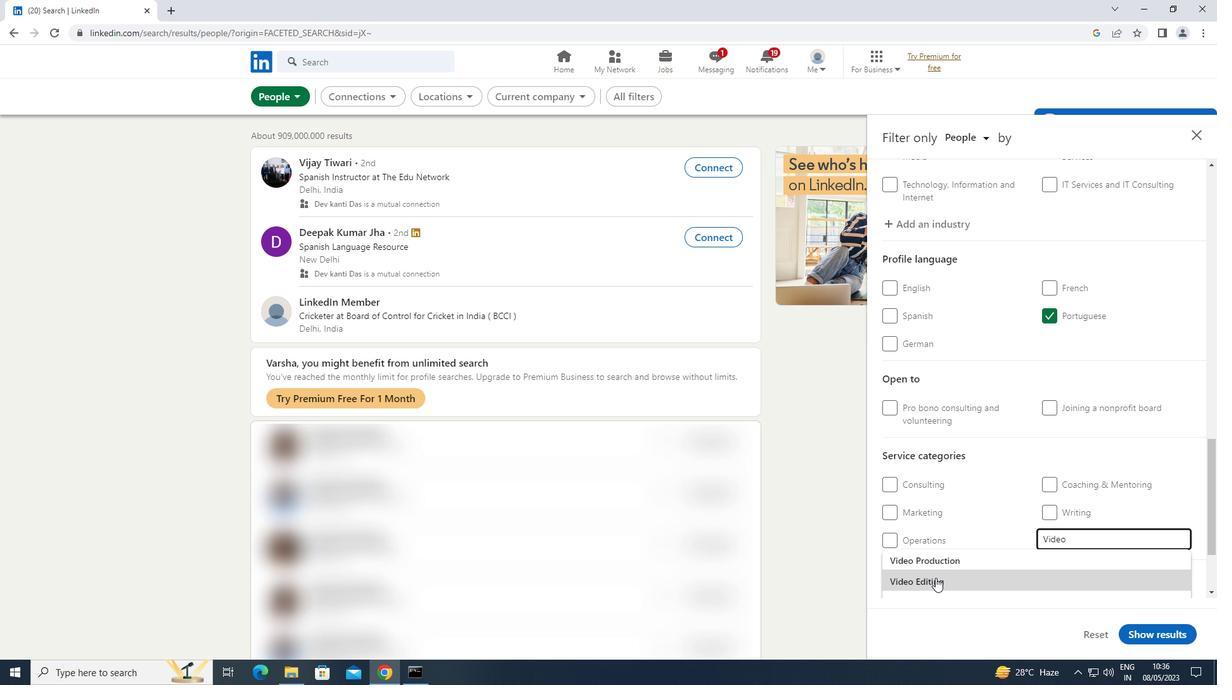 
Action: Mouse pressed left at (935, 579)
Screenshot: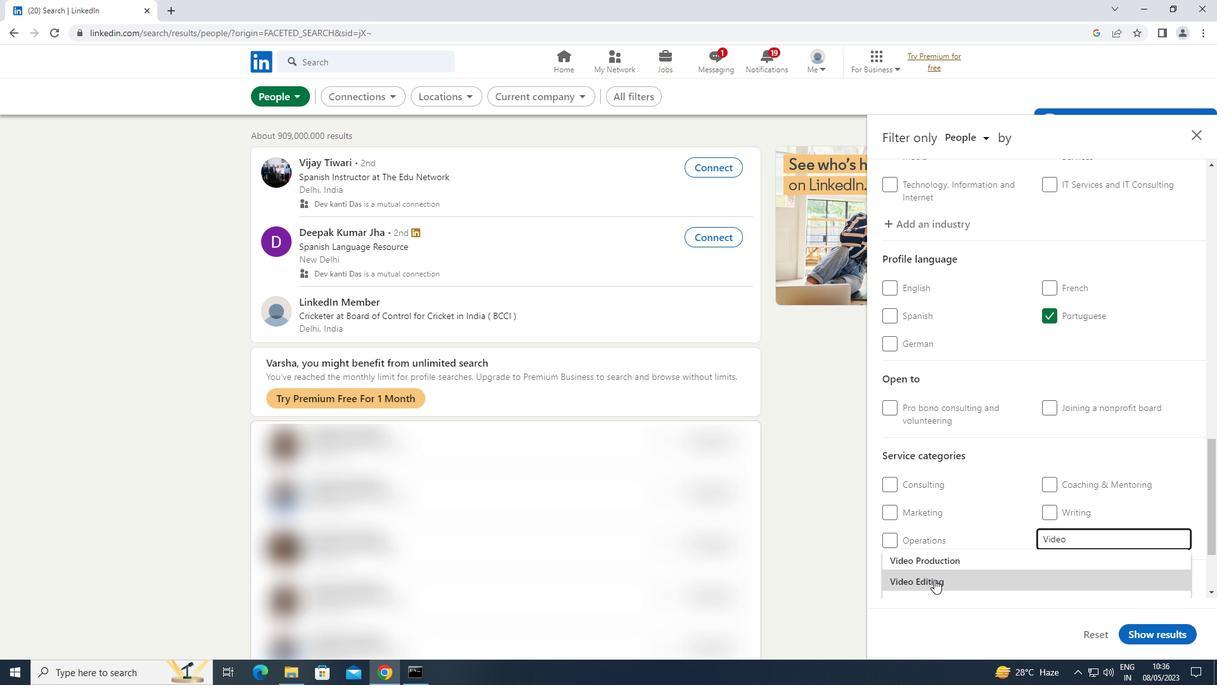
Action: Mouse moved to (934, 579)
Screenshot: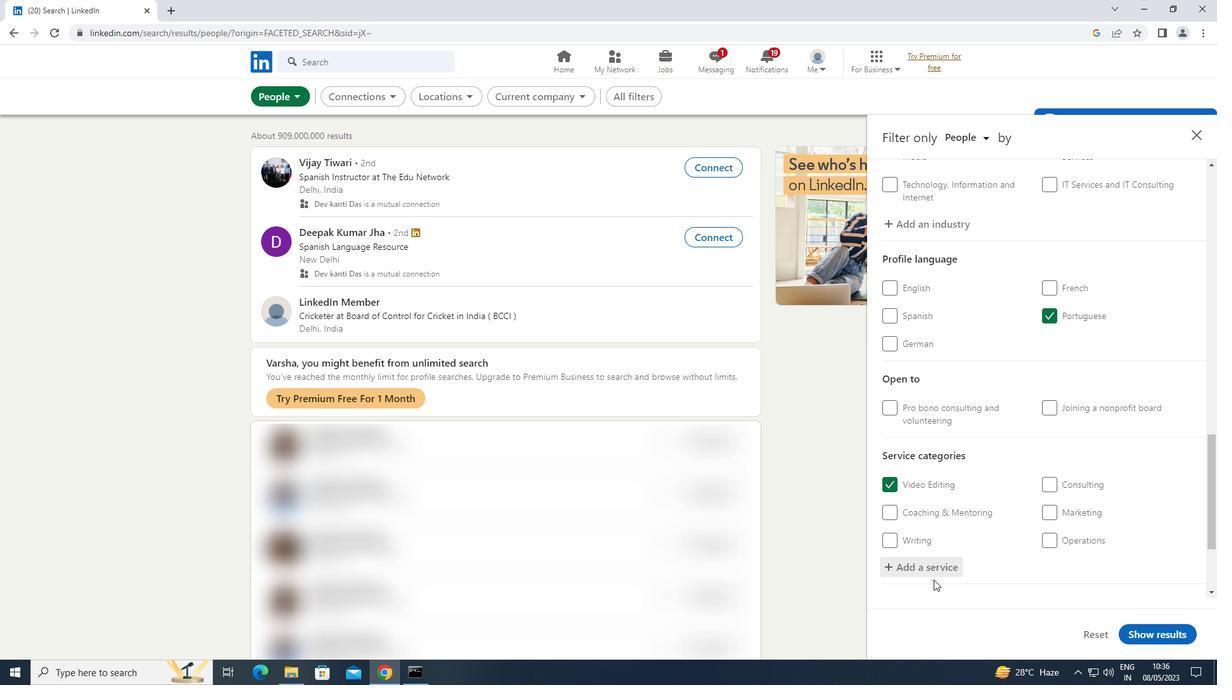 
Action: Mouse scrolled (934, 579) with delta (0, 0)
Screenshot: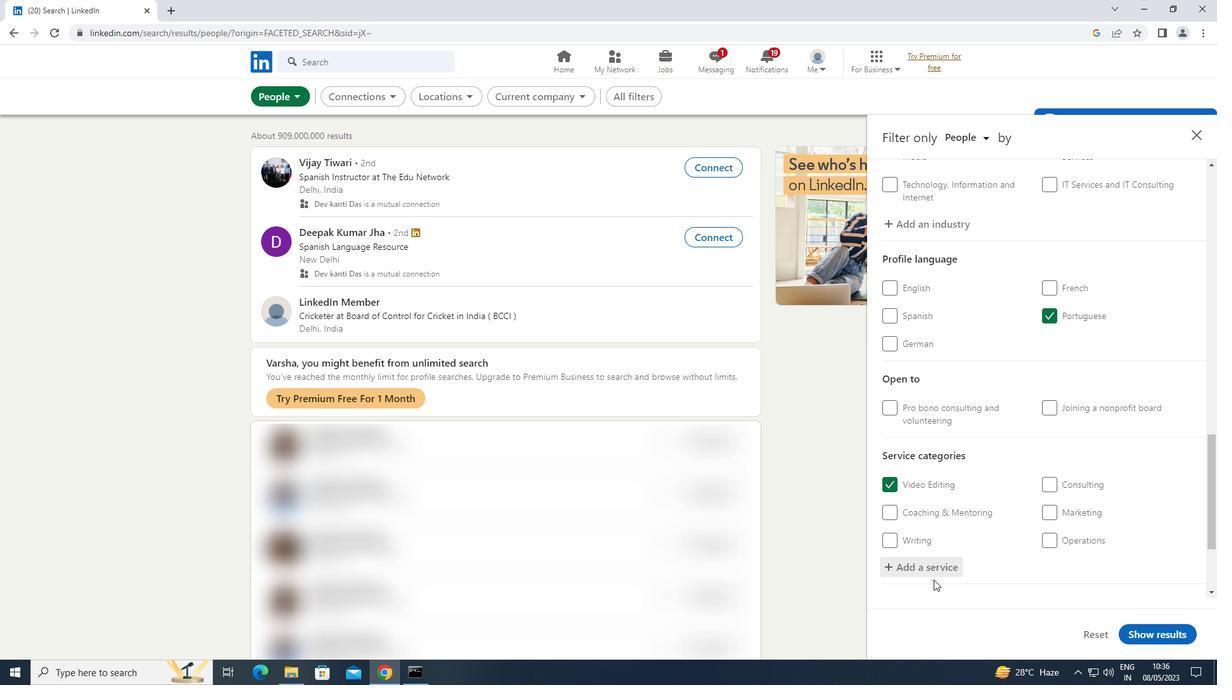 
Action: Mouse scrolled (934, 579) with delta (0, 0)
Screenshot: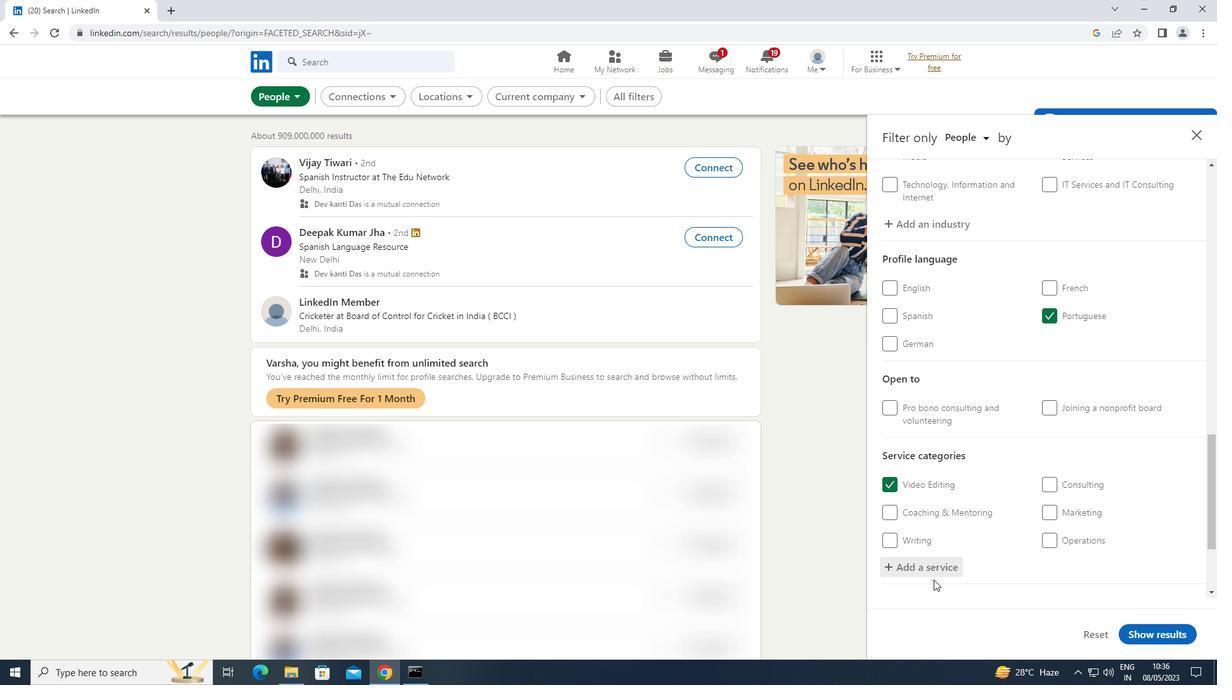 
Action: Mouse scrolled (934, 579) with delta (0, 0)
Screenshot: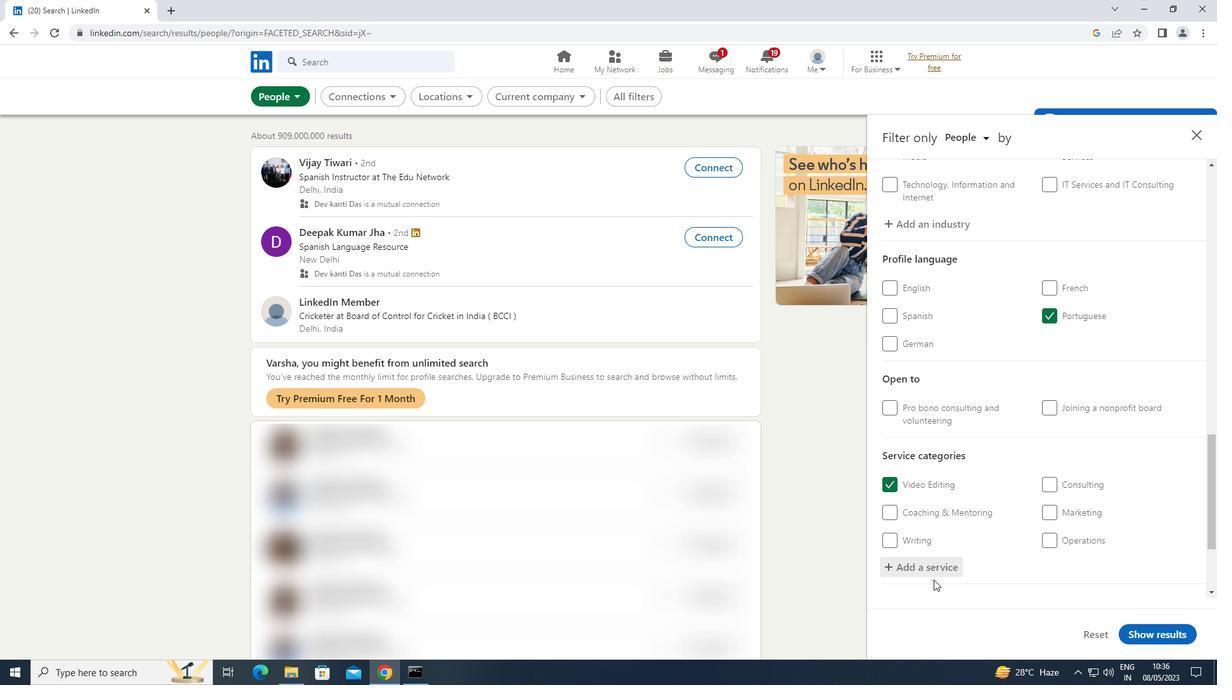 
Action: Mouse scrolled (934, 579) with delta (0, 0)
Screenshot: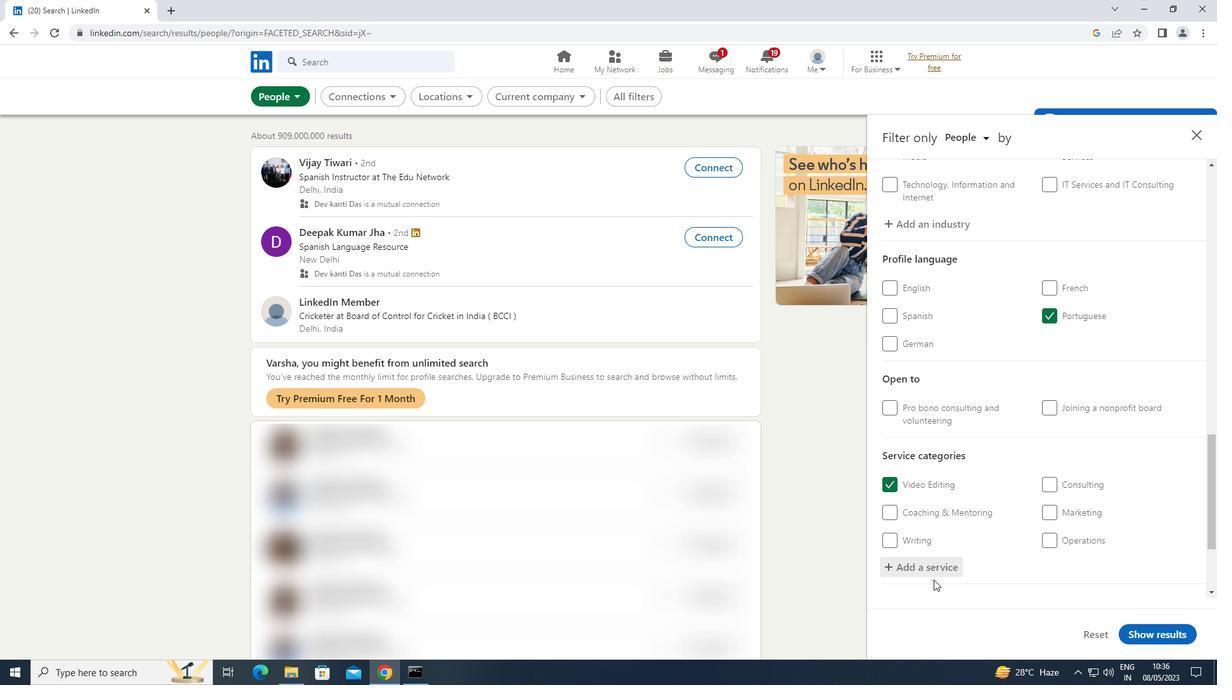 
Action: Mouse scrolled (934, 579) with delta (0, 0)
Screenshot: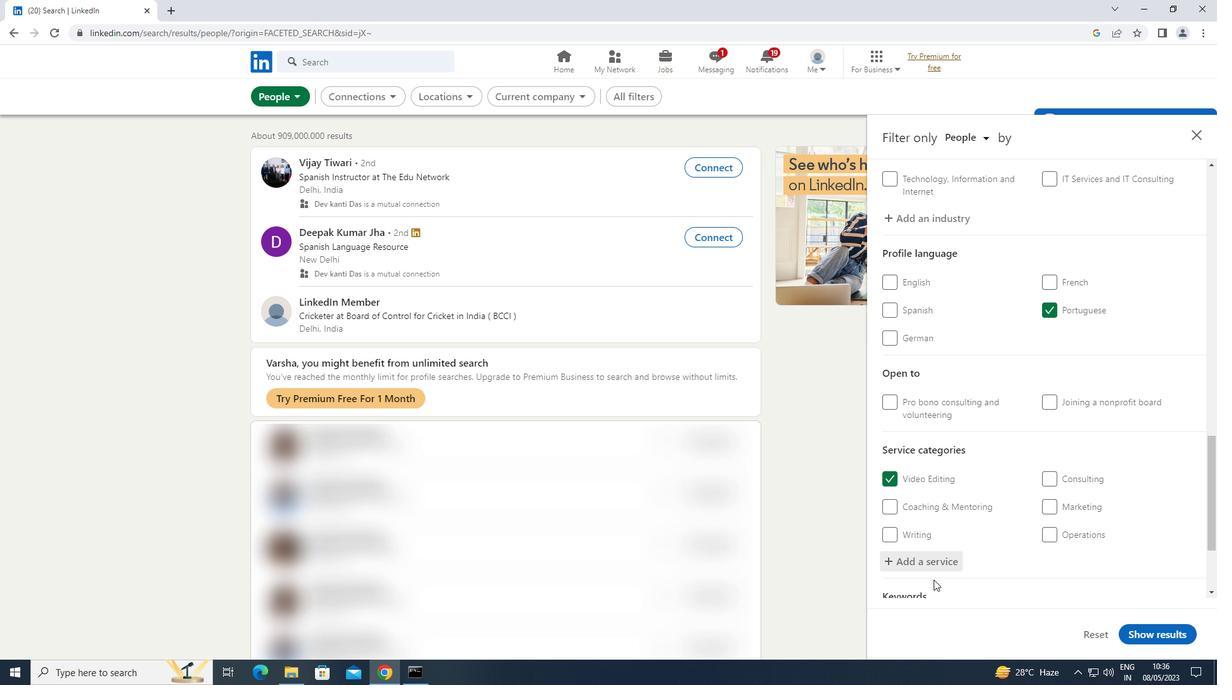 
Action: Mouse scrolled (934, 579) with delta (0, 0)
Screenshot: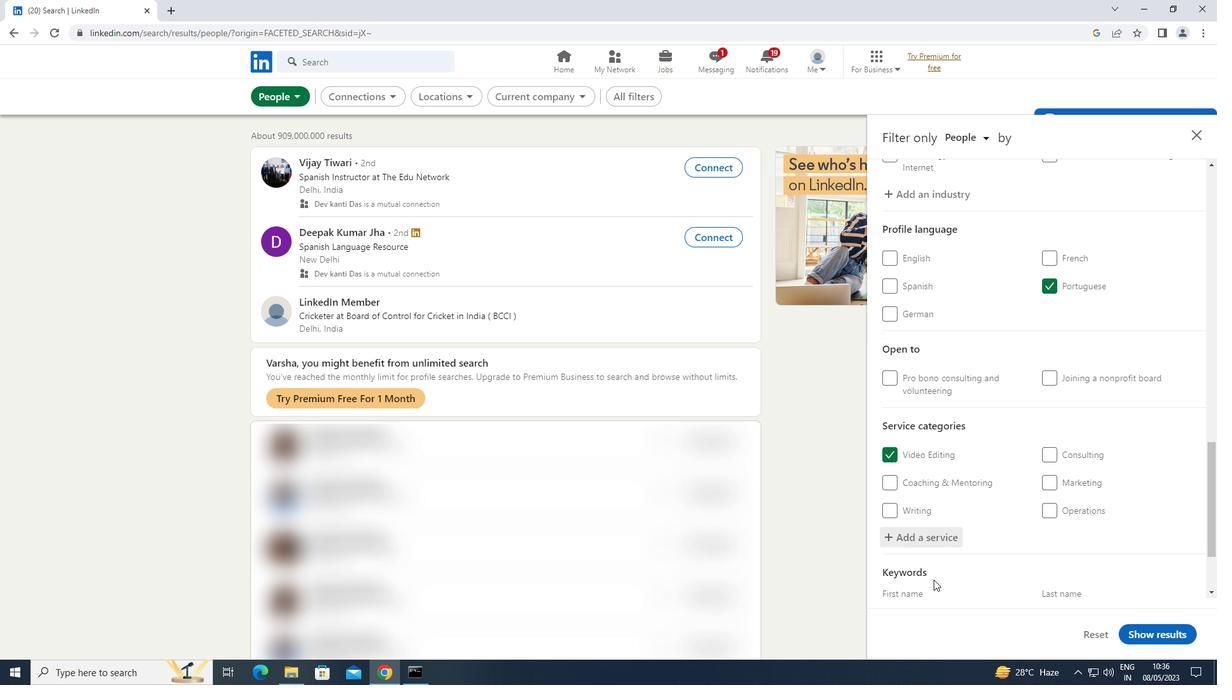 
Action: Mouse moved to (966, 536)
Screenshot: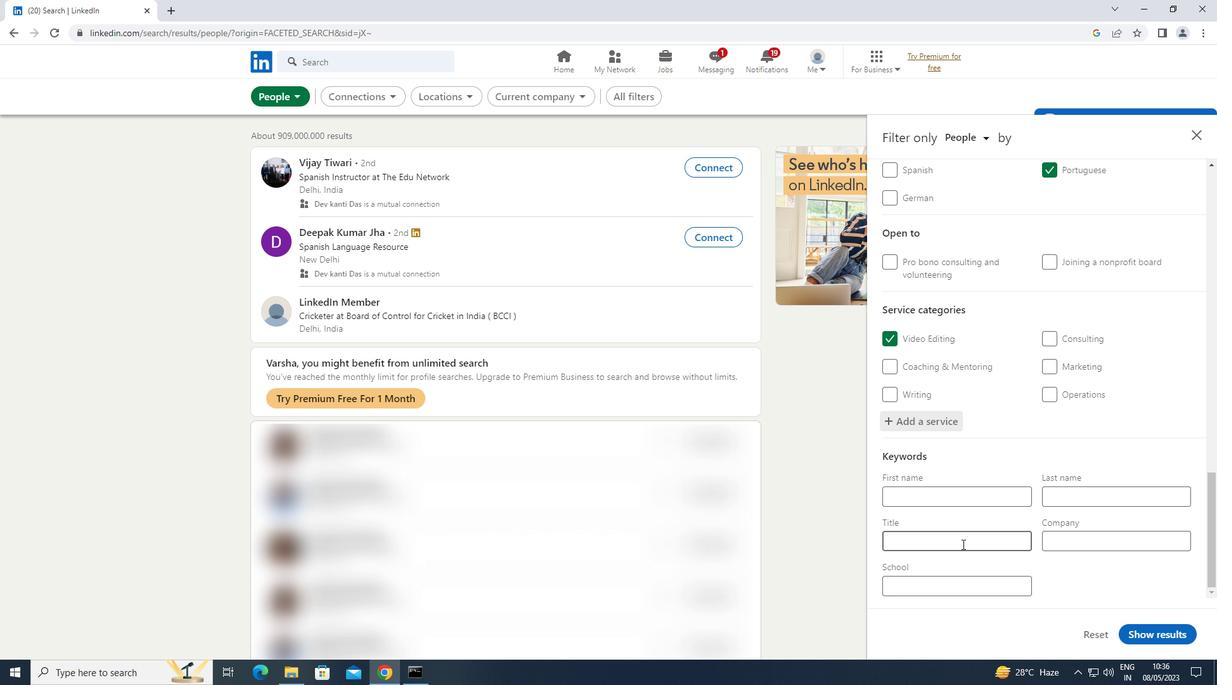 
Action: Mouse pressed left at (966, 536)
Screenshot: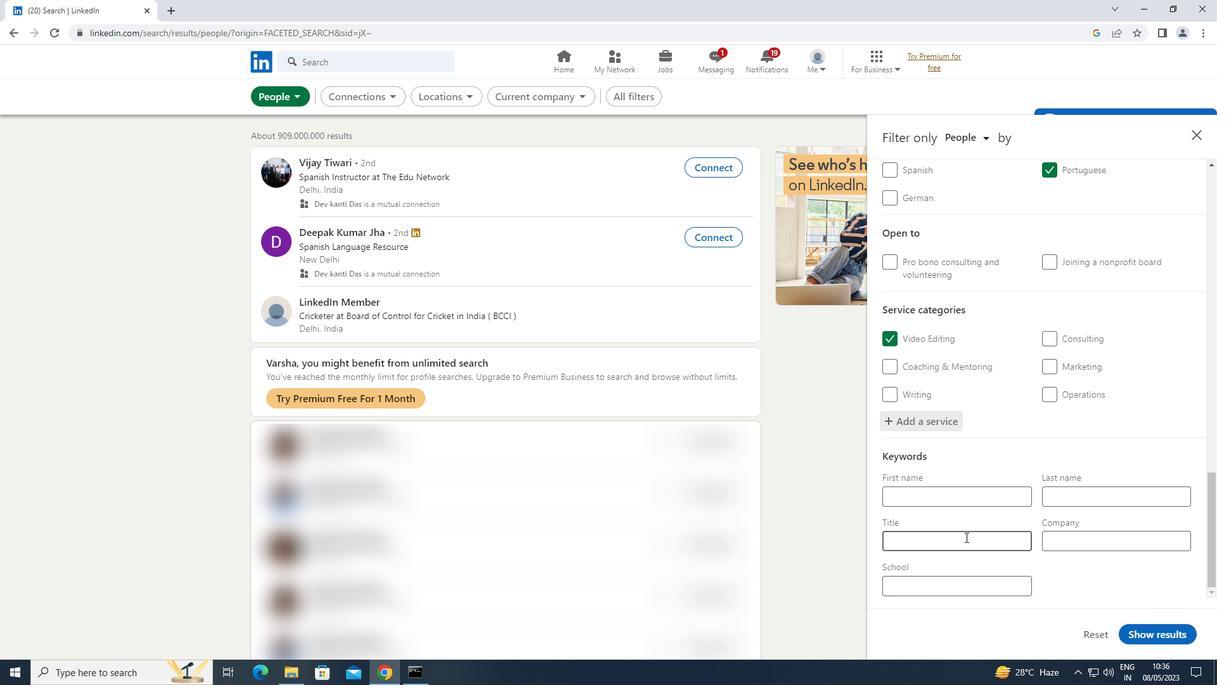 
Action: Mouse moved to (966, 536)
Screenshot: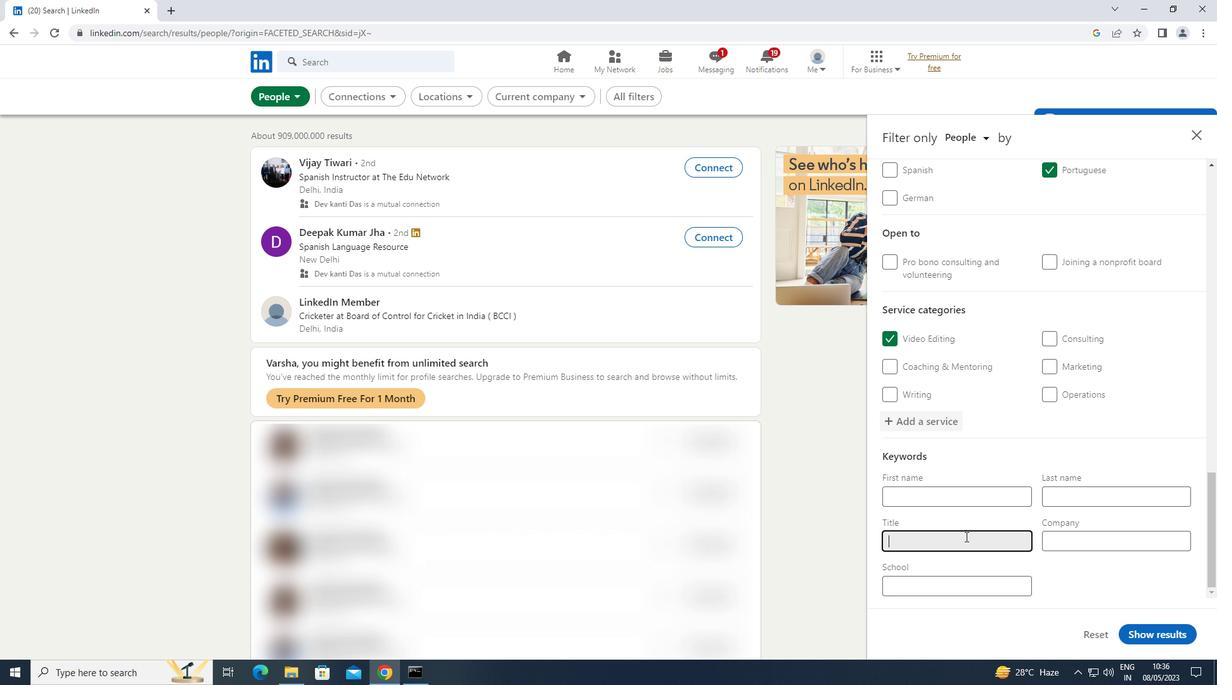 
Action: Key pressed <Key.shift>REIKI<Key.space><Key.shift>PRACTITIONER
Screenshot: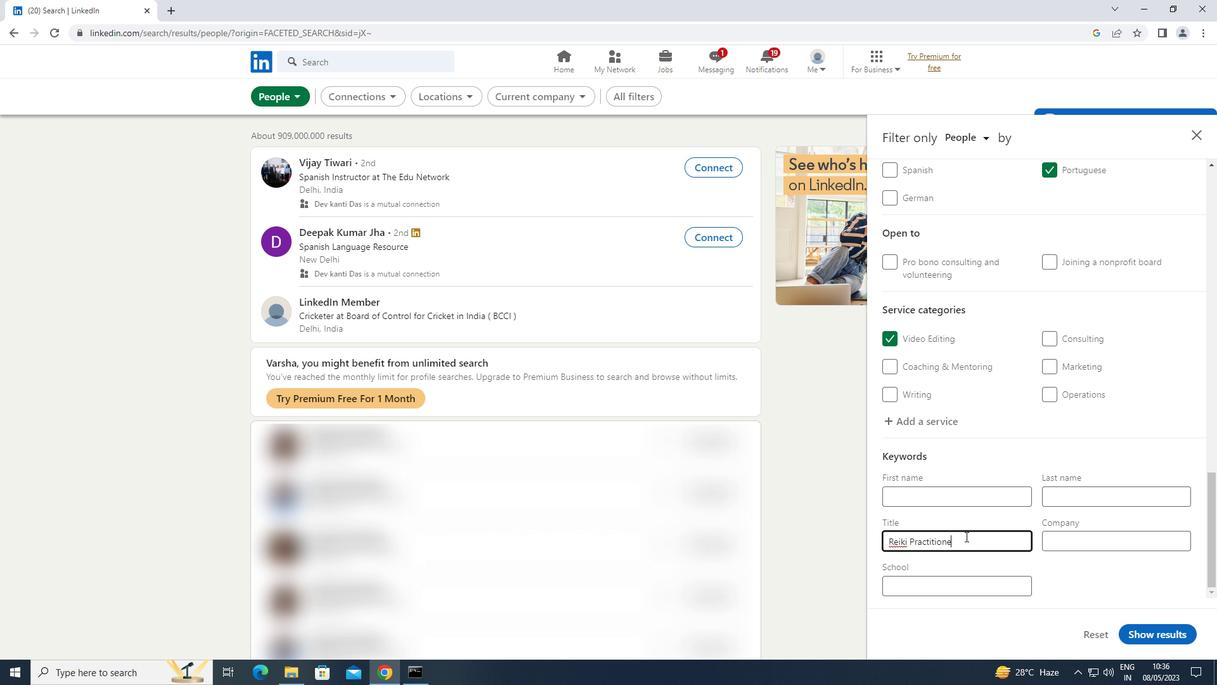 
Action: Mouse moved to (1172, 633)
Screenshot: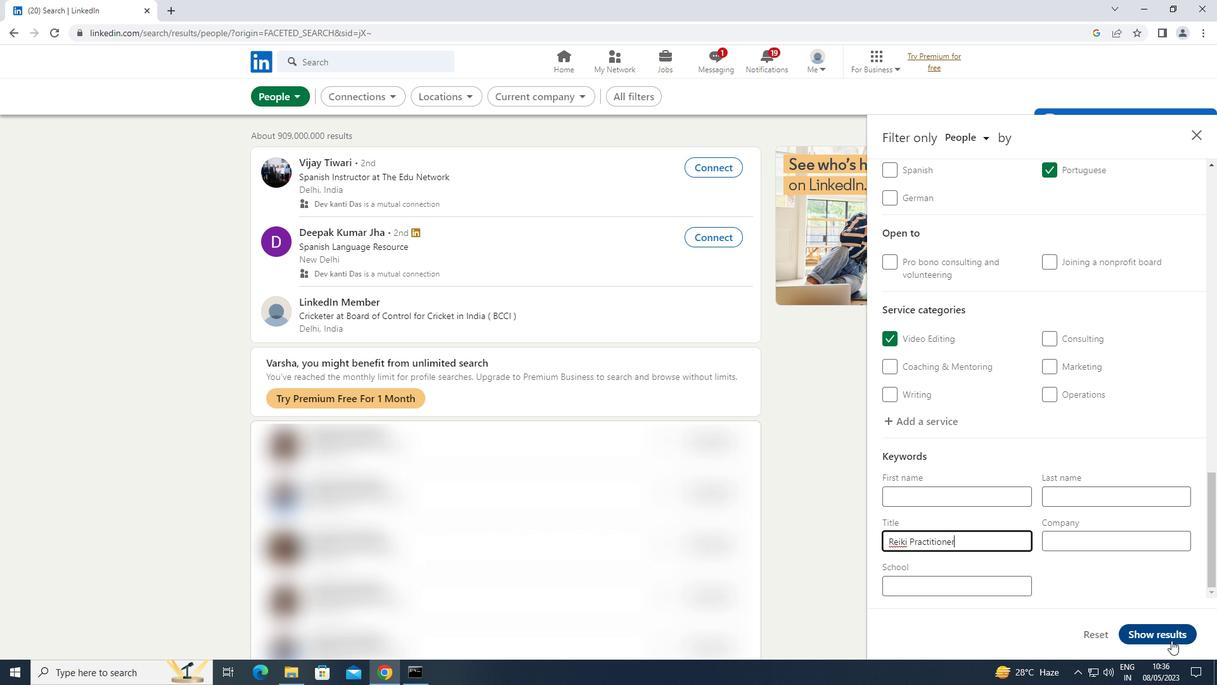 
Action: Mouse pressed left at (1172, 633)
Screenshot: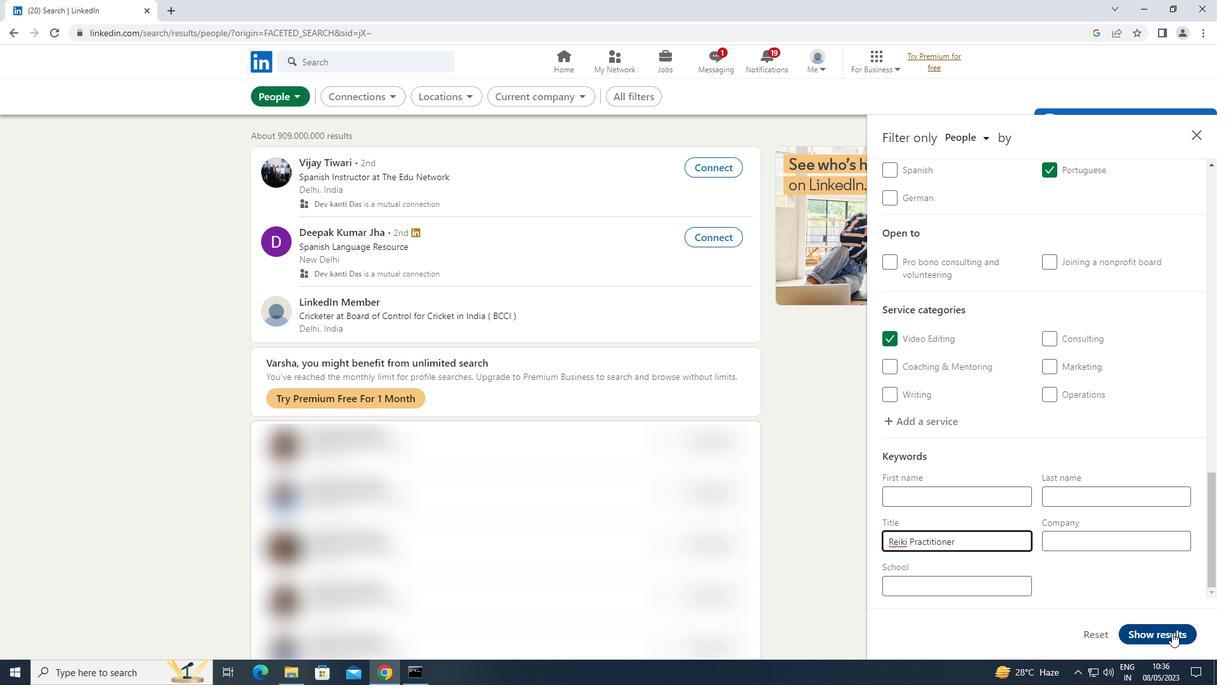 
Action: Mouse moved to (1170, 631)
Screenshot: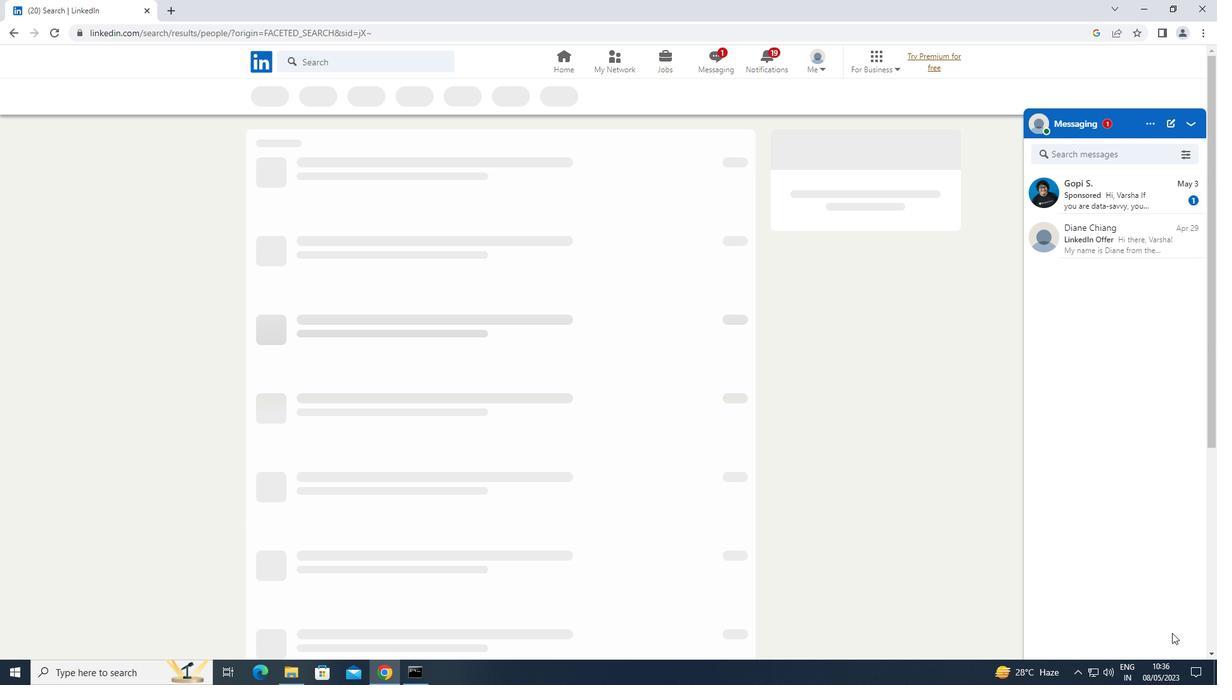 
